 Task: Find connections with filter location San Felipe with filter topic #ONOwith filter profile language Potuguese with filter current company Reliance Industries Limited with filter school Smt.Kashibai Navale college of Engineering with filter industry Manufacturing with filter service category Grant Writing with filter keywords title Mechanic
Action: Mouse moved to (604, 76)
Screenshot: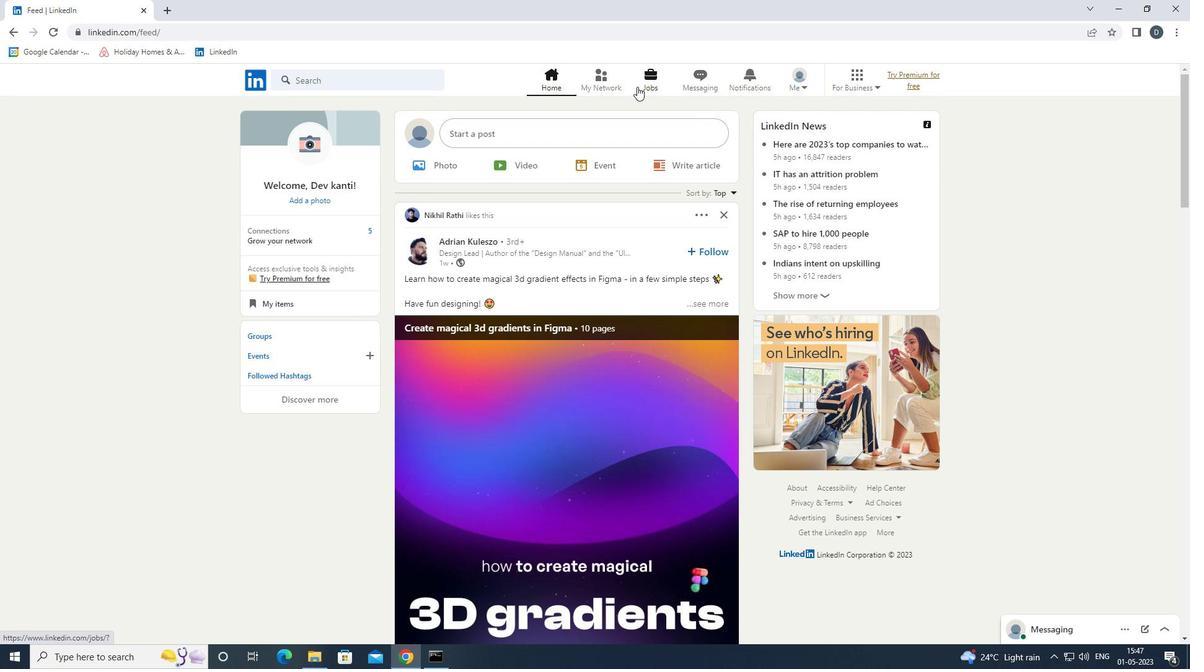 
Action: Mouse pressed left at (604, 76)
Screenshot: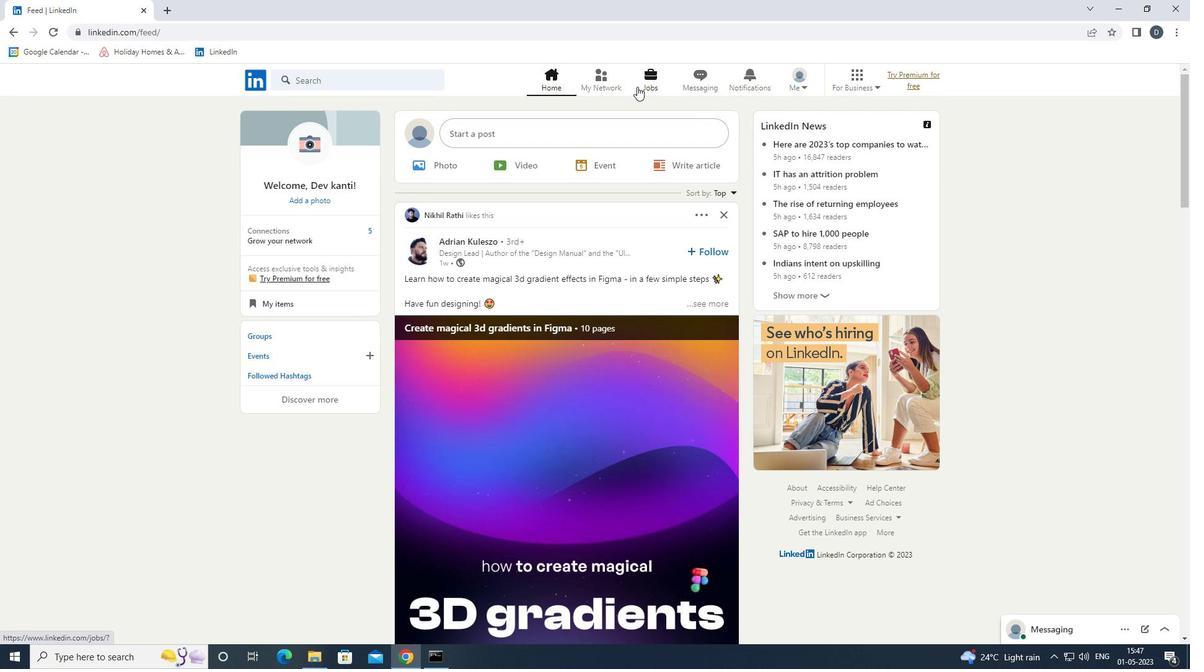 
Action: Mouse moved to (413, 147)
Screenshot: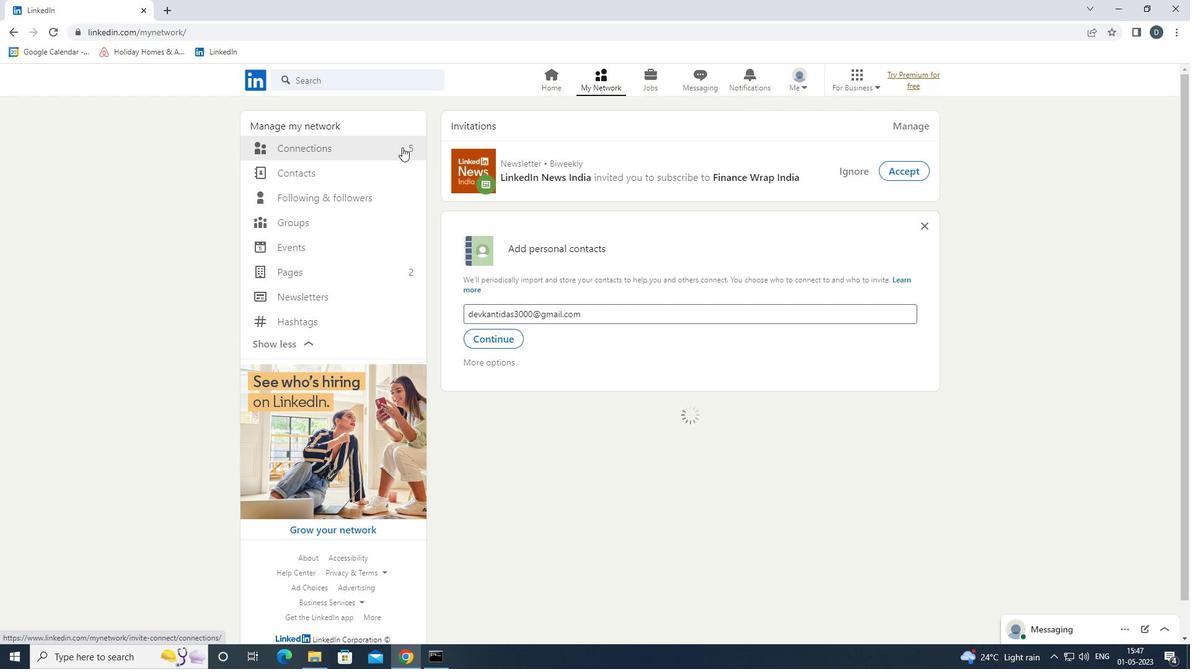 
Action: Mouse pressed left at (413, 147)
Screenshot: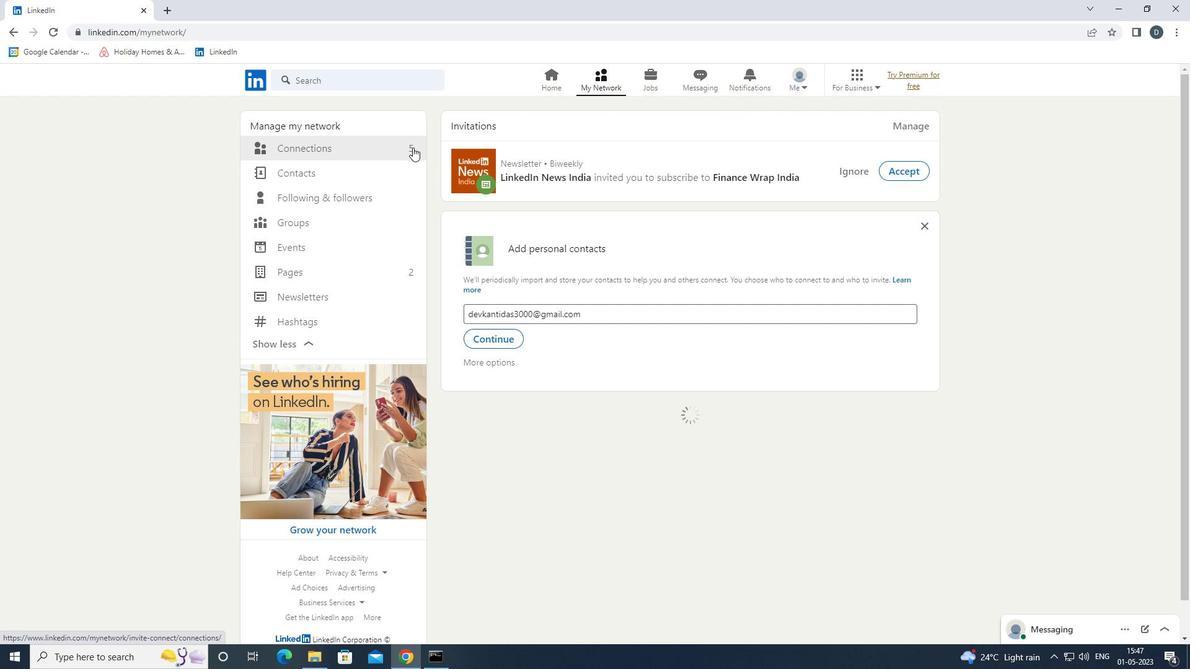 
Action: Mouse moved to (677, 148)
Screenshot: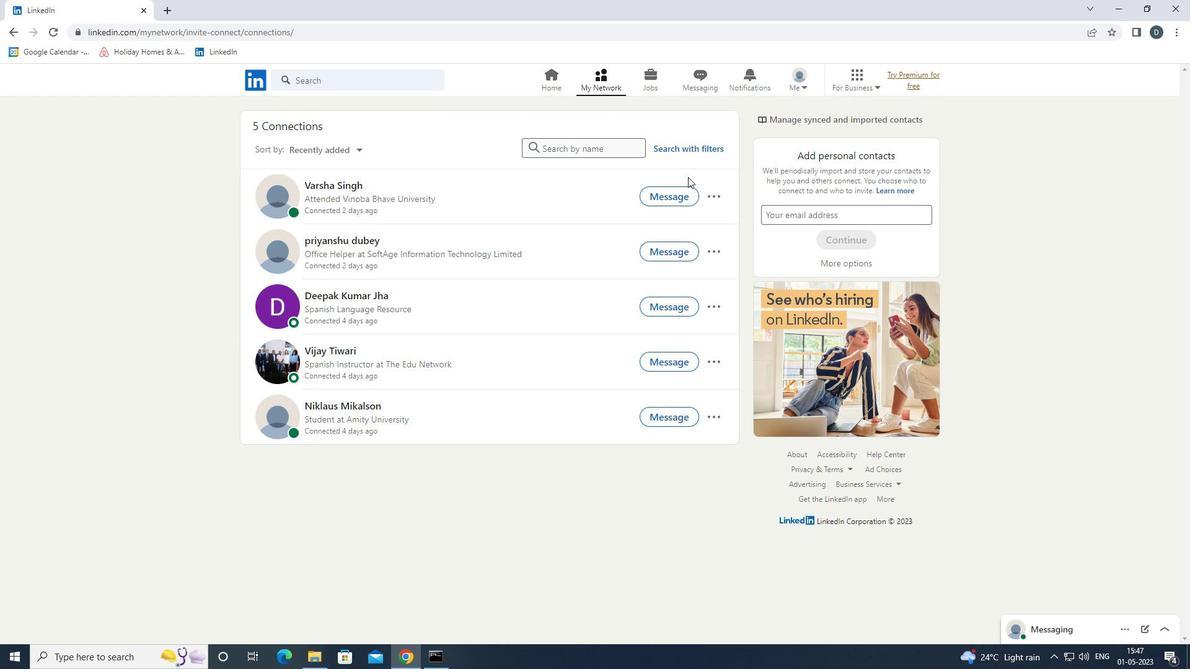 
Action: Mouse pressed left at (677, 148)
Screenshot: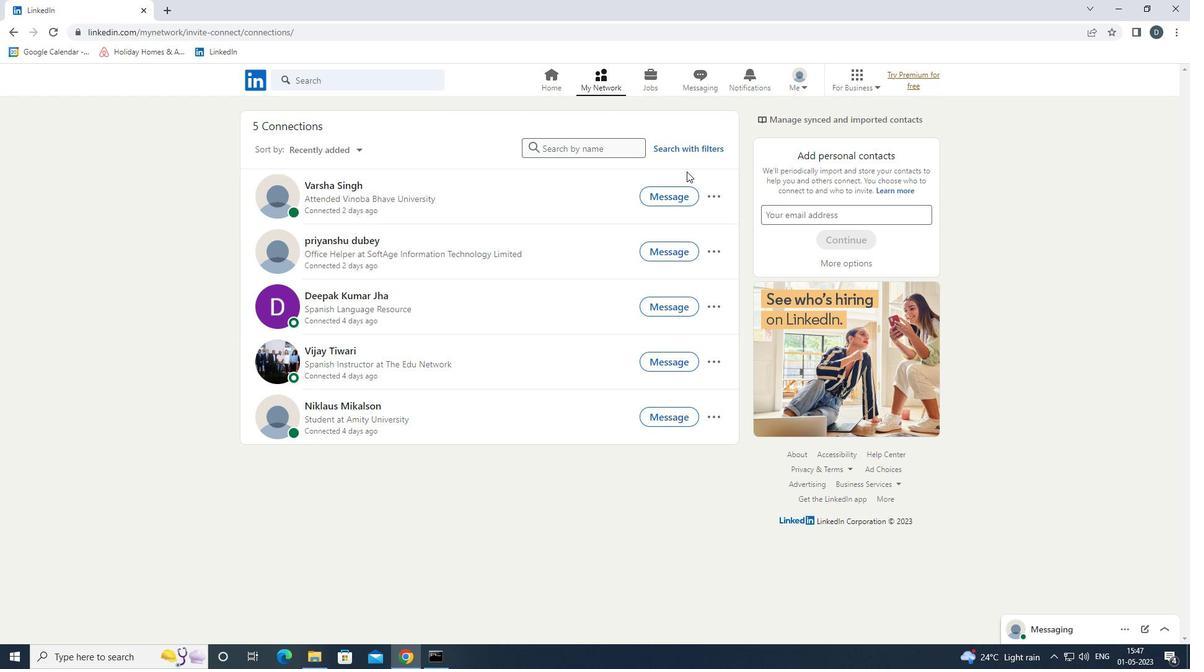 
Action: Mouse moved to (643, 113)
Screenshot: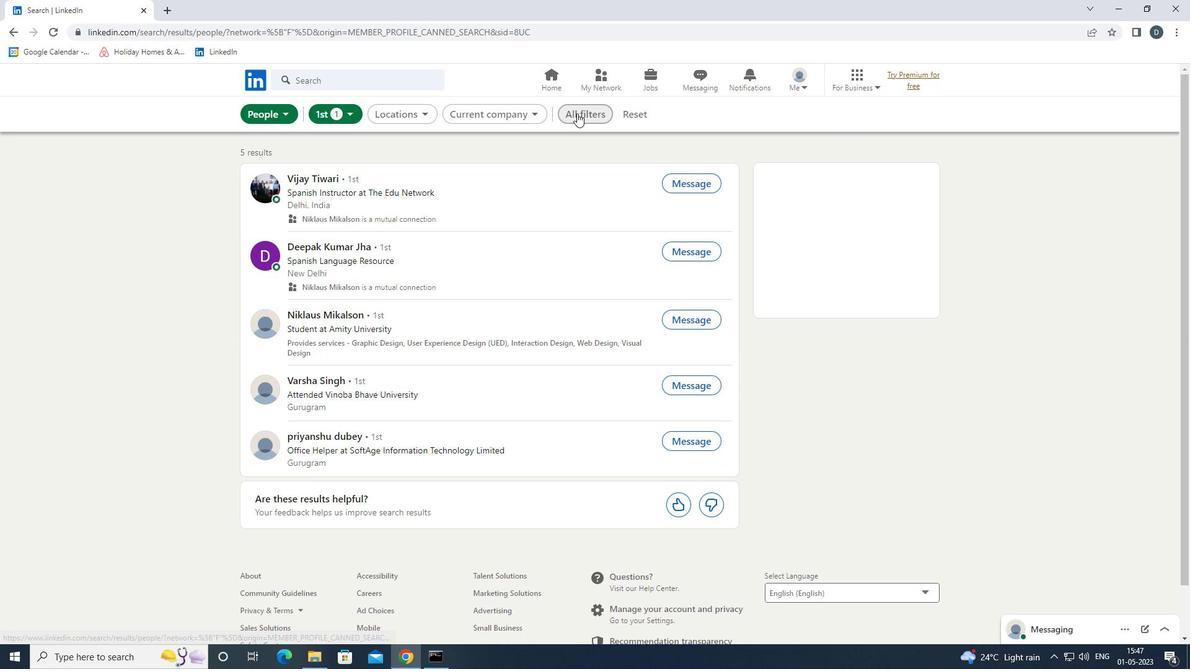 
Action: Mouse pressed left at (643, 113)
Screenshot: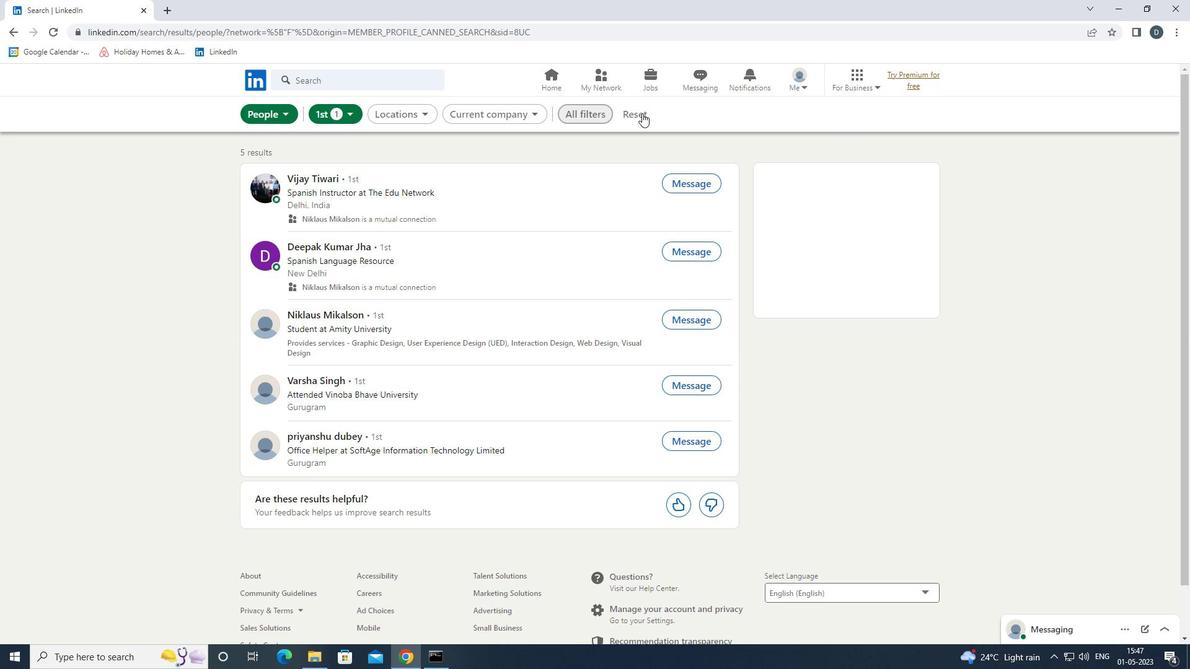
Action: Mouse moved to (626, 107)
Screenshot: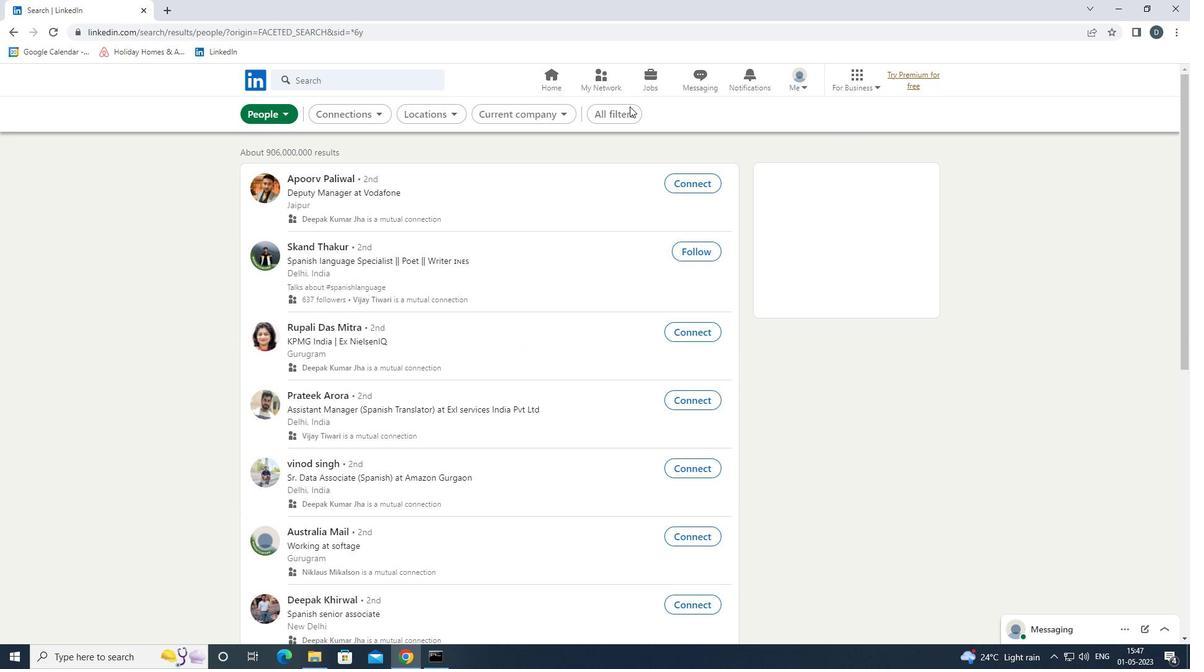 
Action: Mouse pressed left at (626, 107)
Screenshot: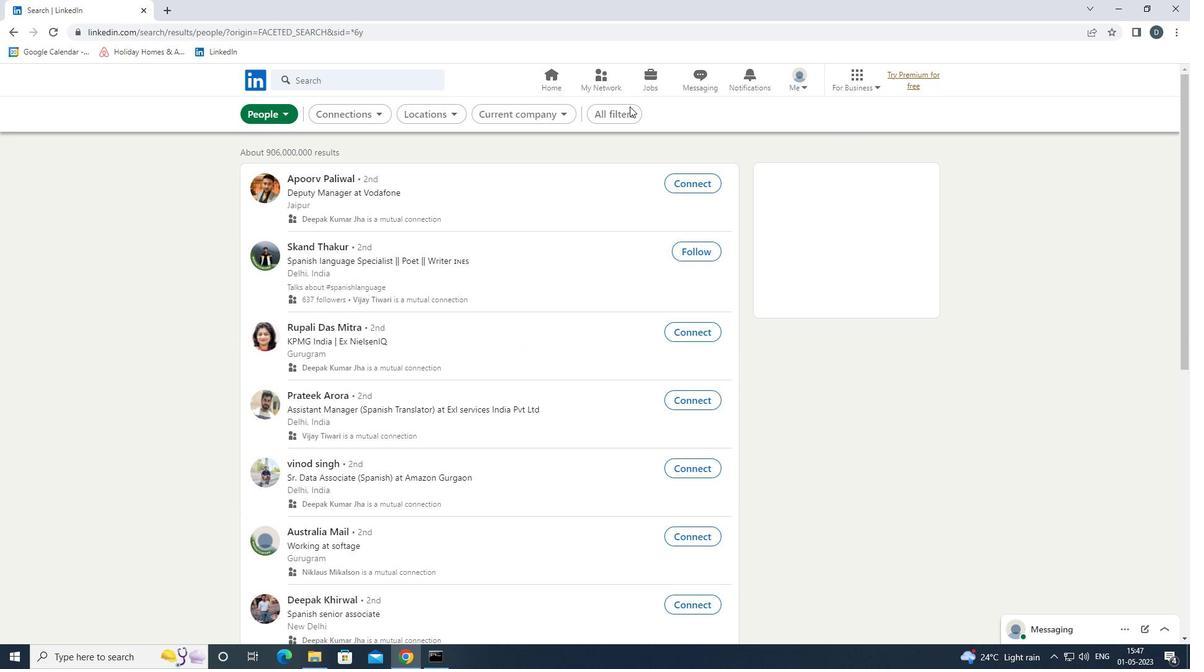 
Action: Mouse moved to (992, 407)
Screenshot: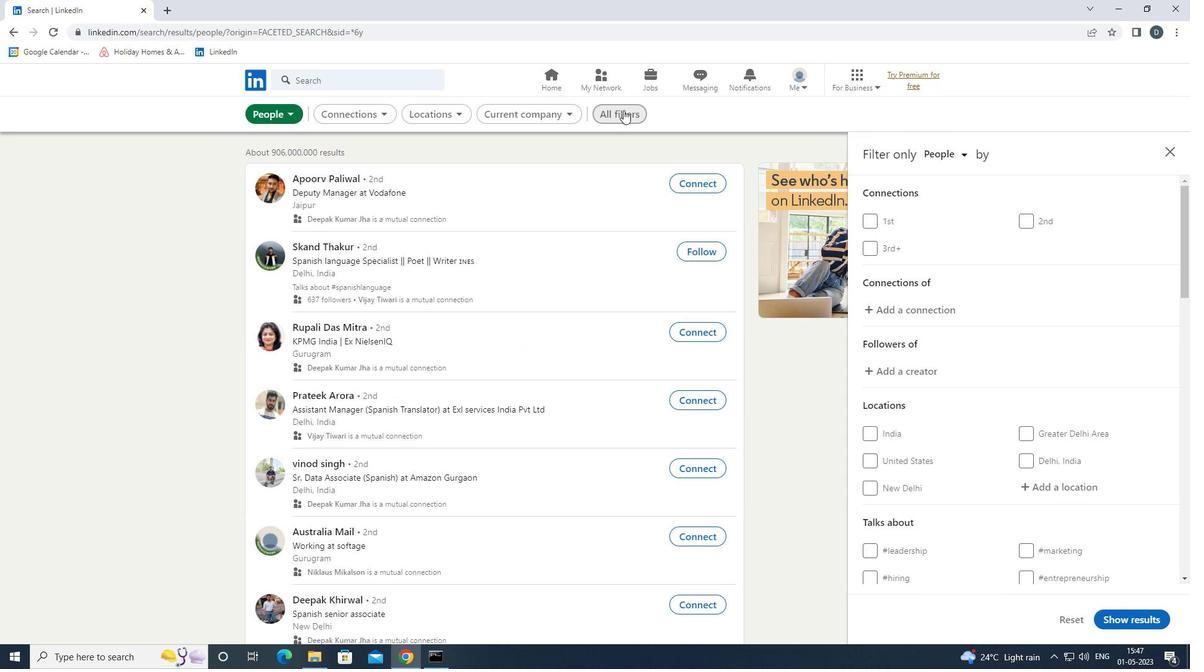 
Action: Mouse scrolled (992, 406) with delta (0, 0)
Screenshot: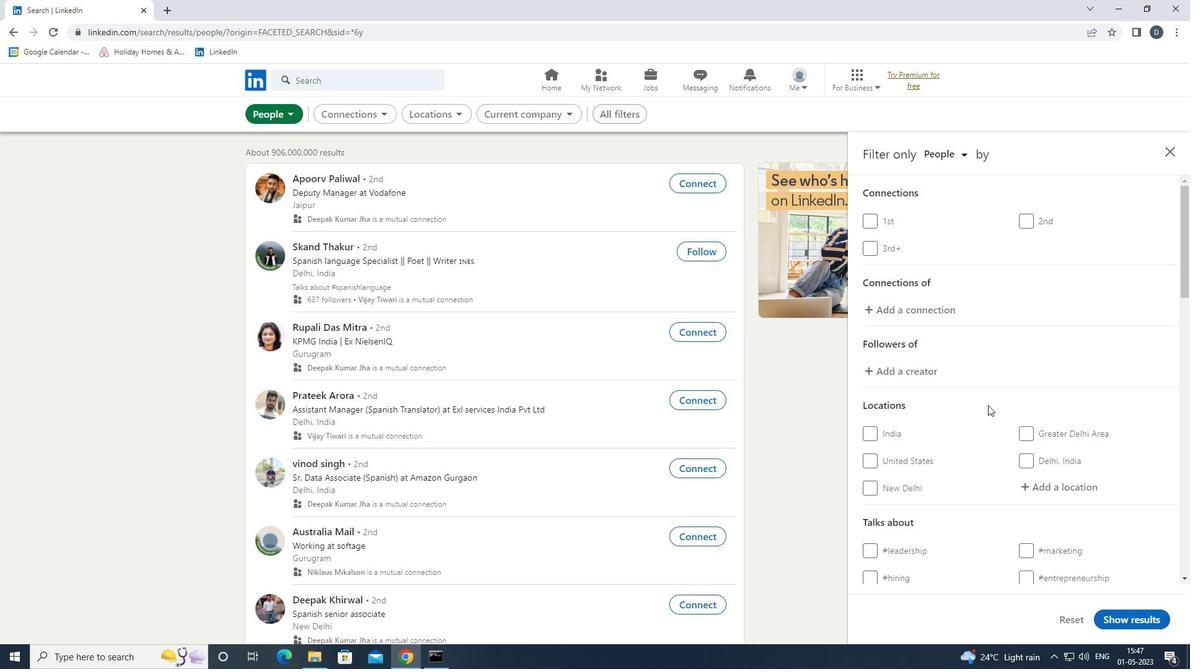 
Action: Mouse scrolled (992, 406) with delta (0, 0)
Screenshot: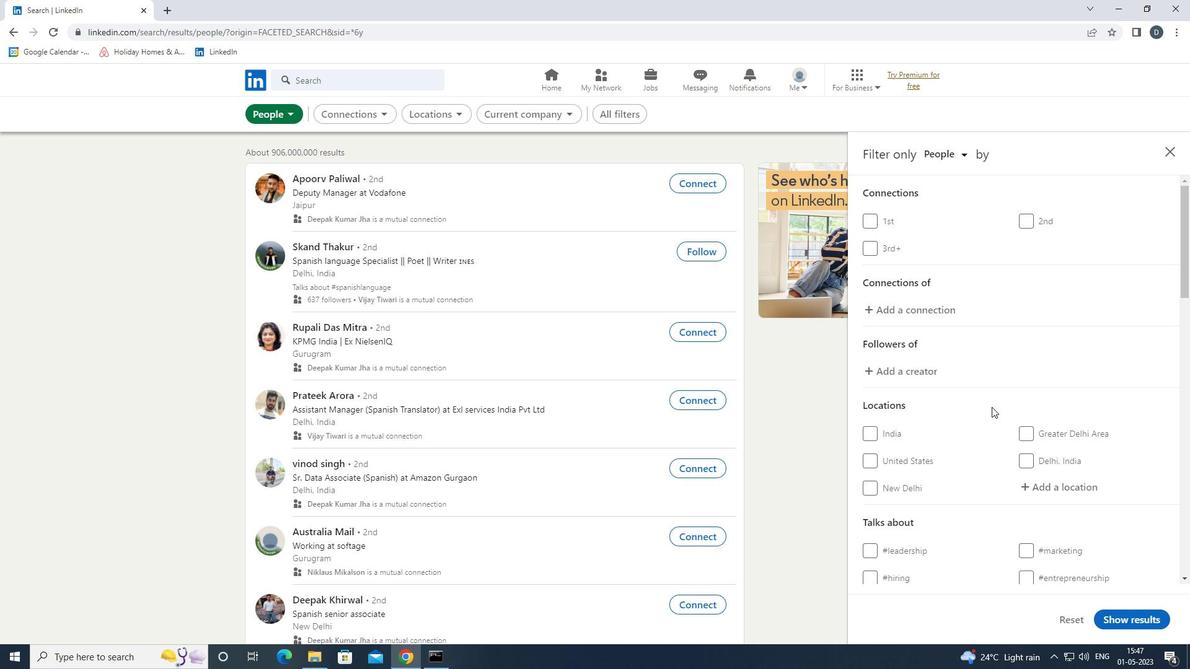 
Action: Mouse moved to (1057, 365)
Screenshot: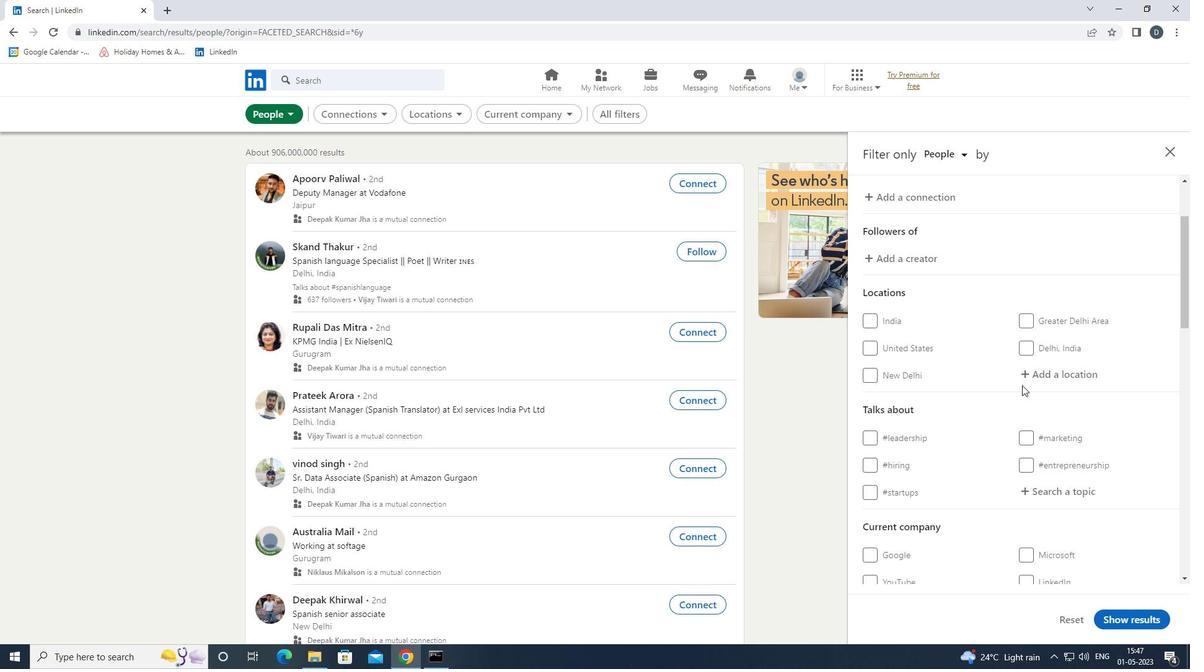 
Action: Mouse pressed left at (1057, 365)
Screenshot: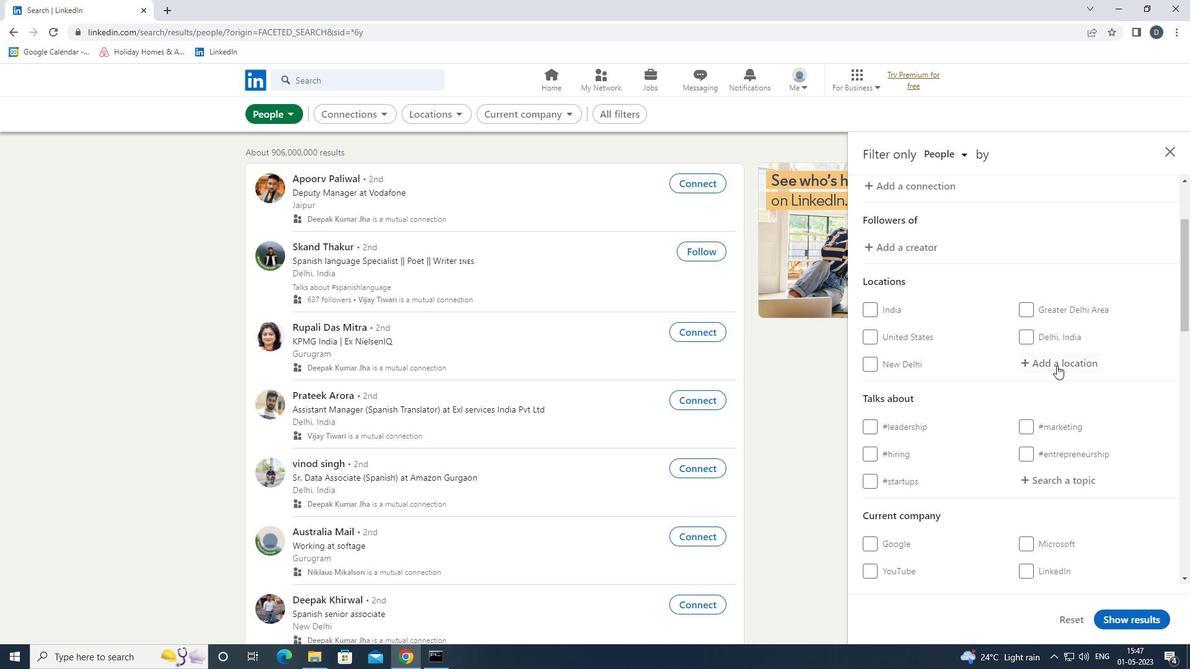 
Action: Key pressed <Key.shift>SAN<Key.space><Key.shift>FELIPE<Key.down><Key.enter>
Screenshot: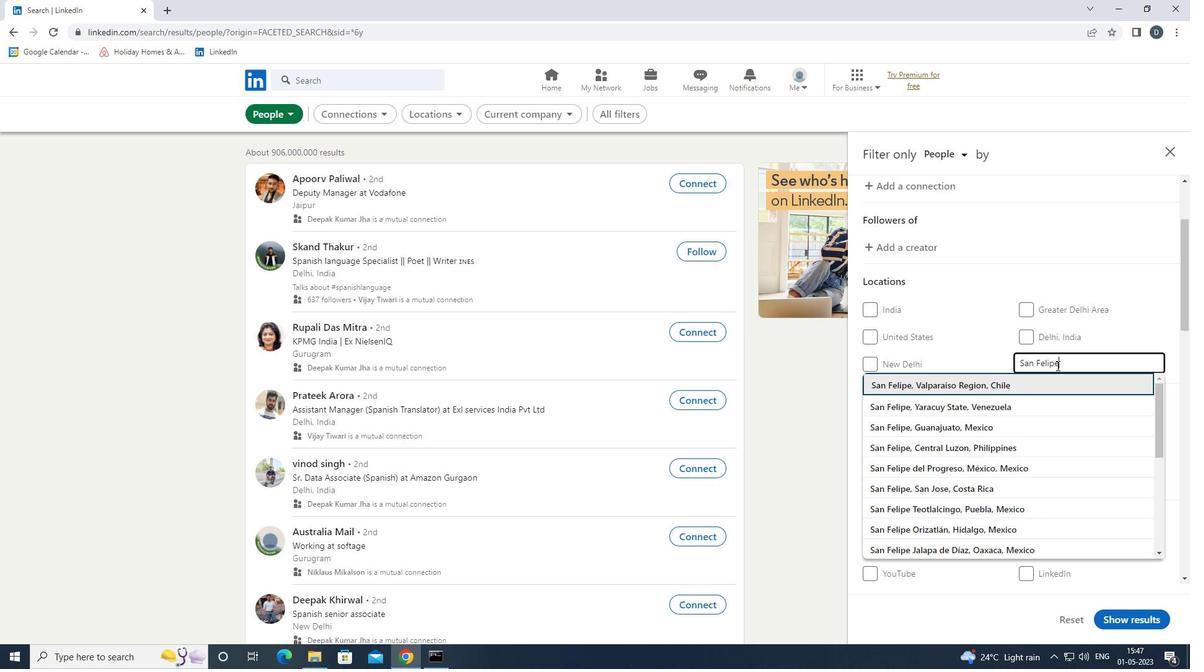 
Action: Mouse scrolled (1057, 365) with delta (0, 0)
Screenshot: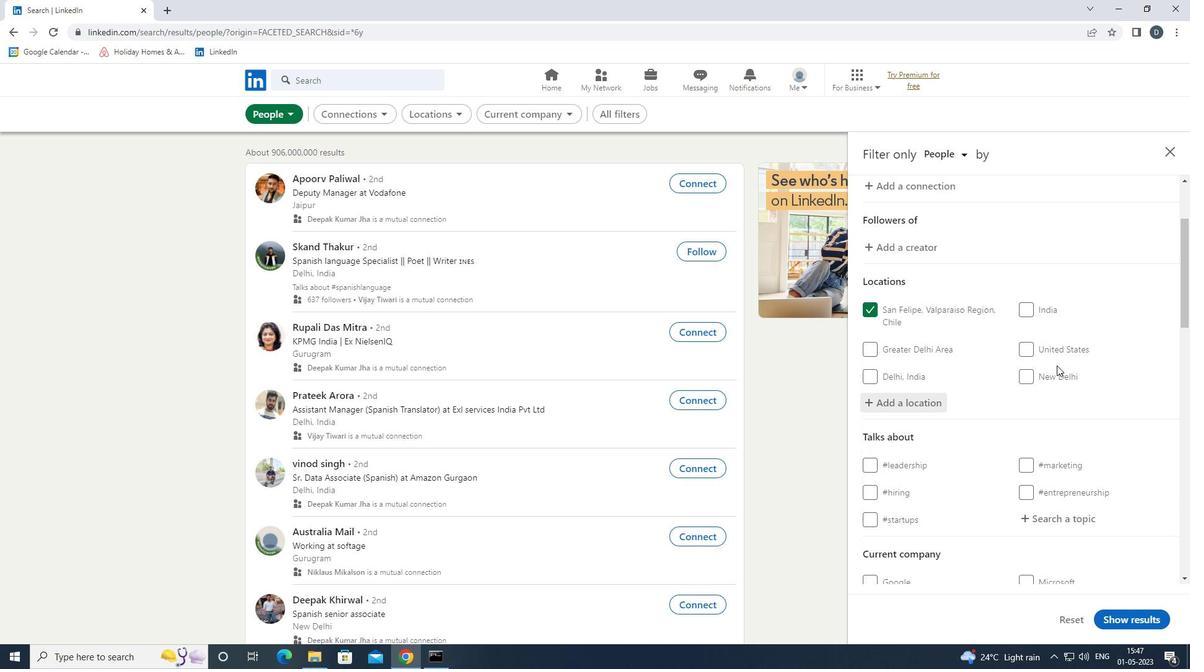 
Action: Mouse scrolled (1057, 365) with delta (0, 0)
Screenshot: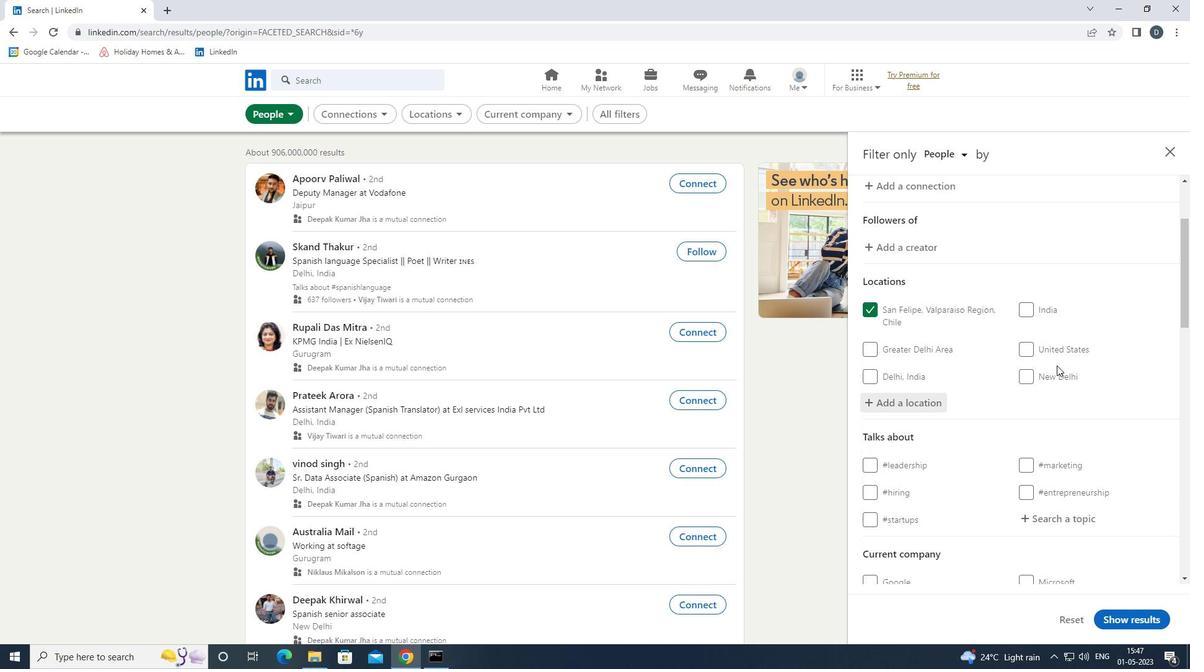 
Action: Mouse moved to (1059, 393)
Screenshot: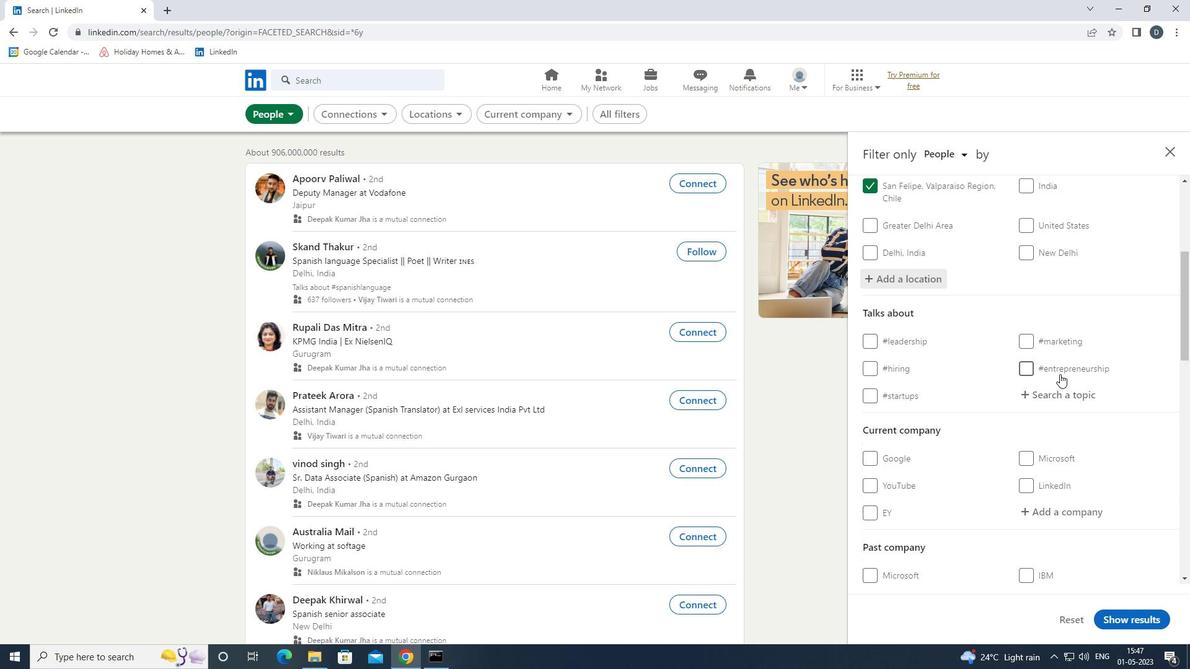 
Action: Mouse pressed left at (1059, 393)
Screenshot: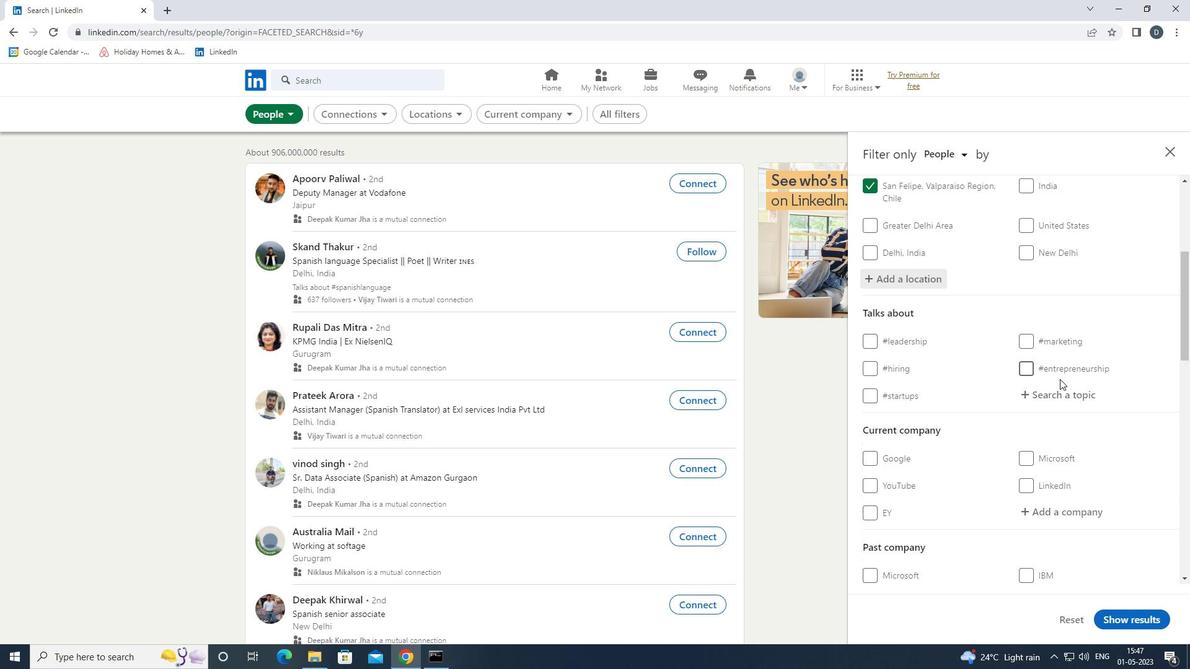 
Action: Key pressed <Key.shift>ONO<Key.down><Key.enter>
Screenshot: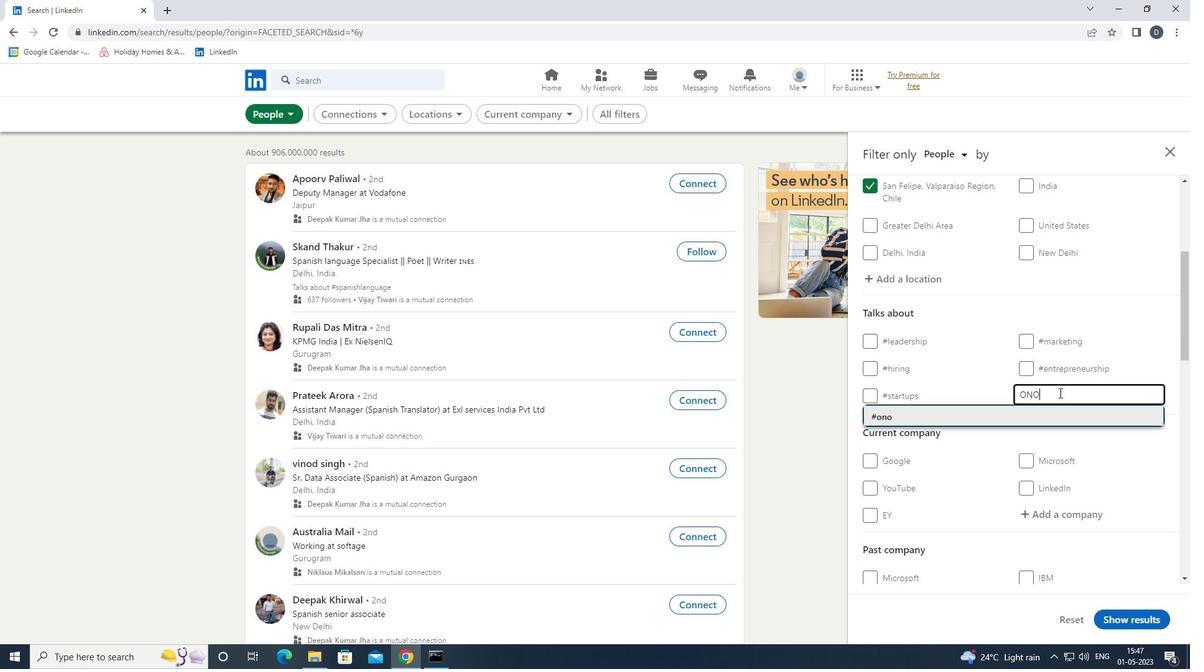 
Action: Mouse moved to (1063, 395)
Screenshot: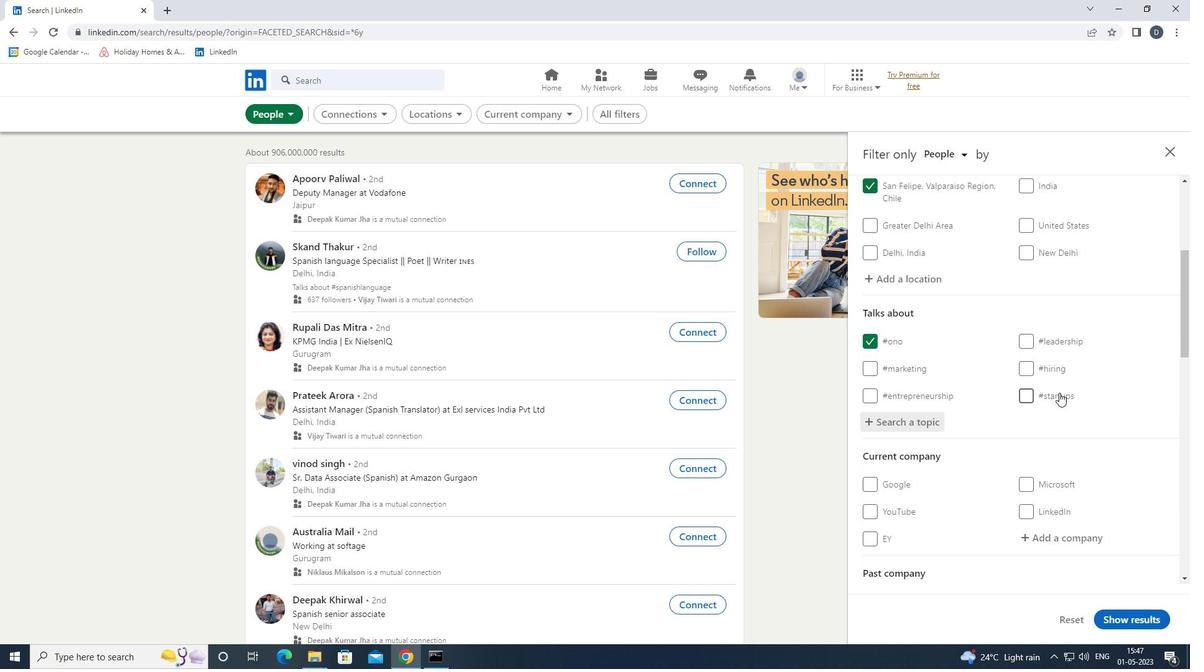 
Action: Mouse scrolled (1063, 395) with delta (0, 0)
Screenshot: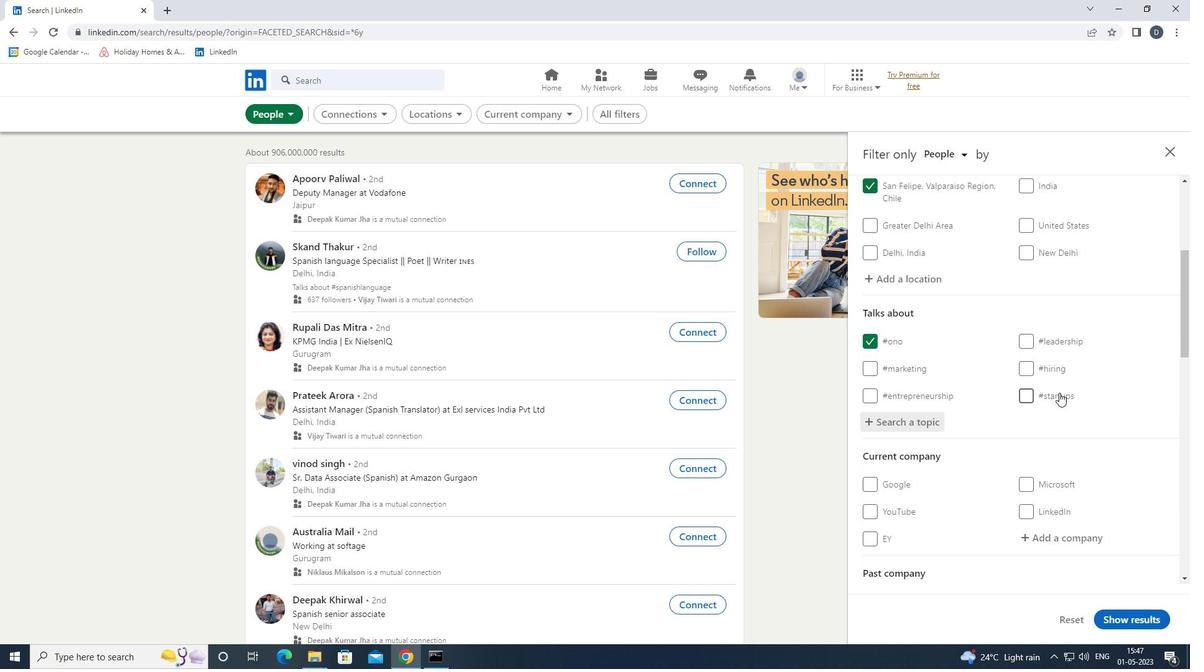 
Action: Mouse moved to (1064, 398)
Screenshot: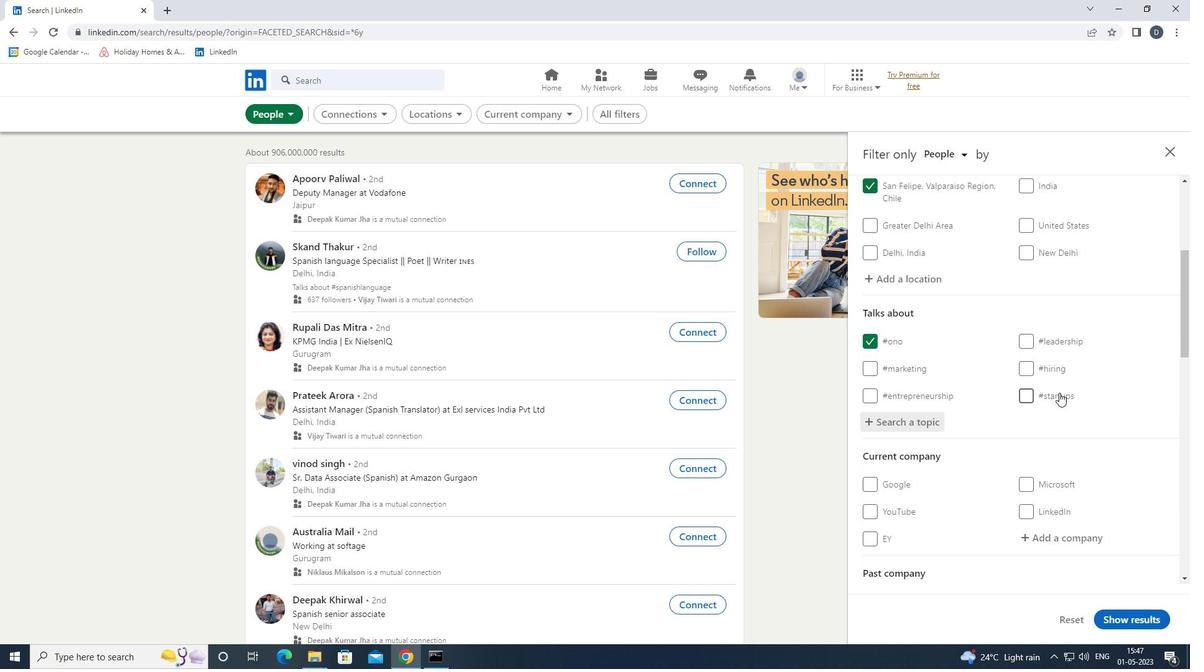 
Action: Mouse scrolled (1064, 397) with delta (0, 0)
Screenshot: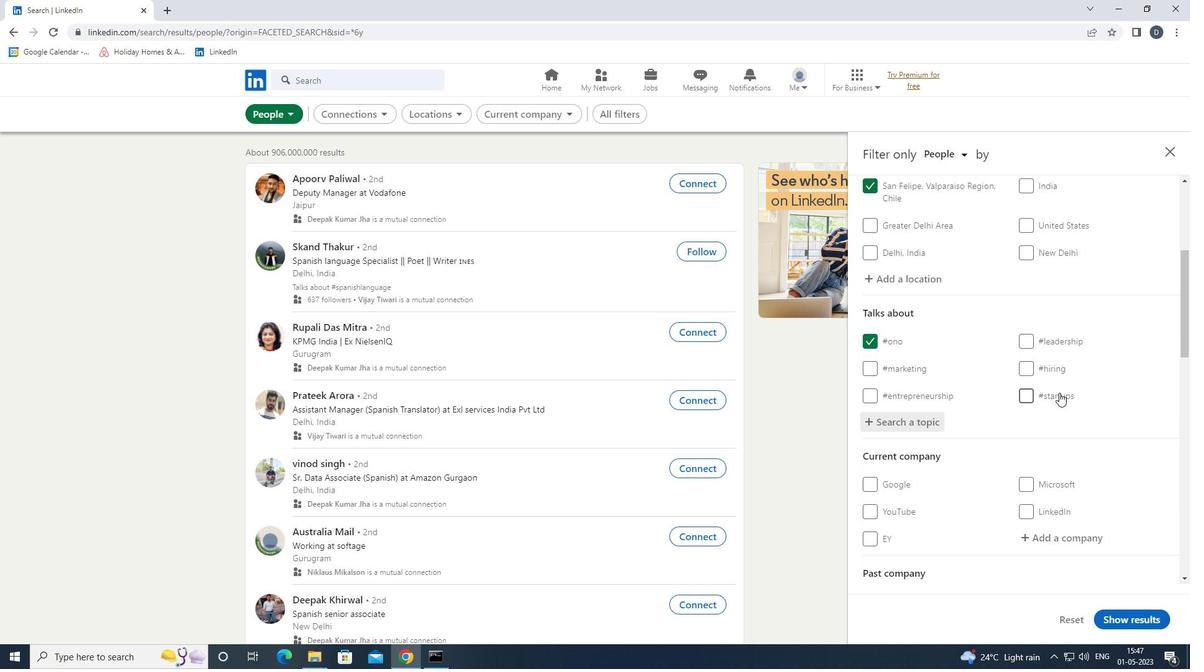 
Action: Mouse scrolled (1064, 397) with delta (0, 0)
Screenshot: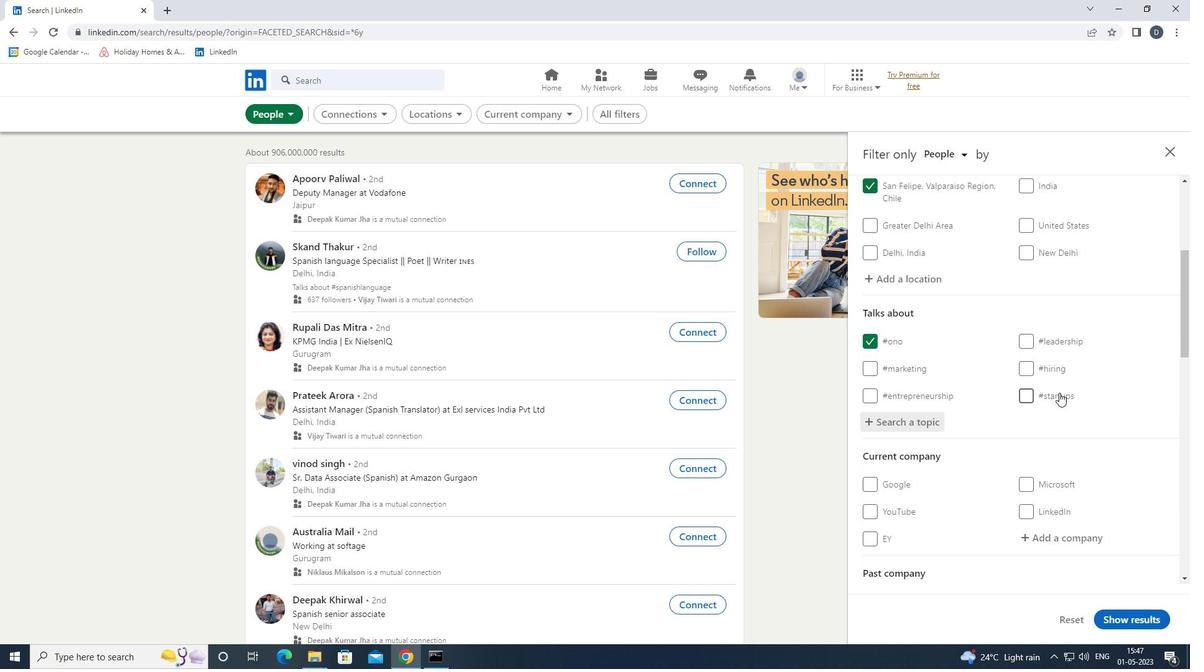 
Action: Mouse moved to (1064, 398)
Screenshot: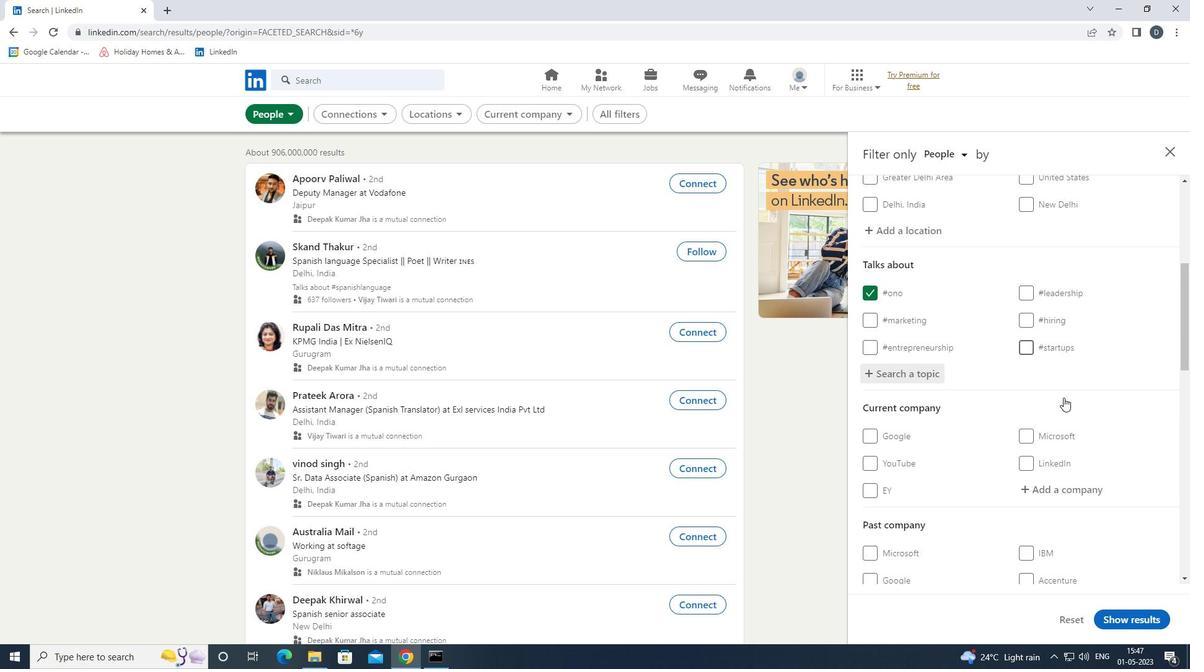 
Action: Mouse scrolled (1064, 398) with delta (0, 0)
Screenshot: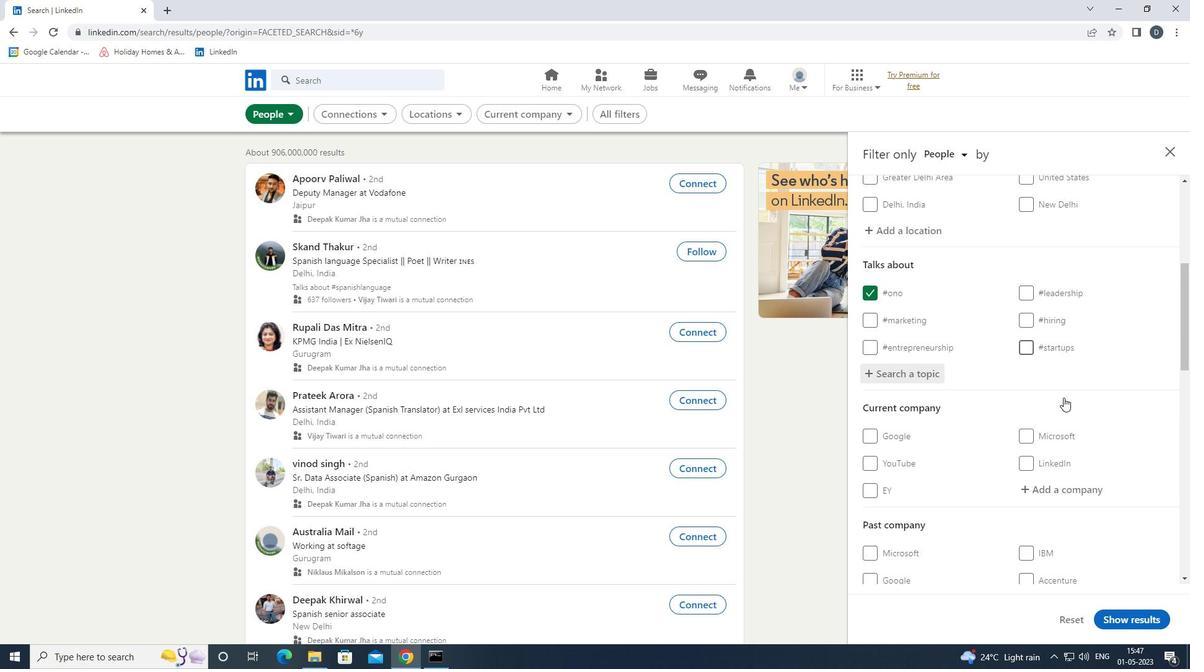 
Action: Mouse moved to (1064, 400)
Screenshot: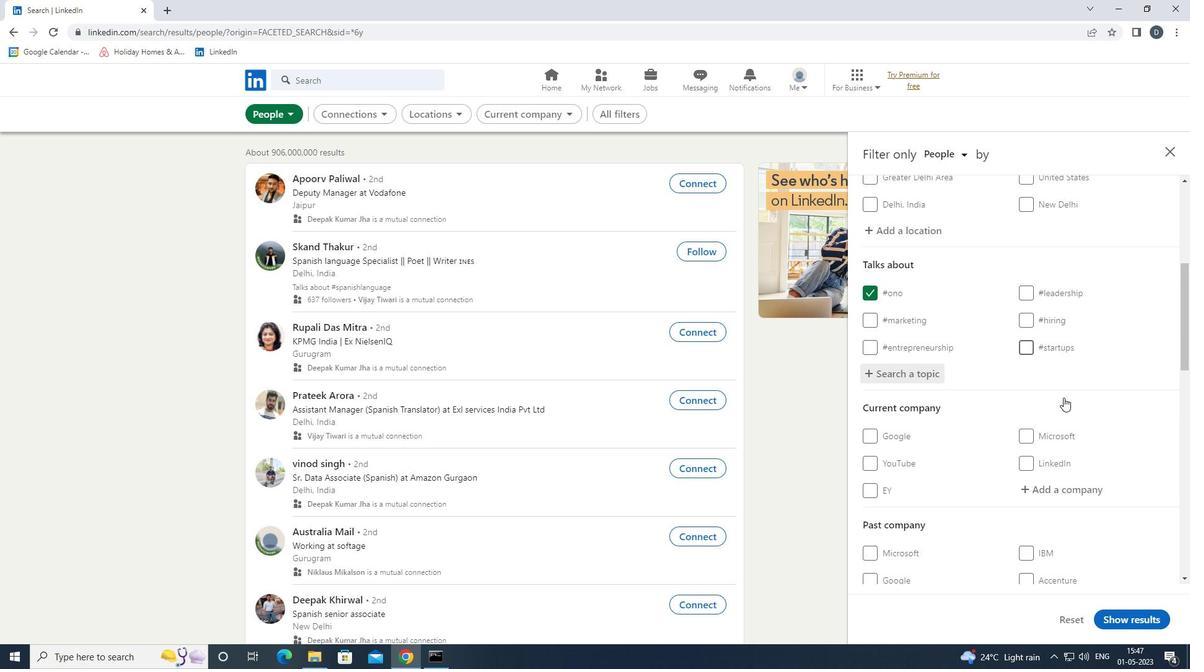 
Action: Mouse scrolled (1064, 399) with delta (0, 0)
Screenshot: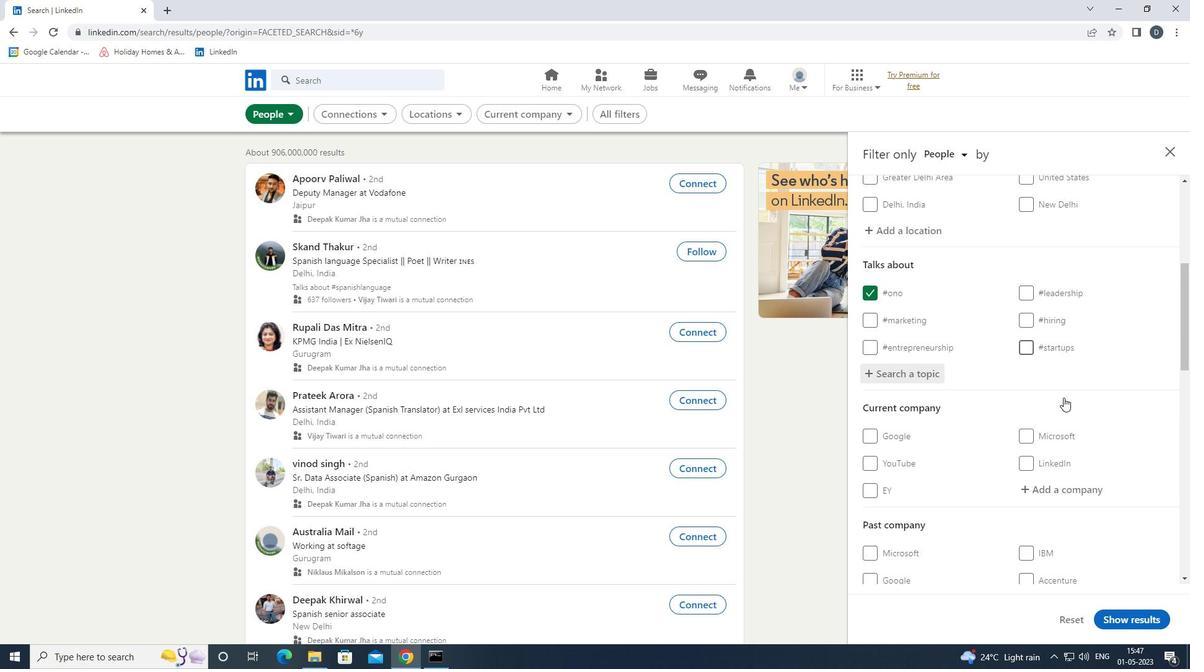 
Action: Mouse moved to (1064, 401)
Screenshot: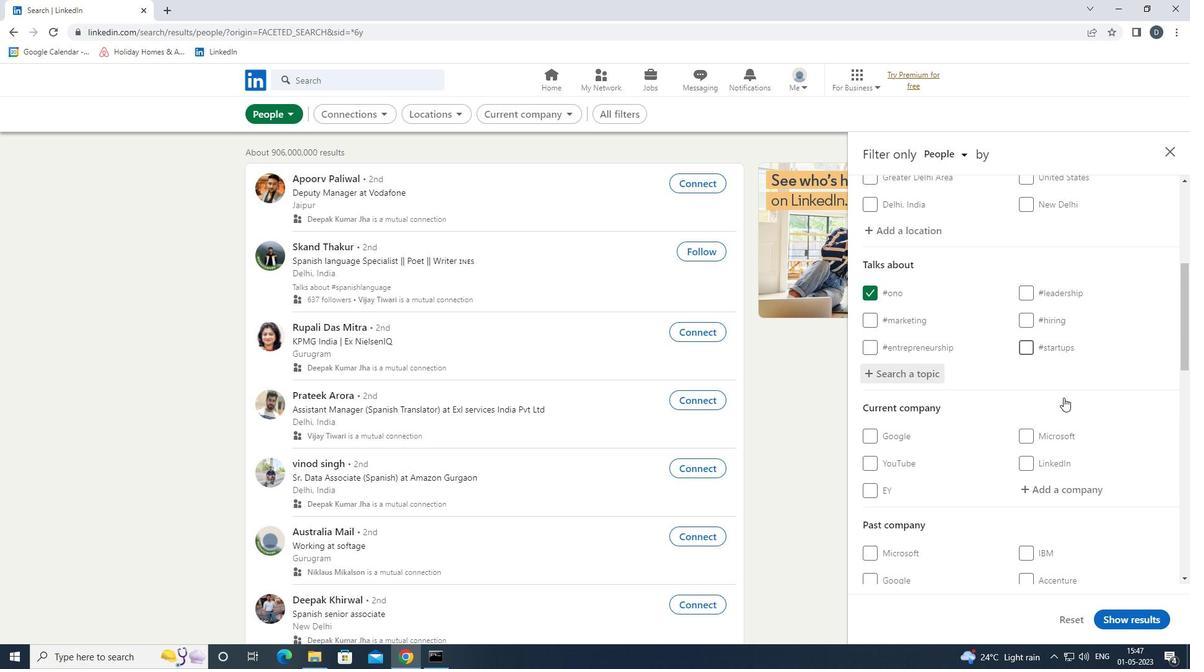 
Action: Mouse scrolled (1064, 400) with delta (0, 0)
Screenshot: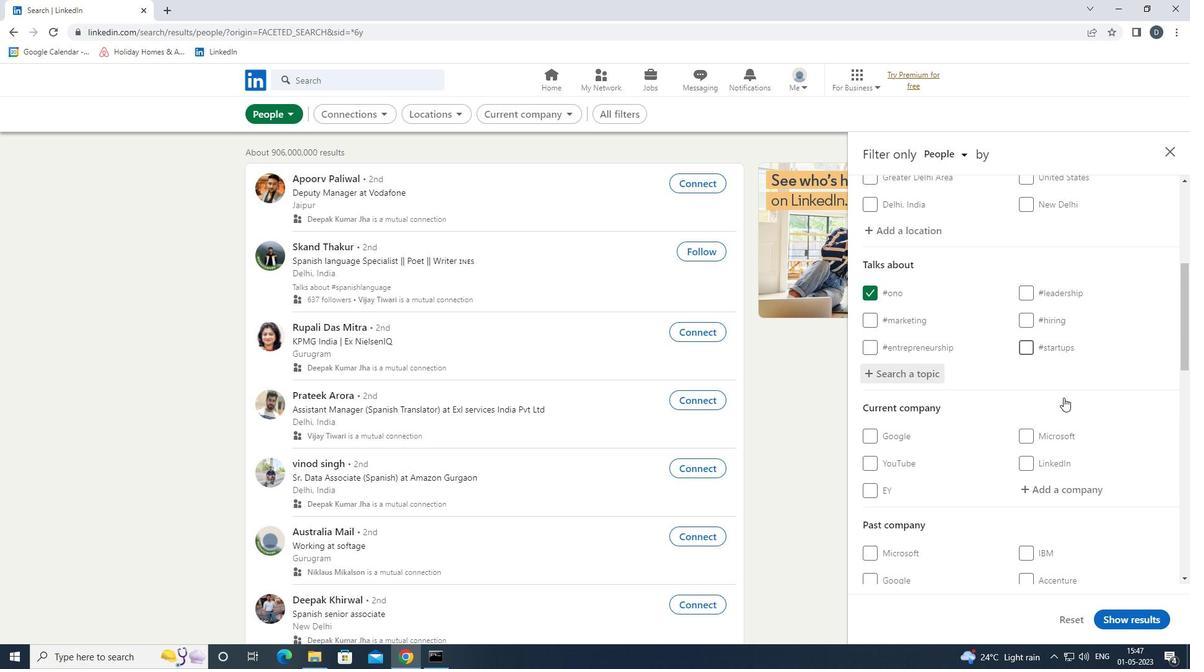 
Action: Mouse scrolled (1064, 400) with delta (0, 0)
Screenshot: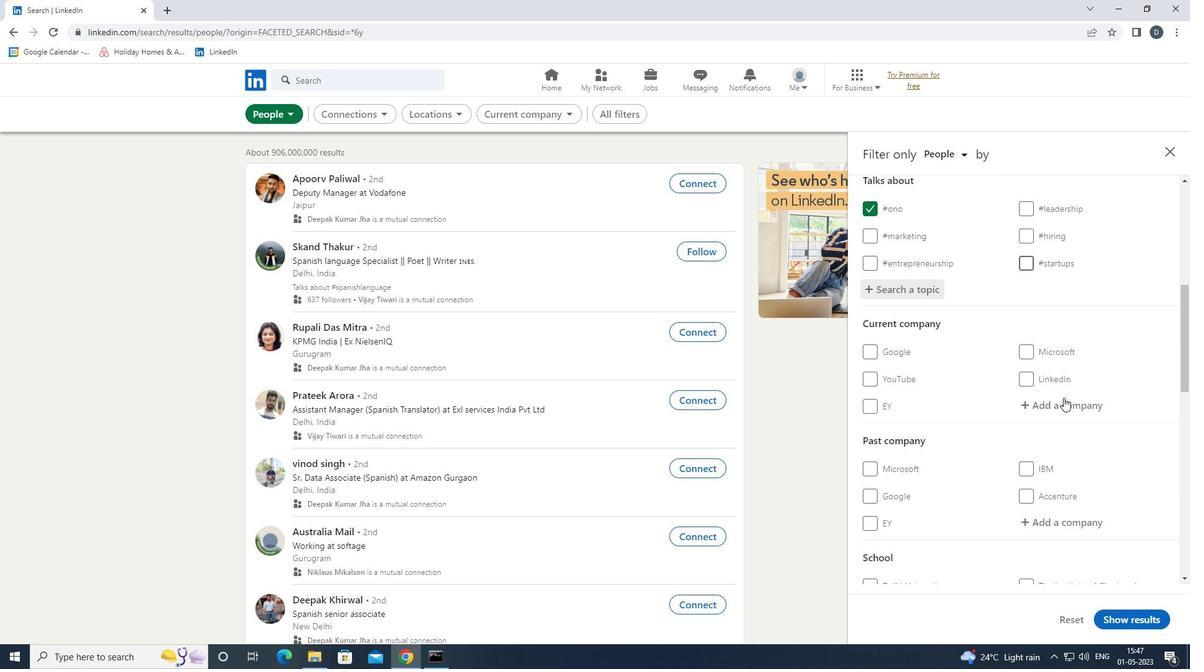 
Action: Mouse scrolled (1064, 400) with delta (0, 0)
Screenshot: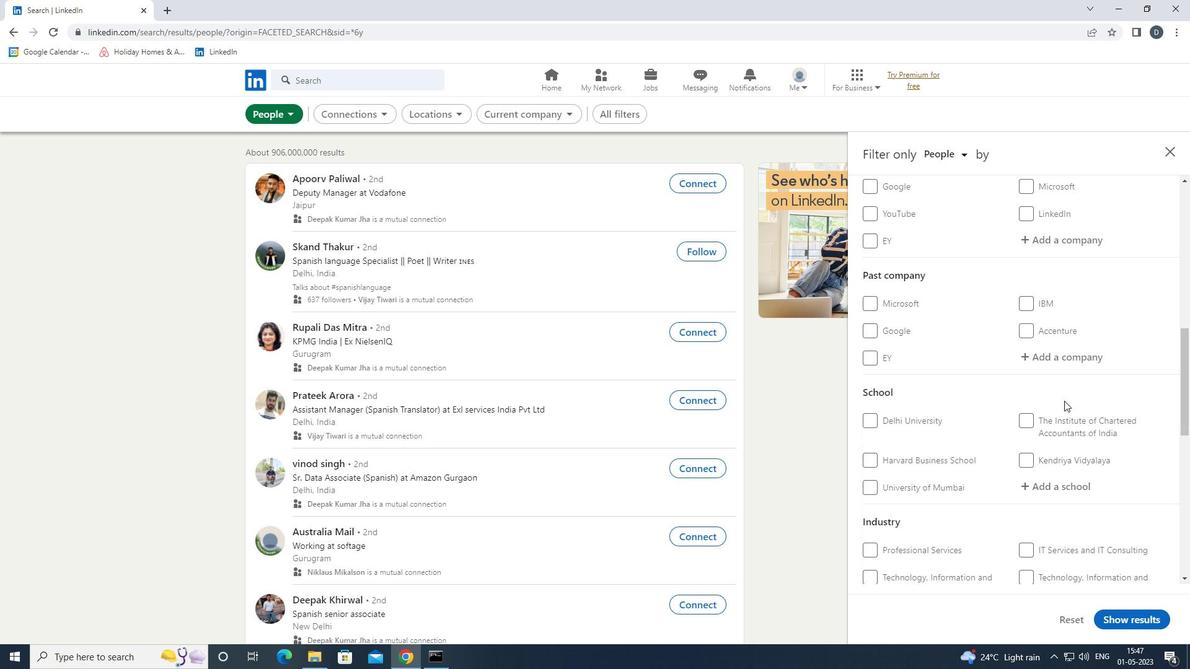 
Action: Mouse scrolled (1064, 400) with delta (0, 0)
Screenshot: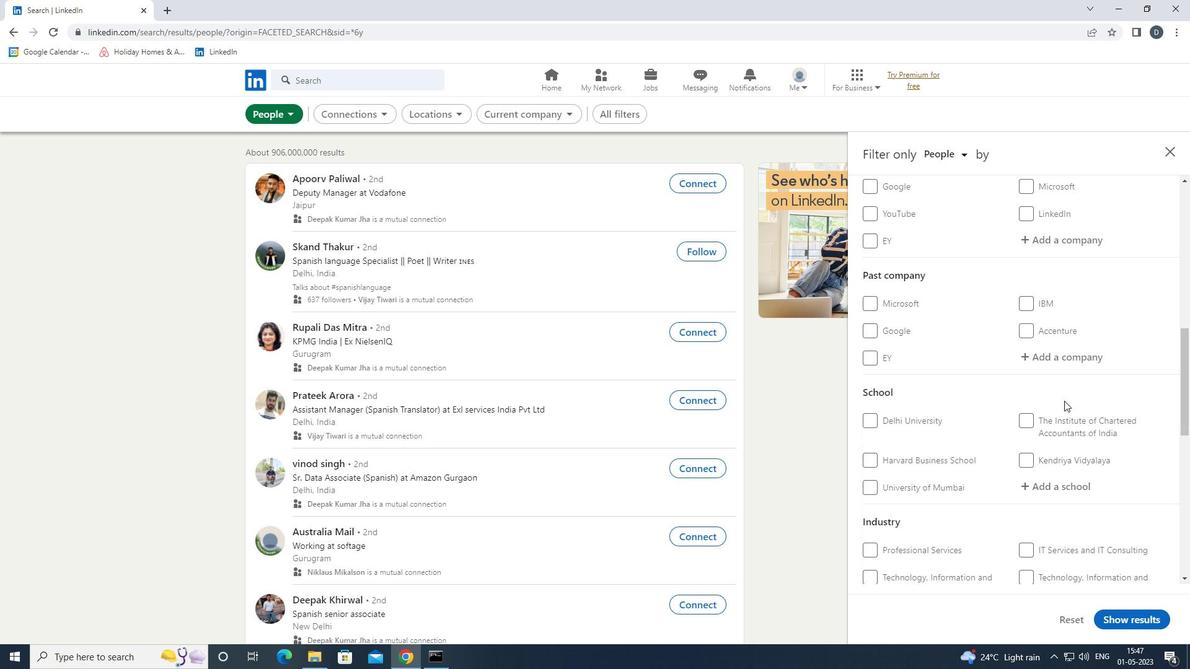 
Action: Mouse scrolled (1064, 400) with delta (0, 0)
Screenshot: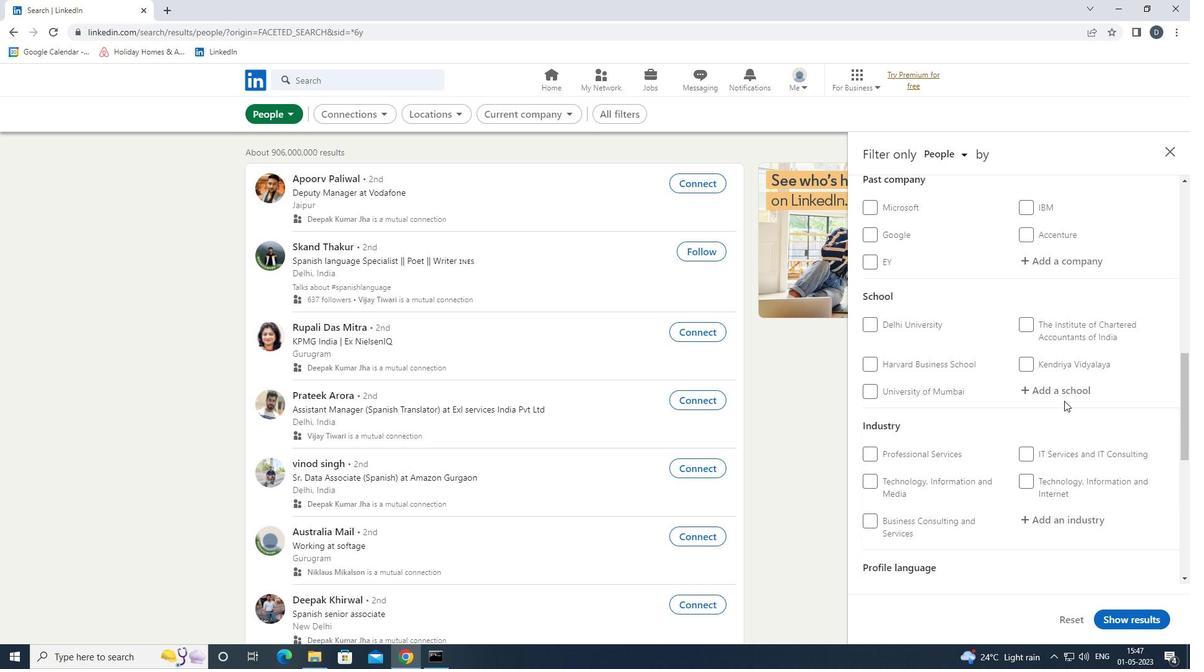 
Action: Mouse moved to (1061, 396)
Screenshot: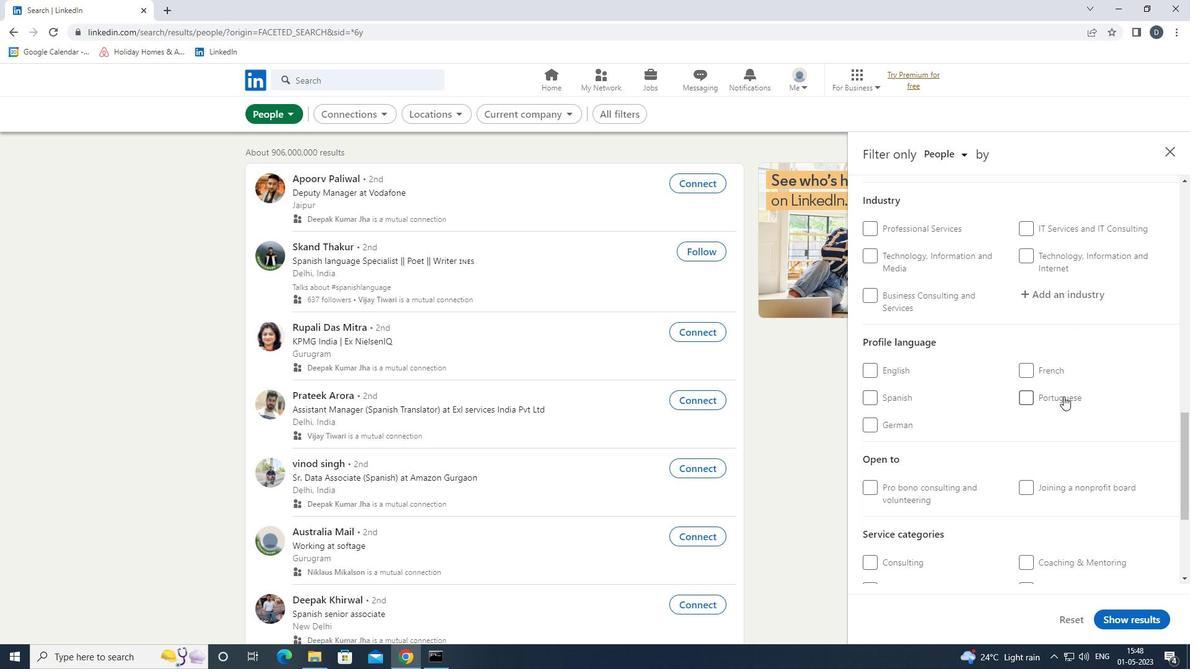 
Action: Mouse pressed left at (1061, 396)
Screenshot: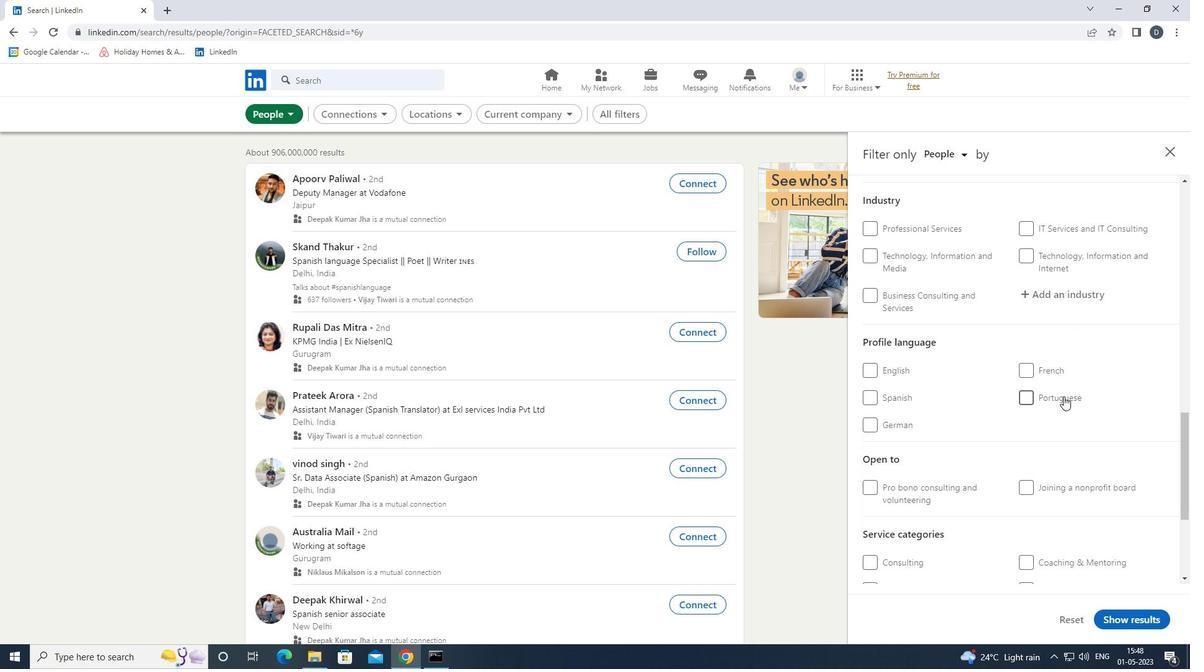 
Action: Mouse scrolled (1061, 397) with delta (0, 0)
Screenshot: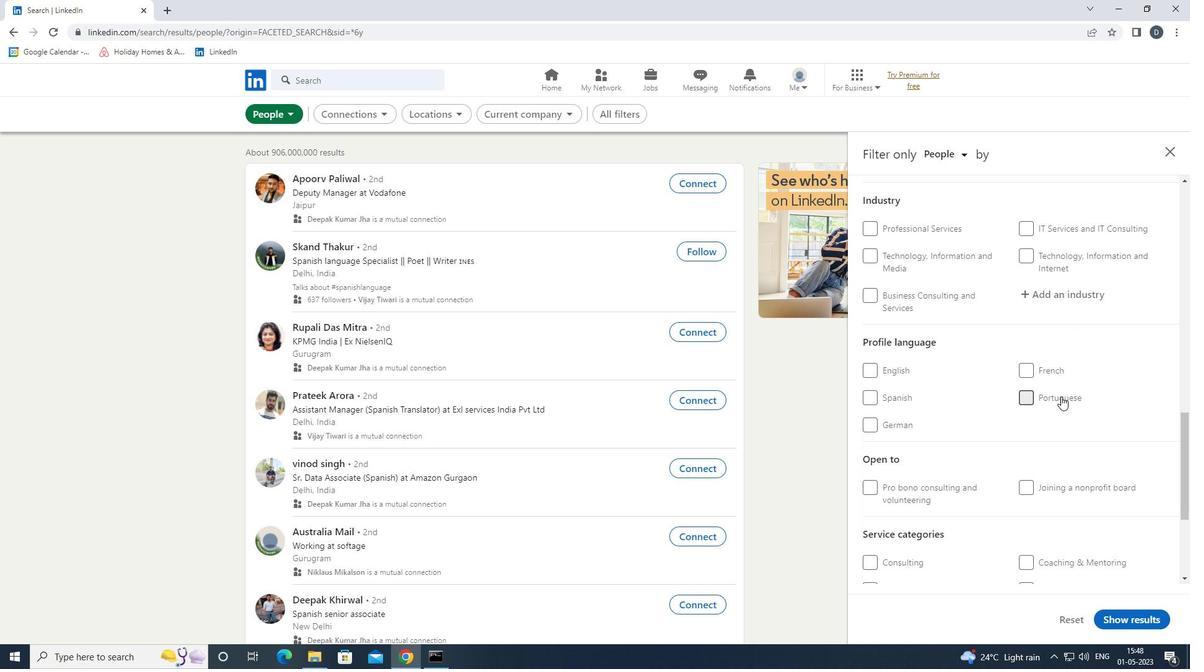 
Action: Mouse scrolled (1061, 397) with delta (0, 0)
Screenshot: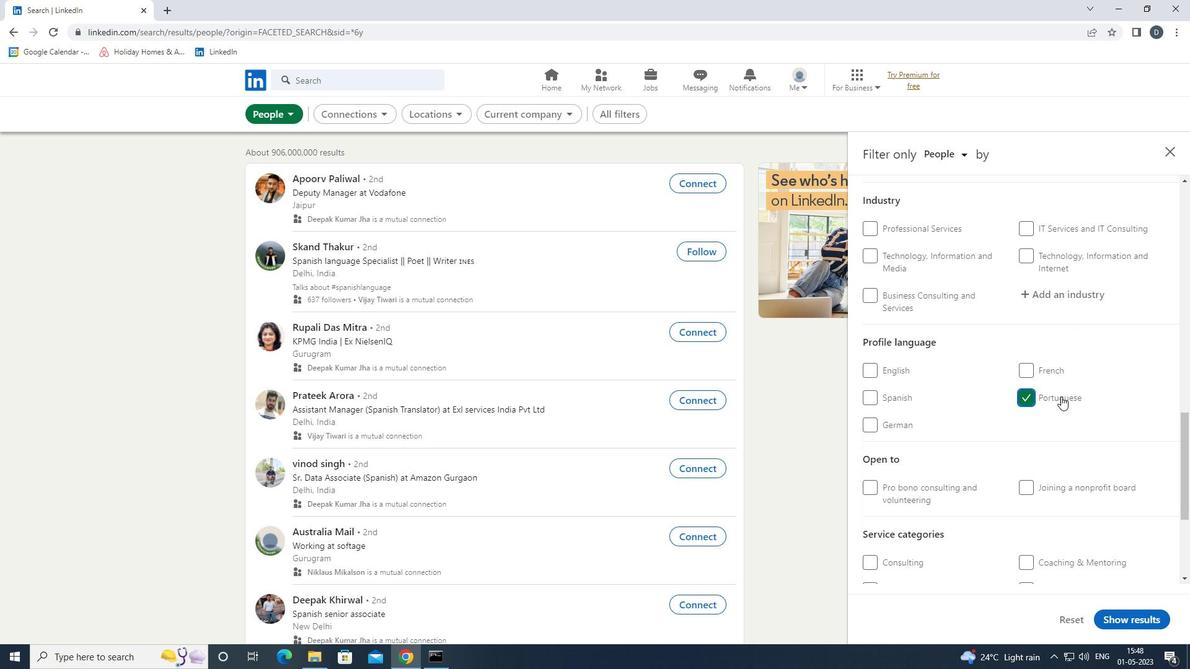 
Action: Mouse scrolled (1061, 397) with delta (0, 0)
Screenshot: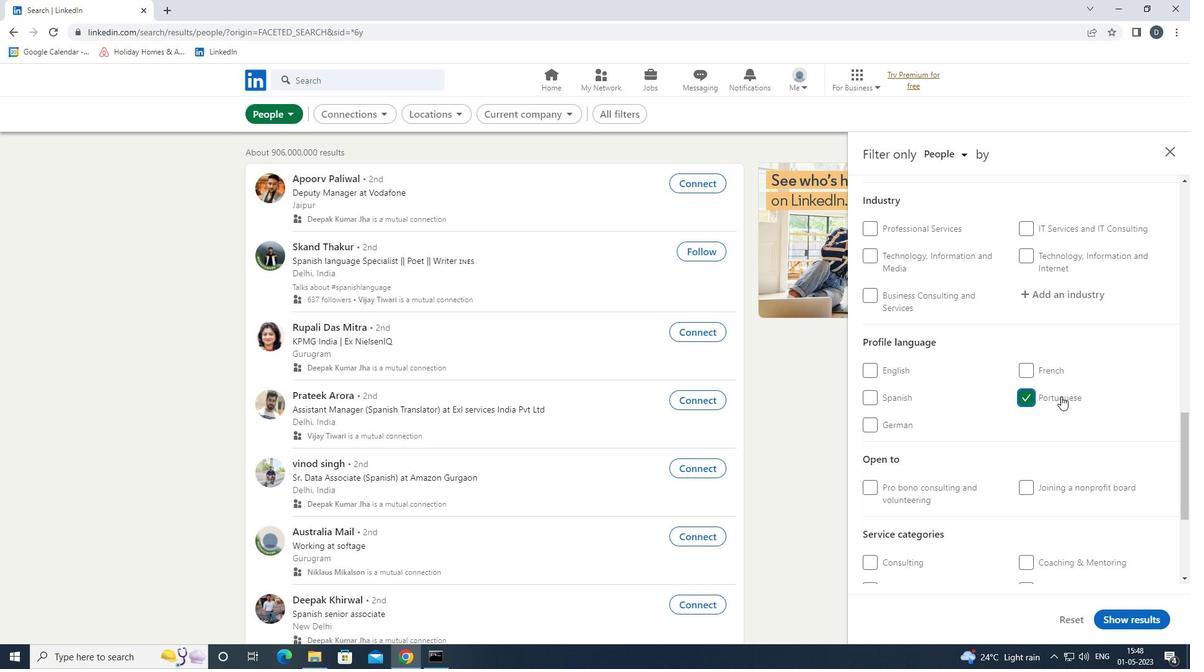 
Action: Mouse scrolled (1061, 397) with delta (0, 0)
Screenshot: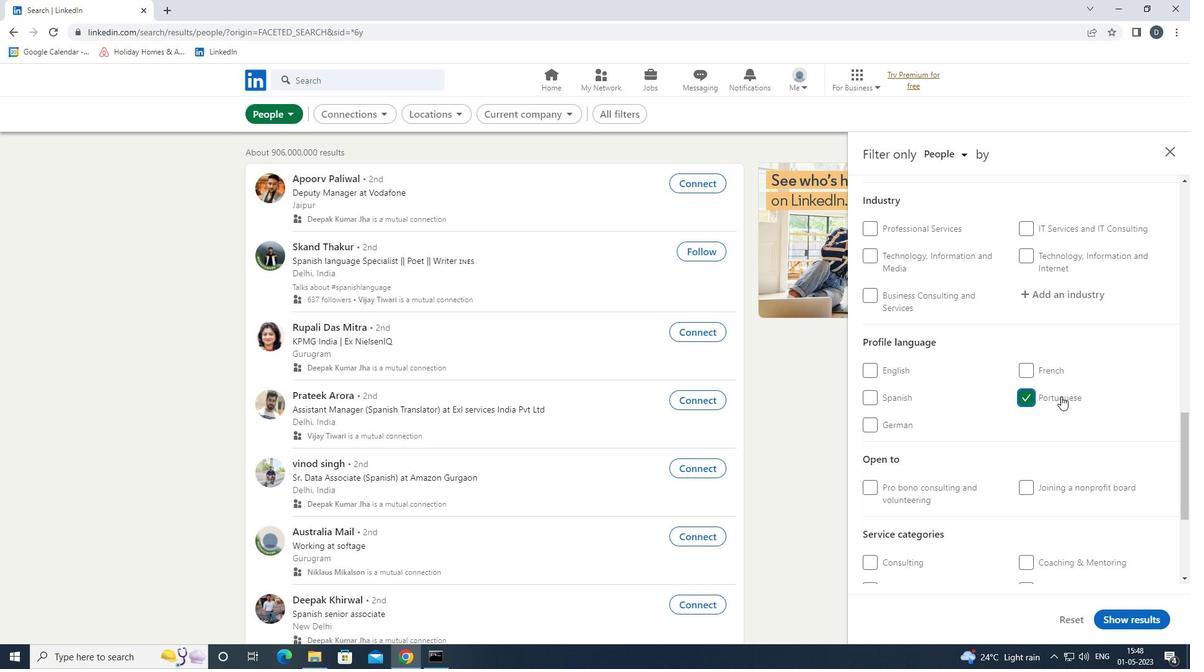 
Action: Mouse scrolled (1061, 397) with delta (0, 0)
Screenshot: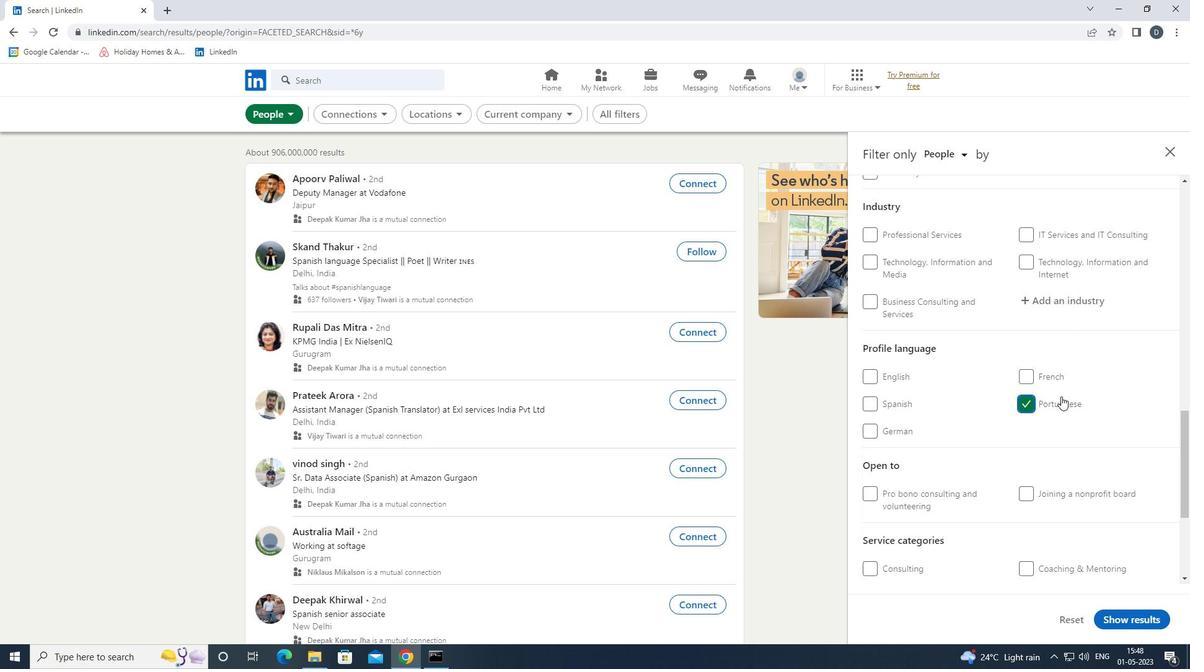 
Action: Mouse scrolled (1061, 397) with delta (0, 0)
Screenshot: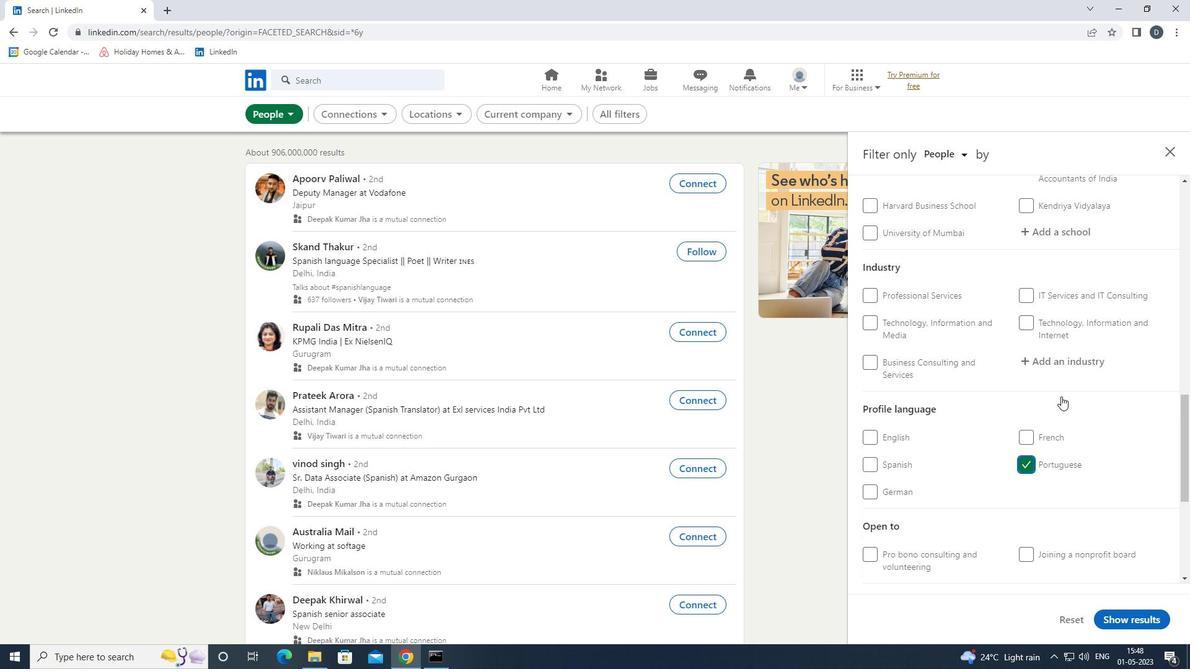 
Action: Mouse scrolled (1061, 397) with delta (0, 0)
Screenshot: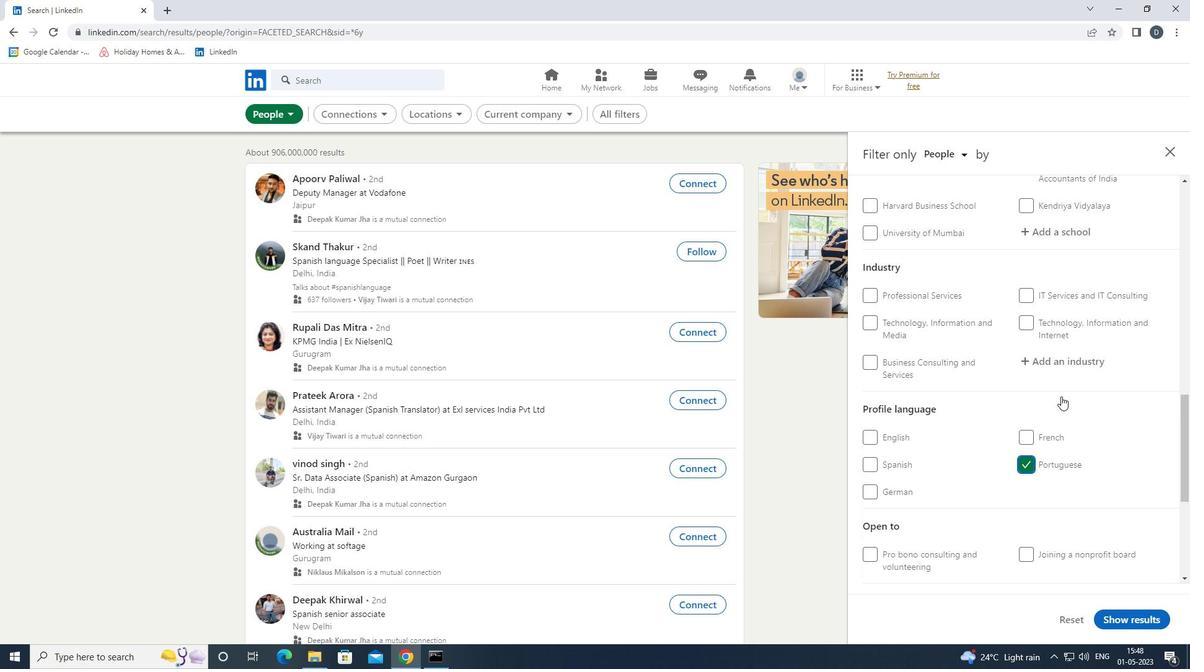 
Action: Mouse moved to (1059, 358)
Screenshot: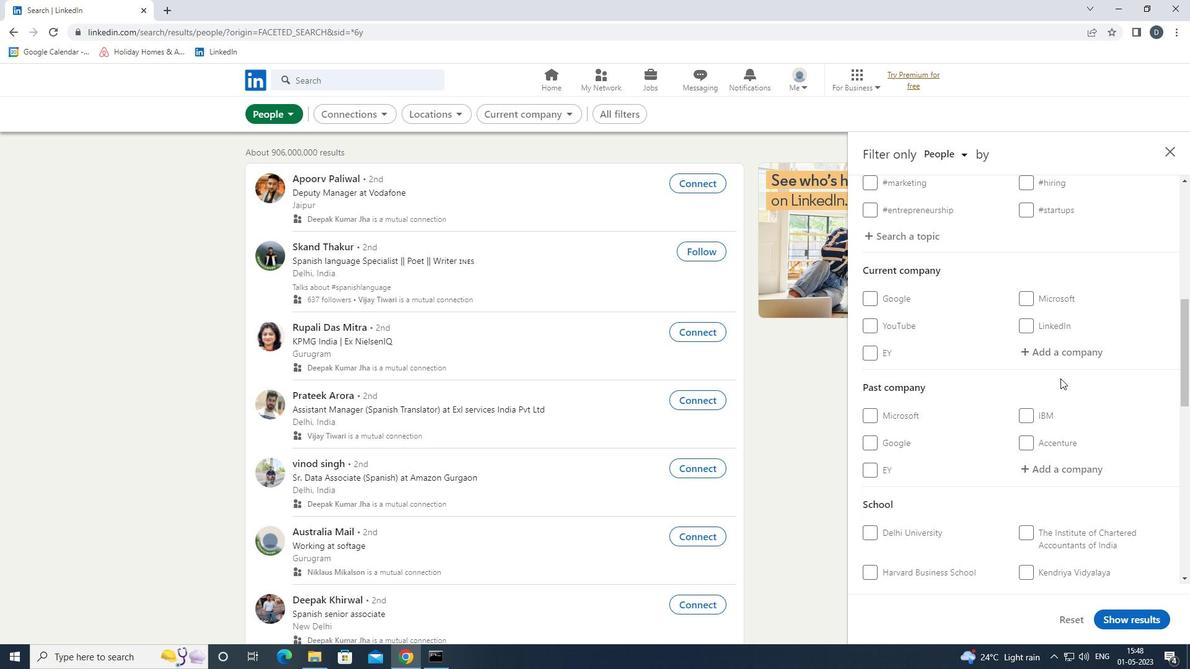 
Action: Mouse pressed left at (1059, 358)
Screenshot: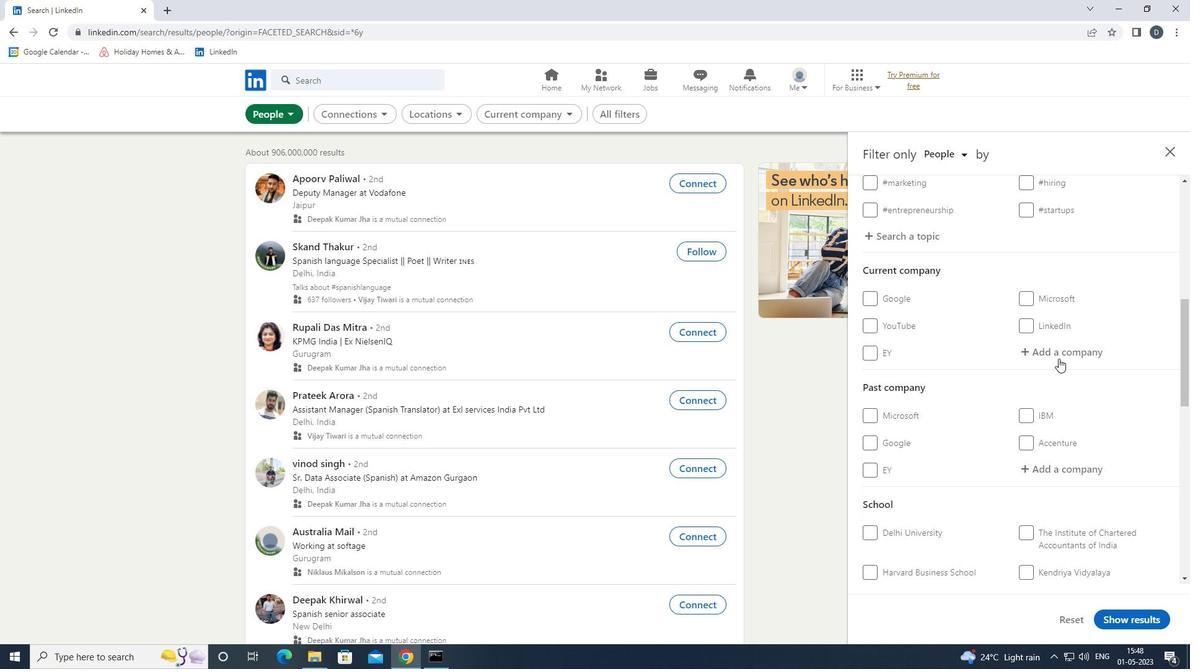 
Action: Key pressed <Key.shift><Key.shift>RELIANCE<Key.down><Key.enter>
Screenshot: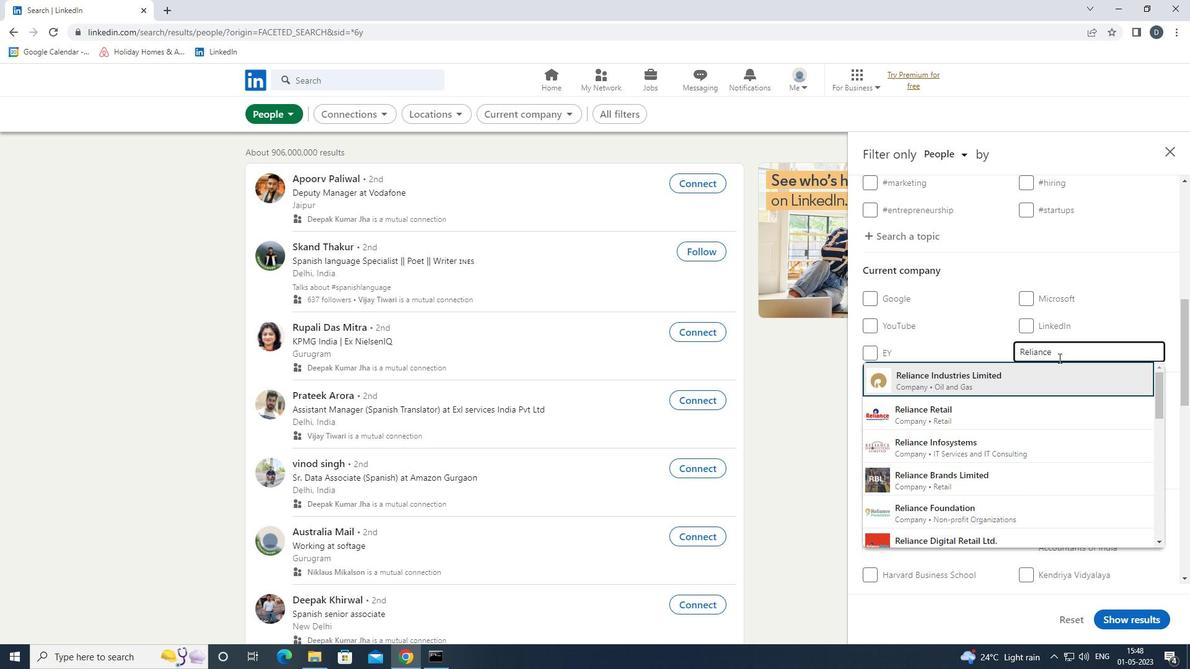 
Action: Mouse scrolled (1059, 357) with delta (0, 0)
Screenshot: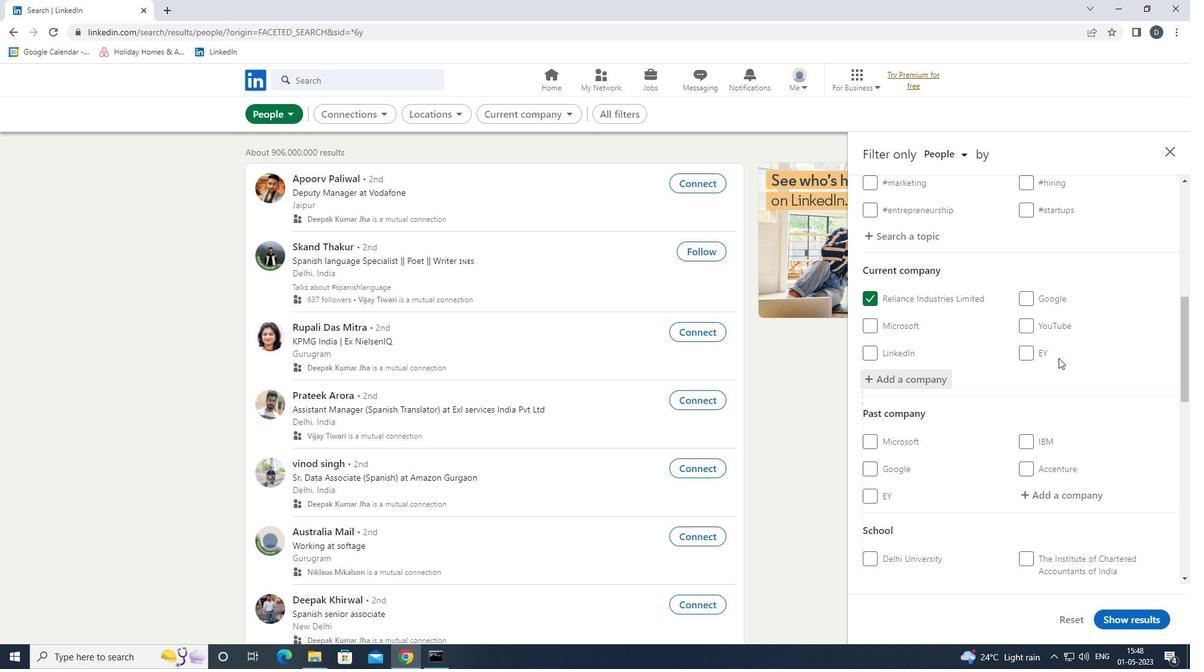 
Action: Mouse scrolled (1059, 357) with delta (0, 0)
Screenshot: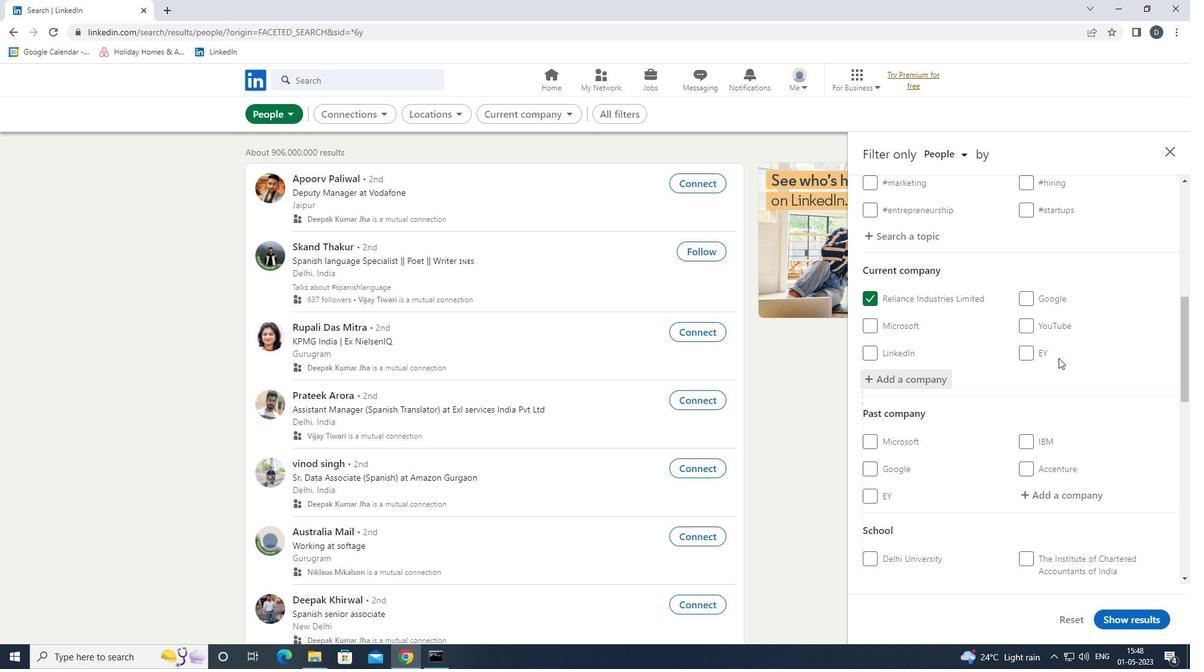 
Action: Mouse scrolled (1059, 357) with delta (0, 0)
Screenshot: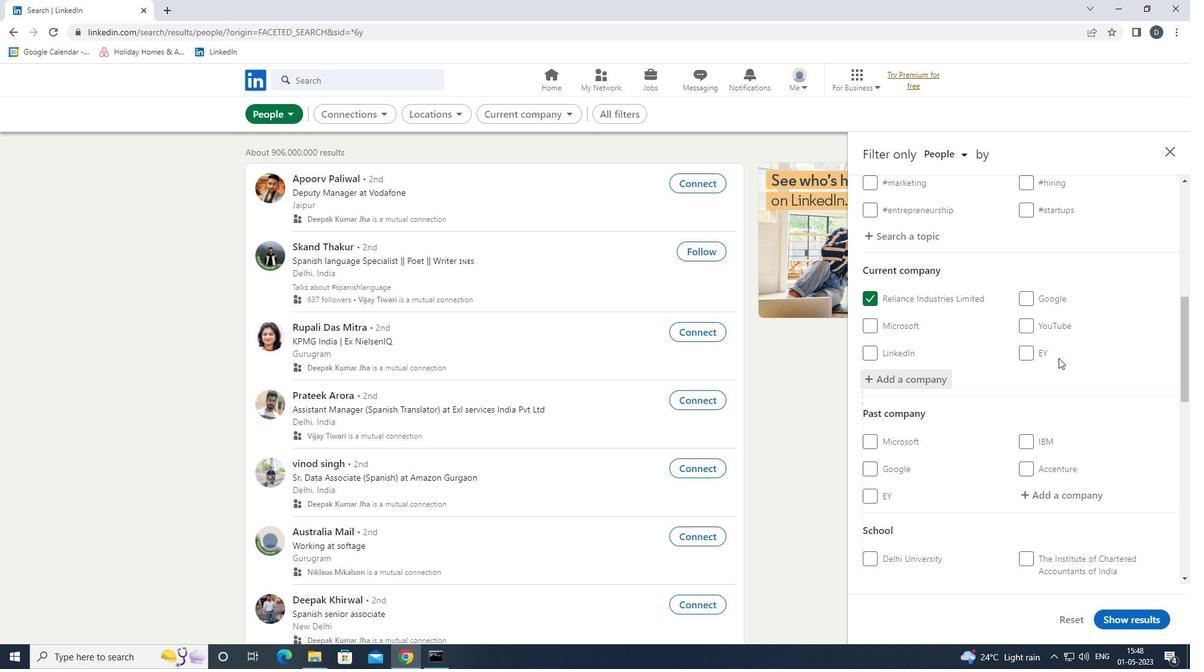 
Action: Mouse moved to (1053, 434)
Screenshot: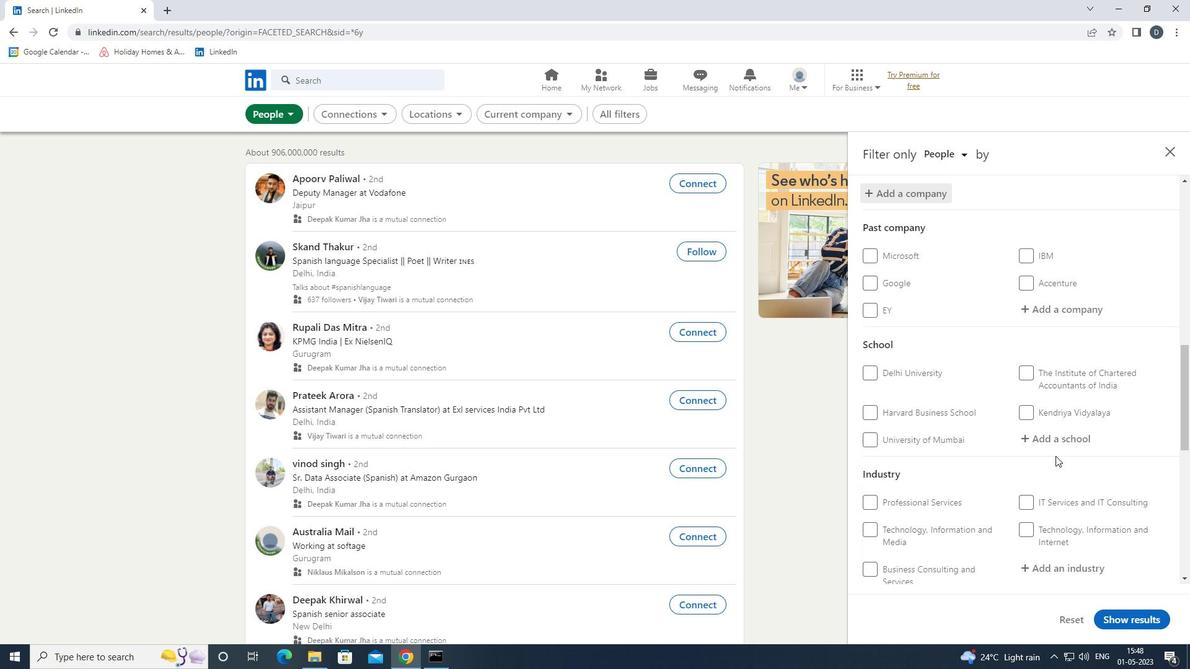 
Action: Mouse pressed left at (1053, 434)
Screenshot: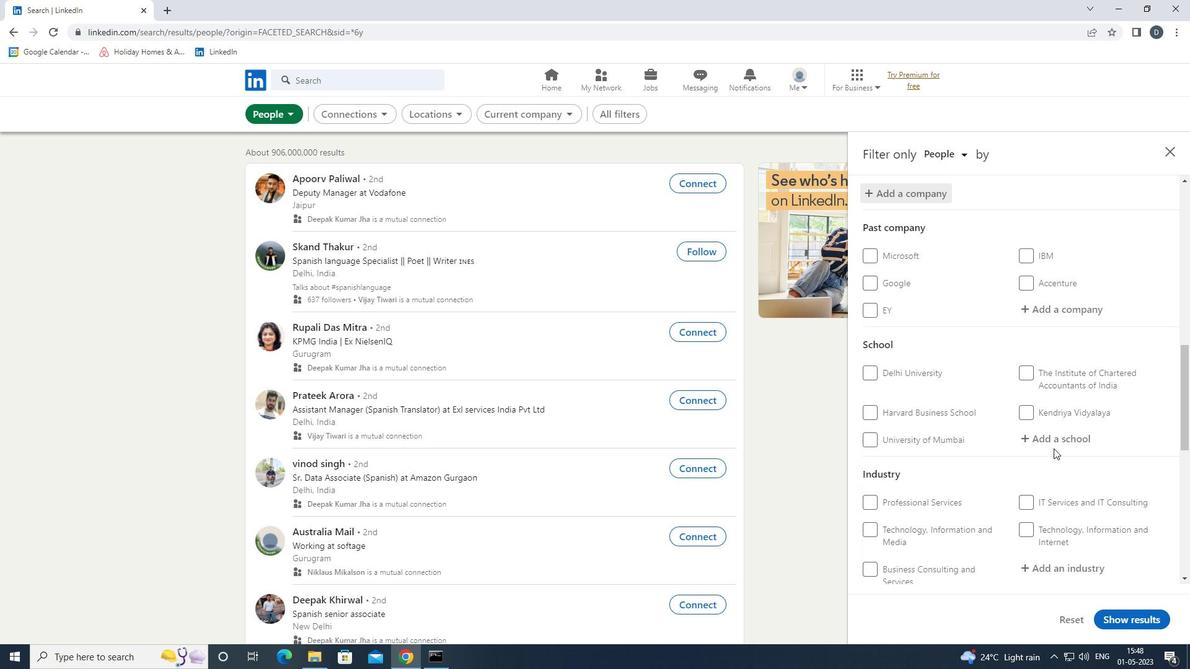 
Action: Key pressed <Key.shift>SMT.<Key.shift><Key.shift><Key.shift><Key.shift><Key.shift><Key.shift><Key.shift><Key.shift><Key.shift><Key.shift><Key.shift><Key.shift><Key.shift><Key.down><Key.down><Key.enter>
Screenshot: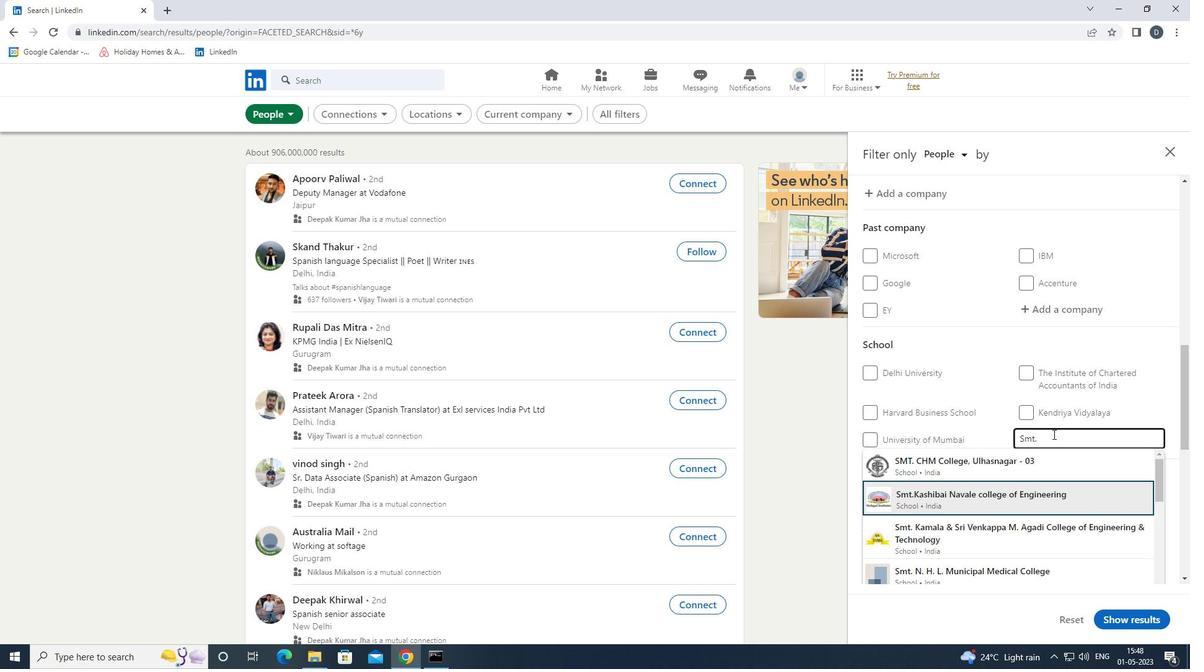 
Action: Mouse scrolled (1053, 434) with delta (0, 0)
Screenshot: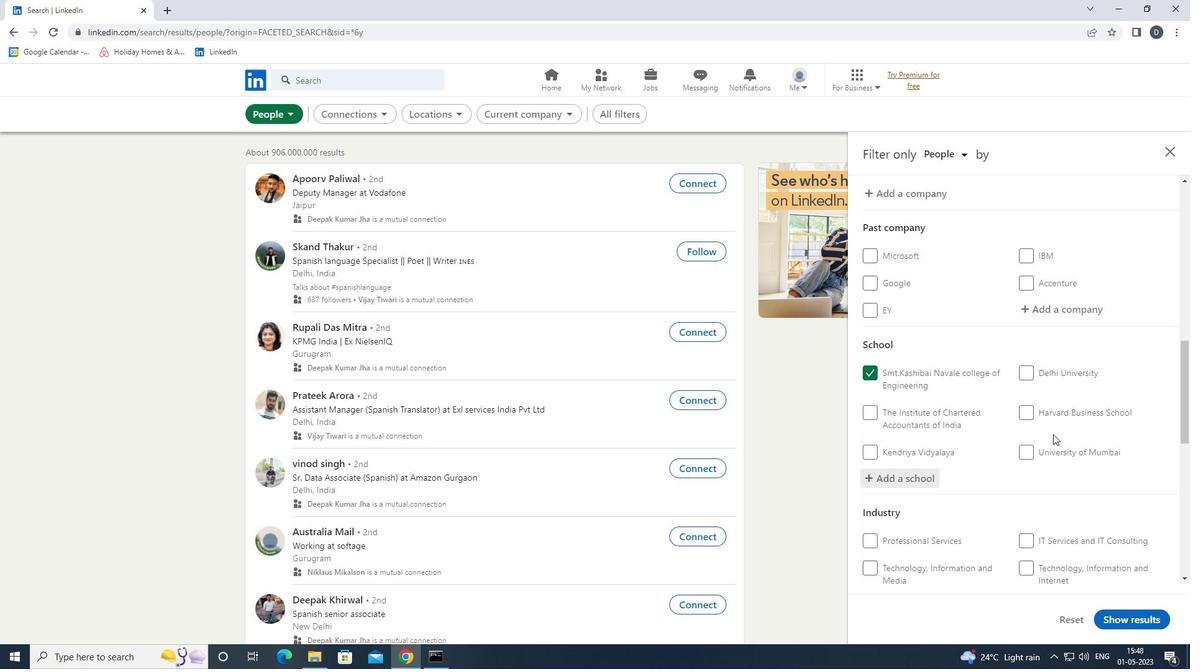 
Action: Mouse scrolled (1053, 434) with delta (0, 0)
Screenshot: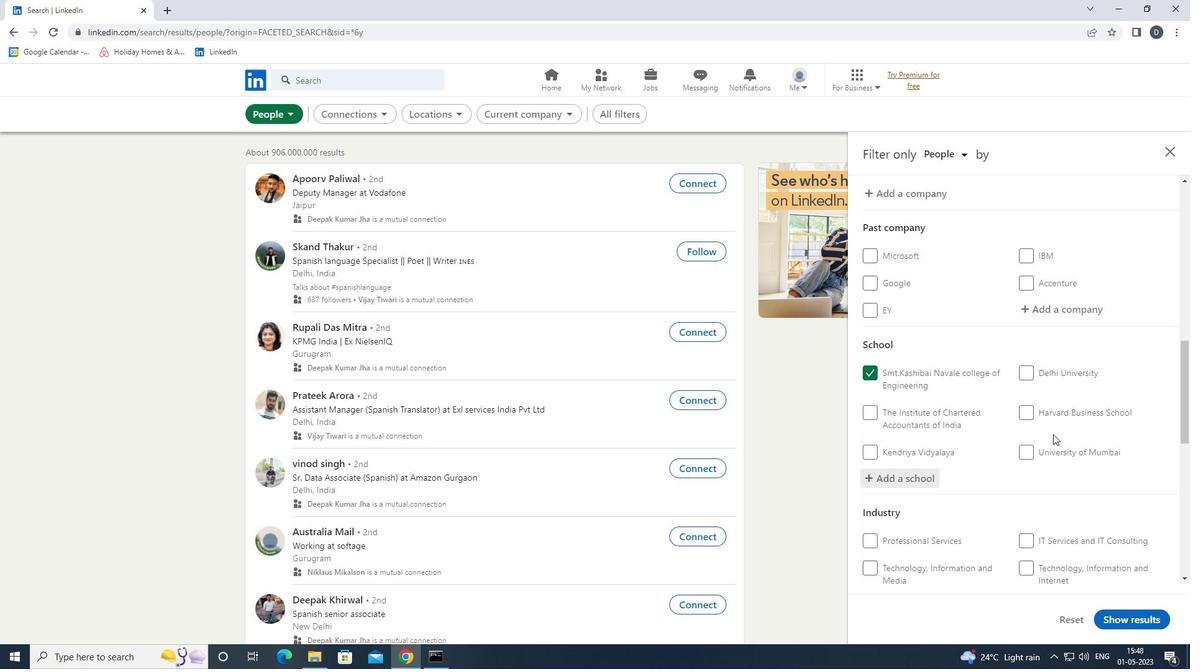 
Action: Mouse scrolled (1053, 434) with delta (0, 0)
Screenshot: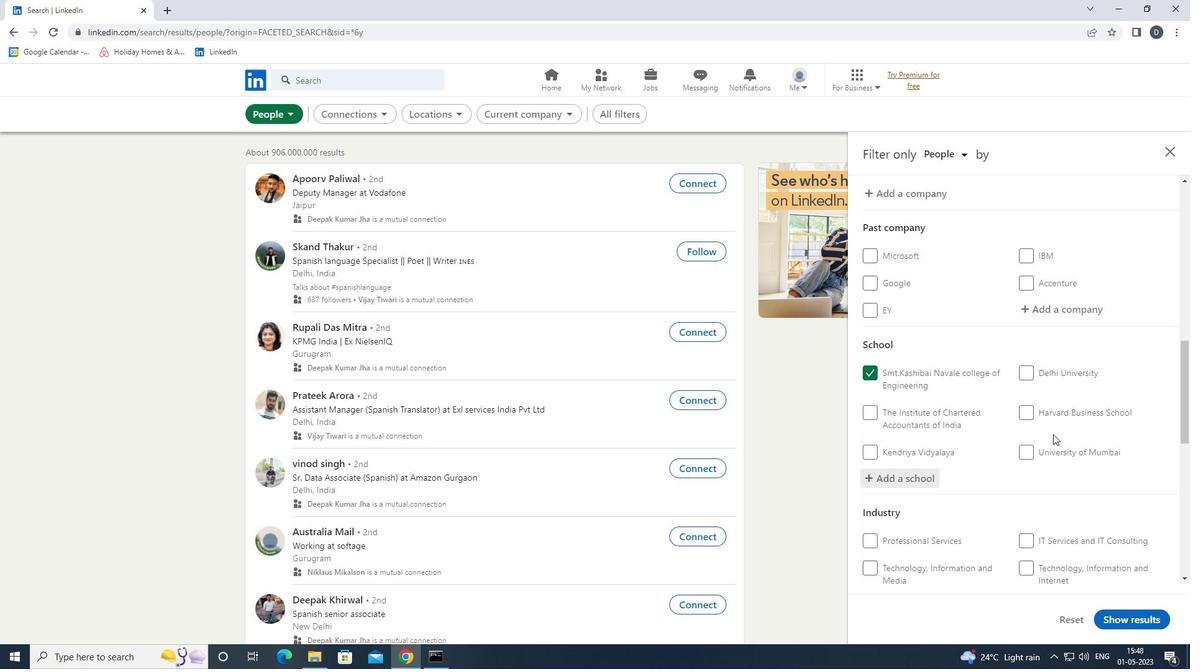 
Action: Mouse moved to (1054, 425)
Screenshot: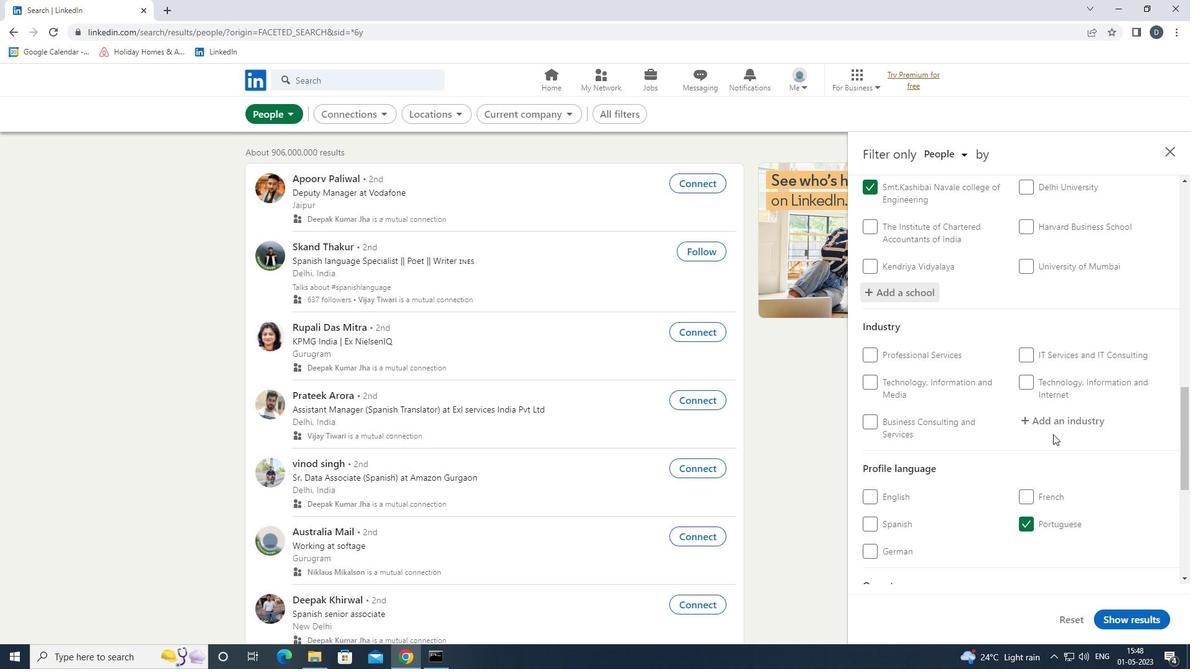 
Action: Mouse pressed left at (1054, 425)
Screenshot: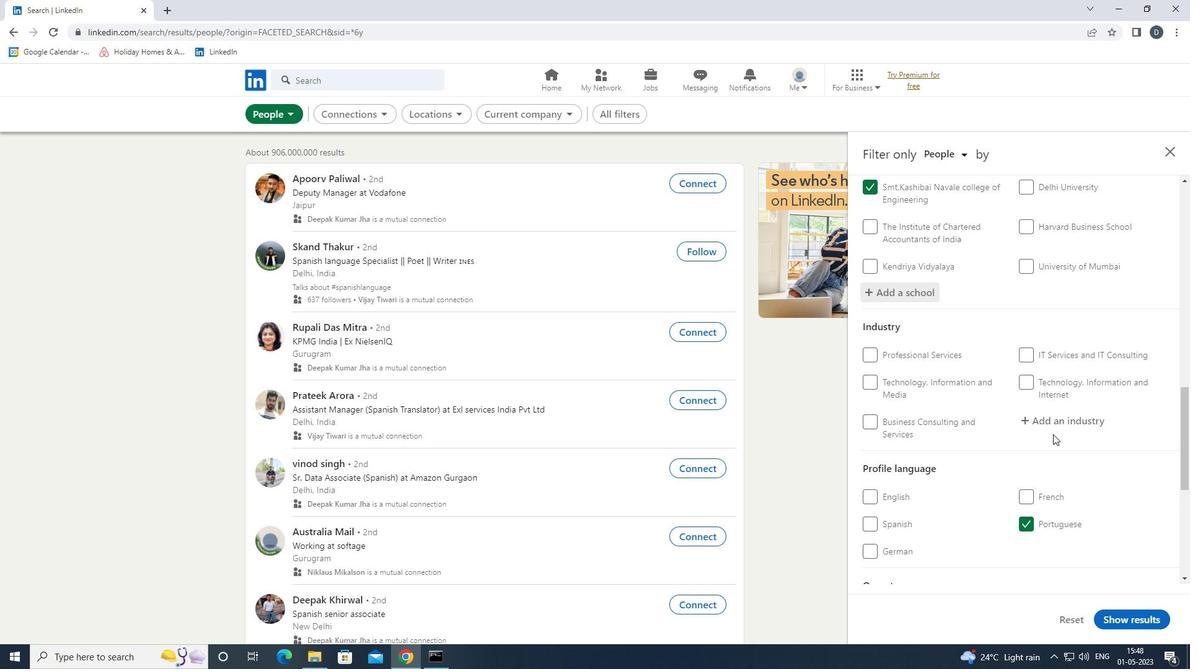 
Action: Mouse moved to (1054, 424)
Screenshot: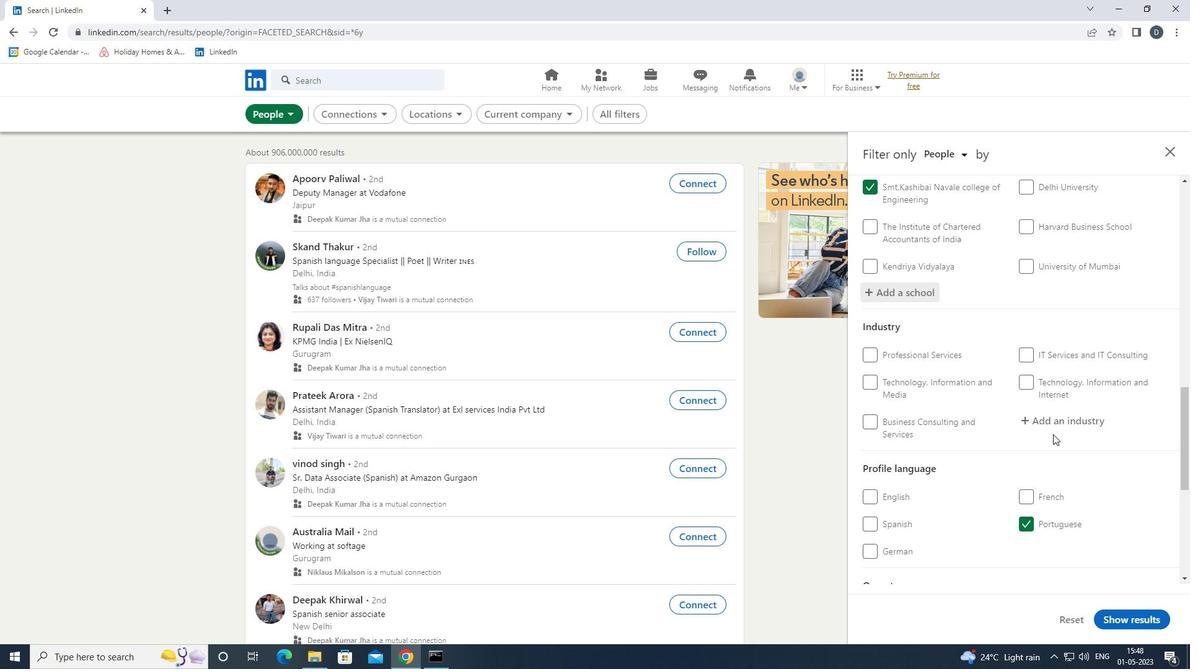 
Action: Key pressed <Key.shift>MANUC<Key.backspace>FACTURING<Key.space>
Screenshot: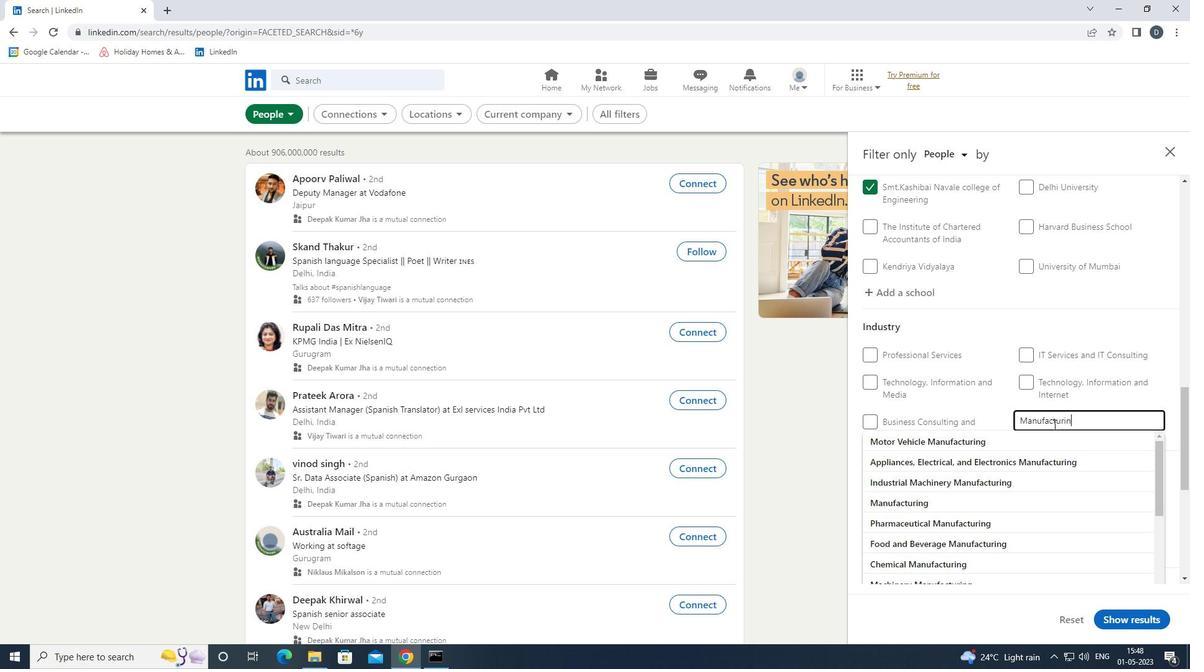 
Action: Mouse moved to (998, 439)
Screenshot: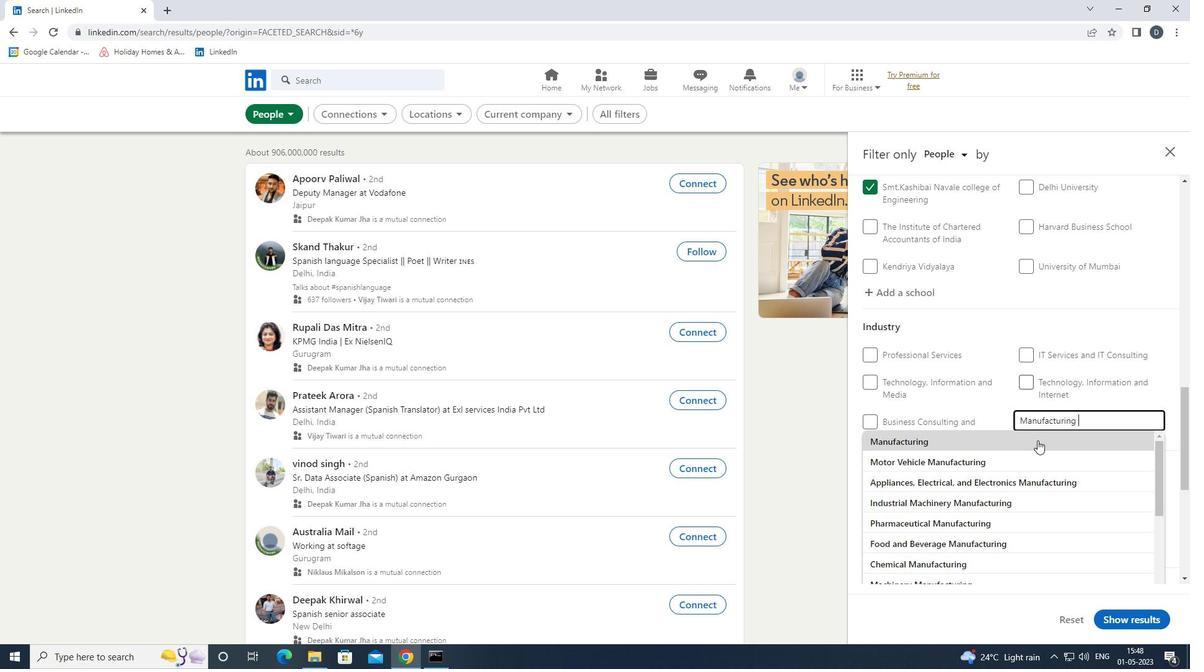 
Action: Mouse pressed left at (998, 439)
Screenshot: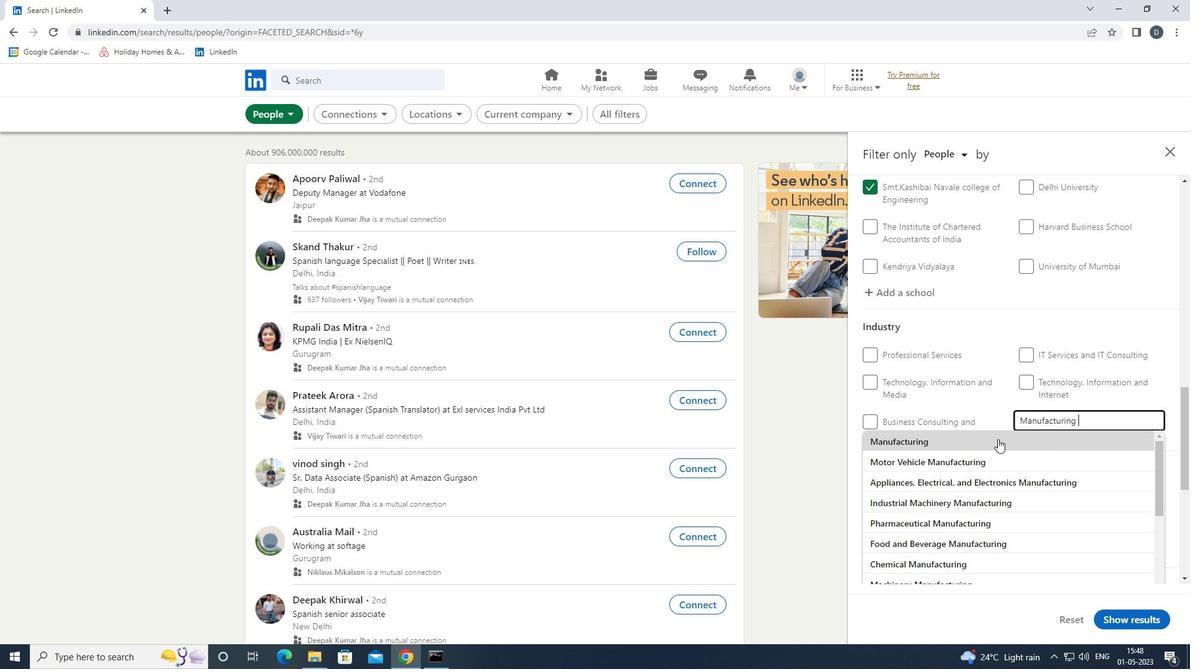 
Action: Mouse moved to (999, 444)
Screenshot: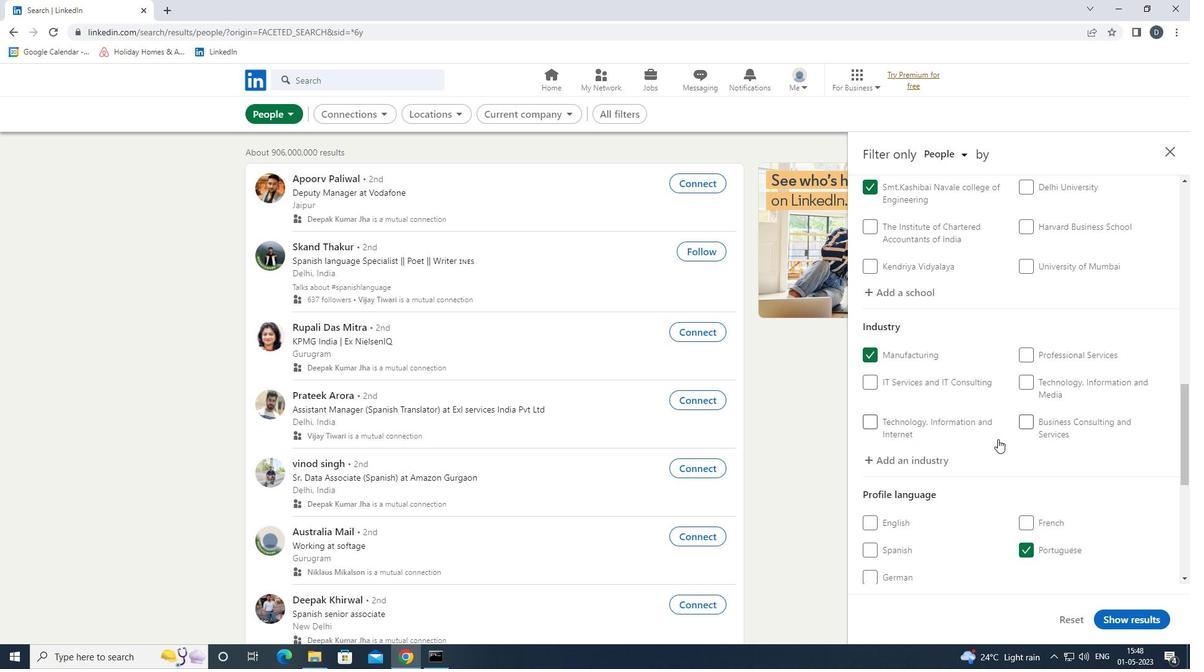 
Action: Mouse scrolled (999, 444) with delta (0, 0)
Screenshot: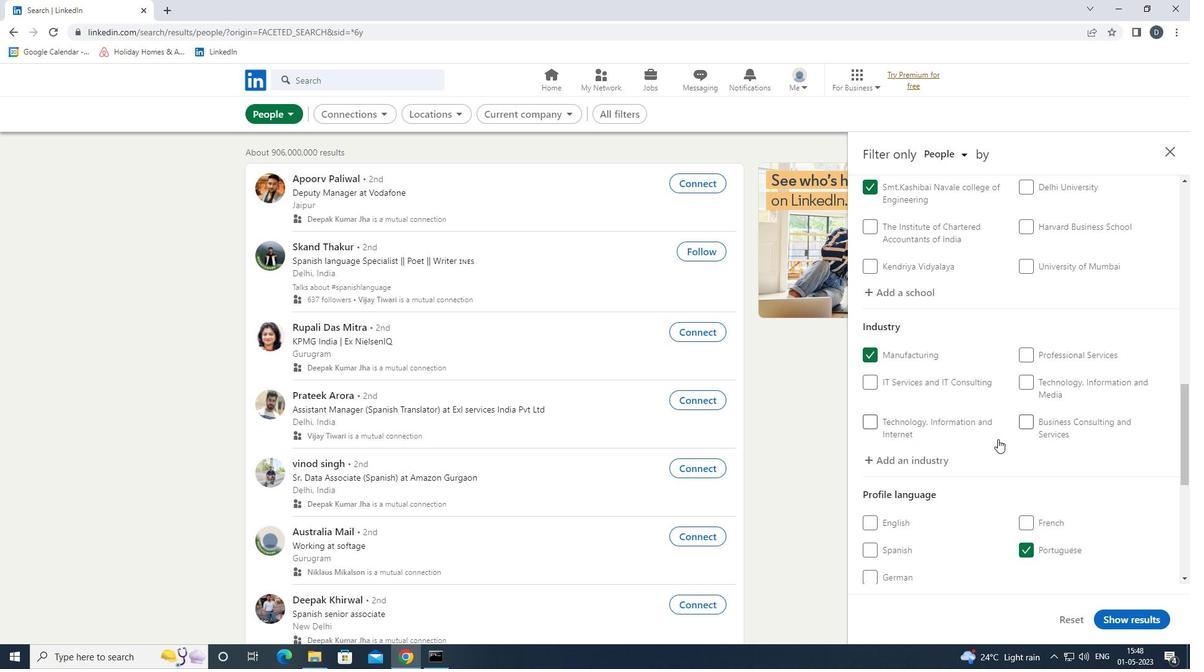 
Action: Mouse moved to (1003, 446)
Screenshot: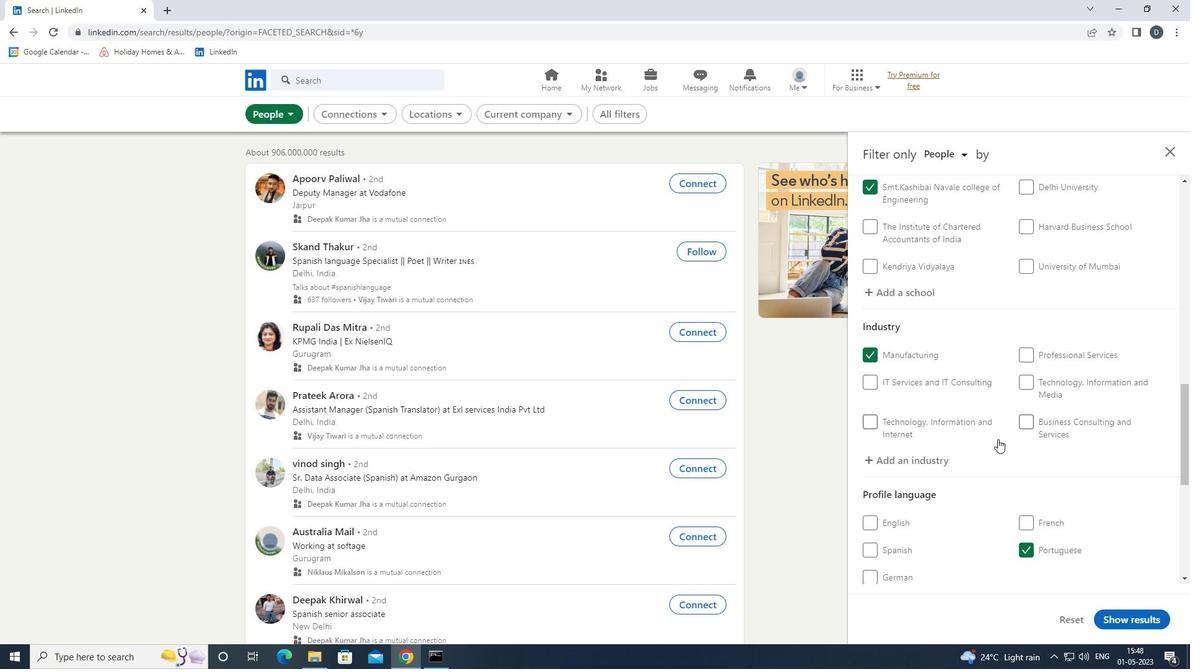 
Action: Mouse scrolled (1003, 445) with delta (0, 0)
Screenshot: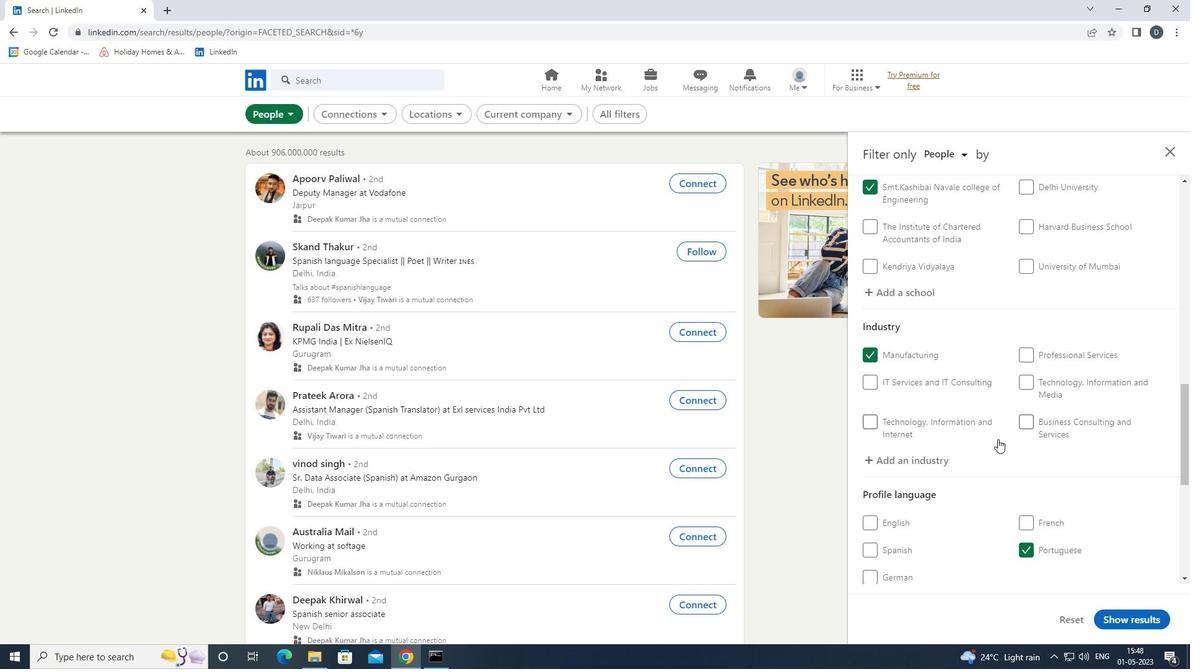 
Action: Mouse moved to (1007, 447)
Screenshot: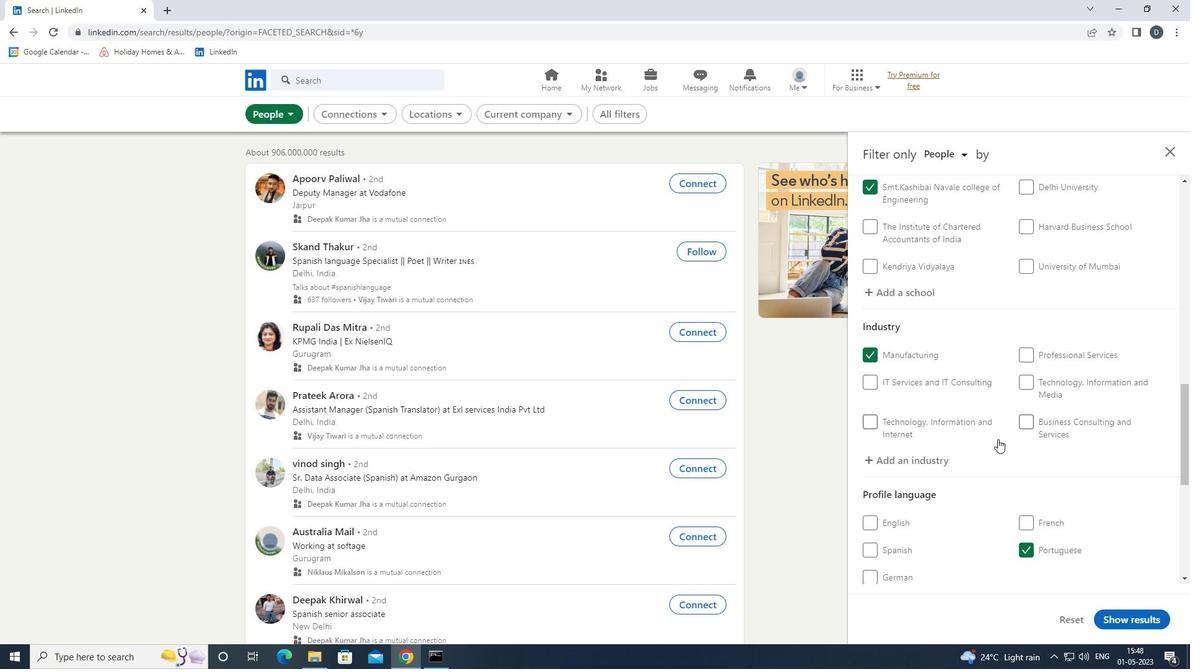 
Action: Mouse scrolled (1007, 447) with delta (0, 0)
Screenshot: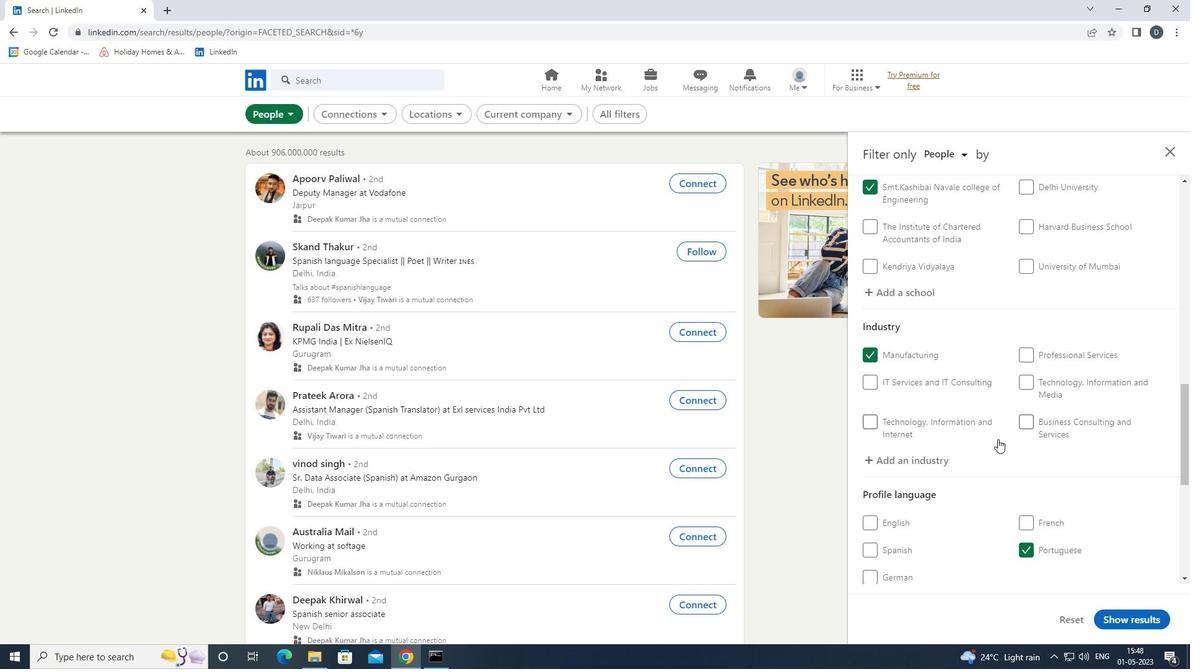 
Action: Mouse moved to (1032, 446)
Screenshot: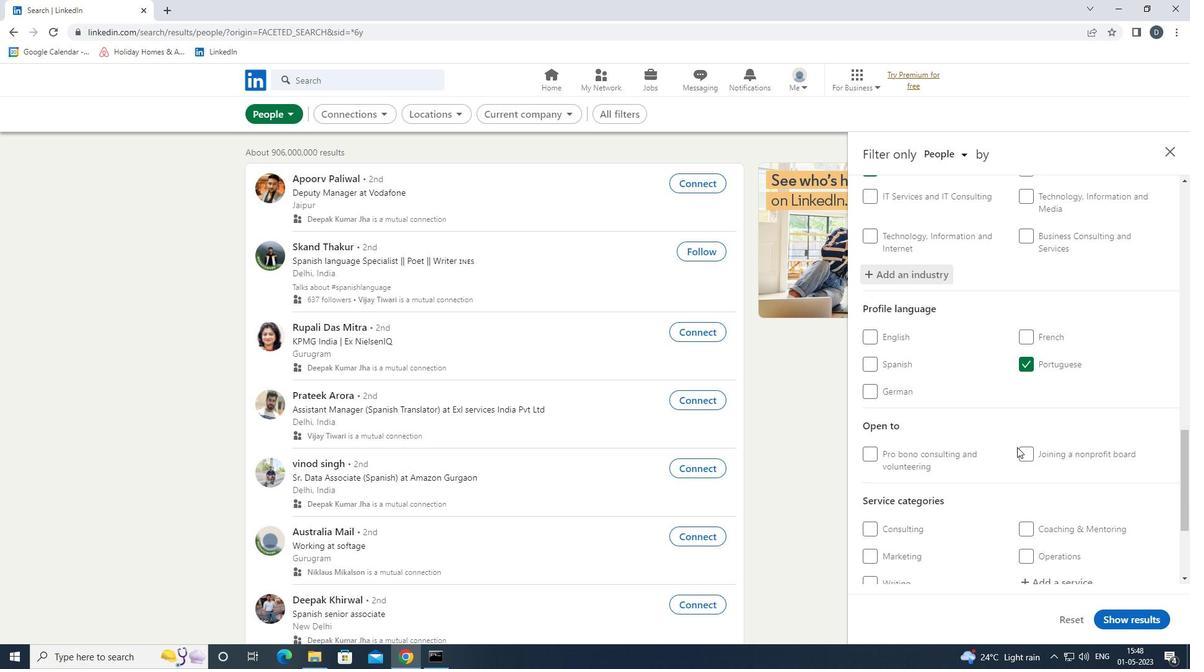 
Action: Mouse scrolled (1032, 445) with delta (0, 0)
Screenshot: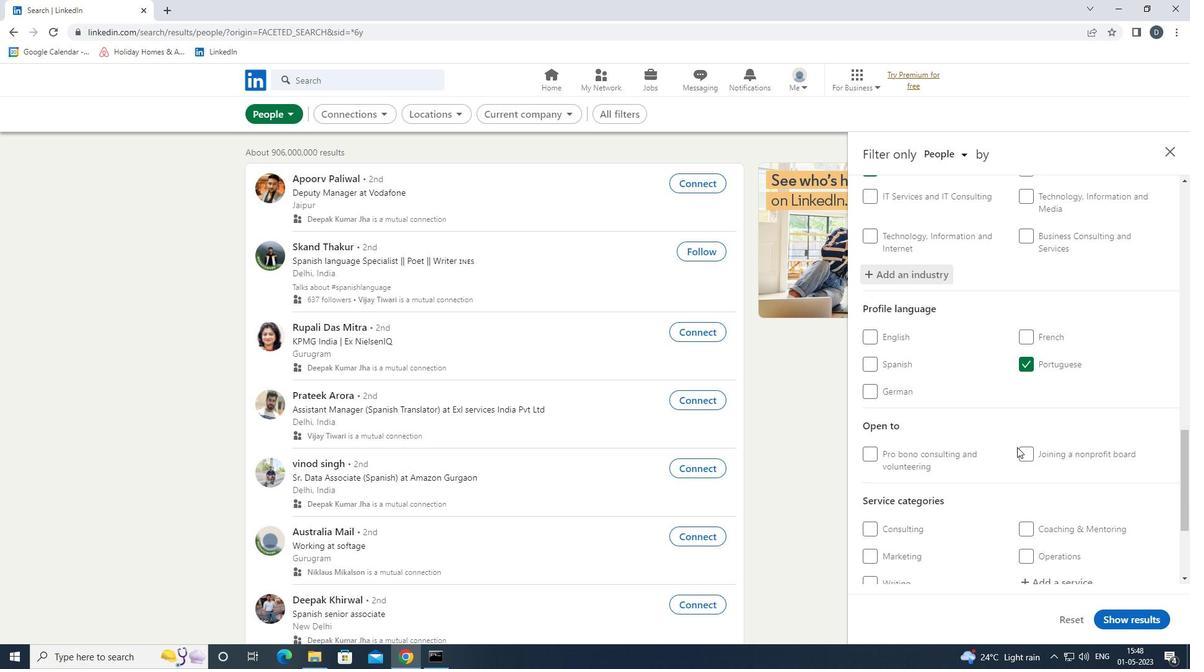 
Action: Mouse scrolled (1032, 445) with delta (0, 0)
Screenshot: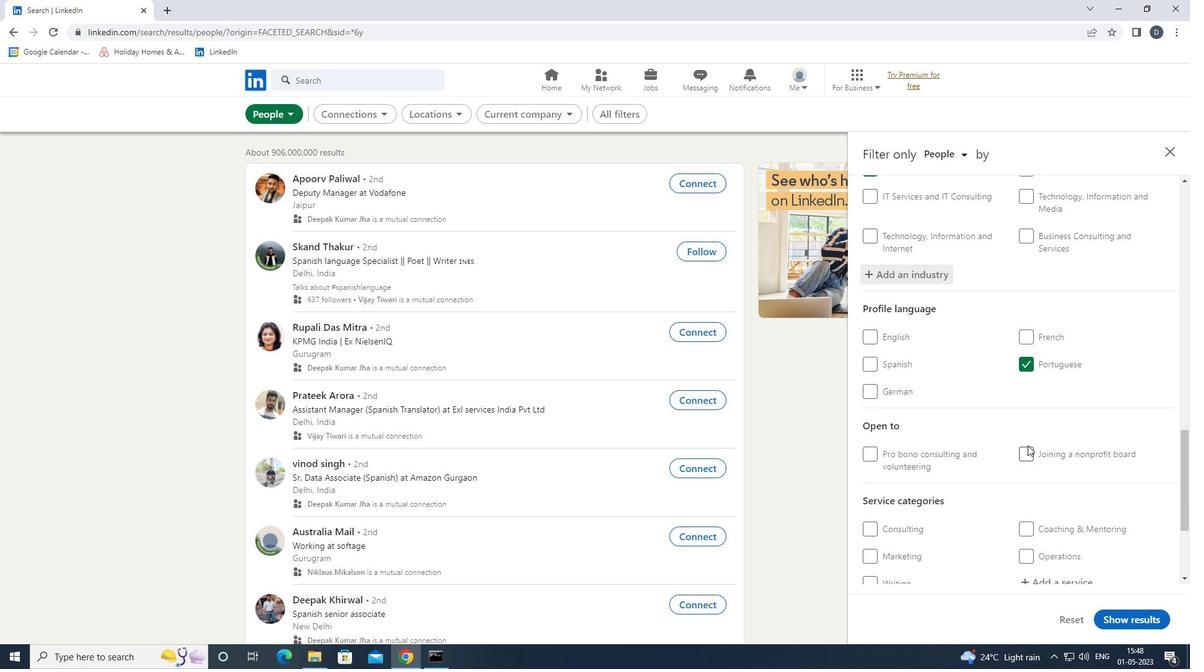 
Action: Mouse moved to (1059, 457)
Screenshot: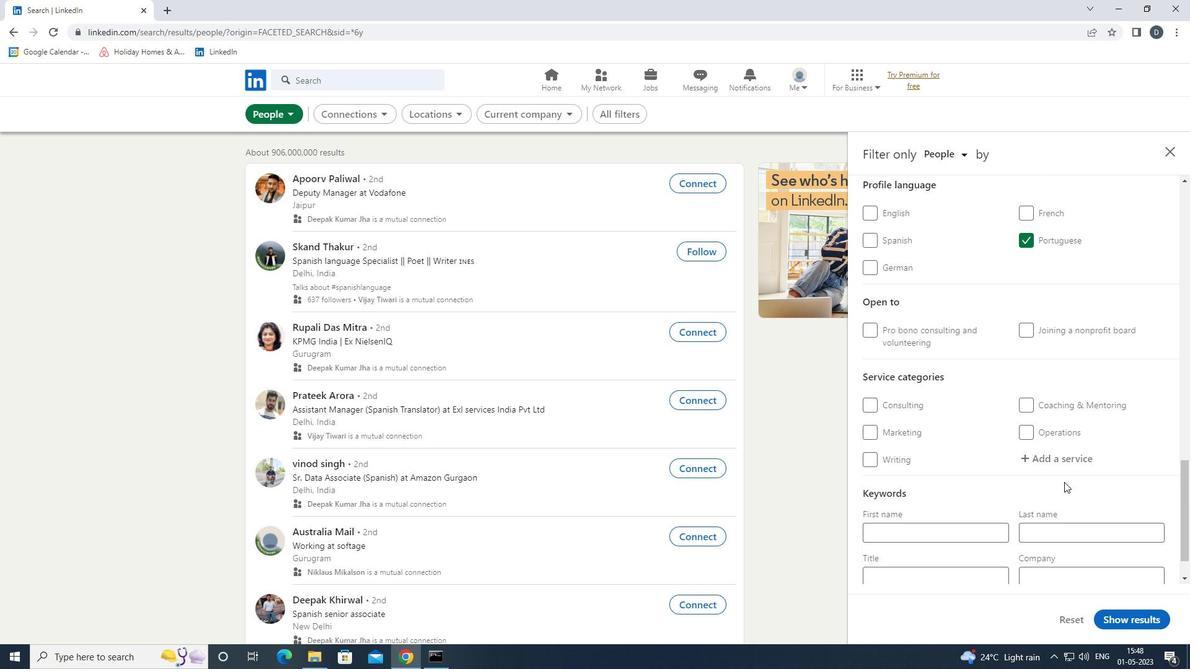
Action: Mouse scrolled (1059, 457) with delta (0, 0)
Screenshot: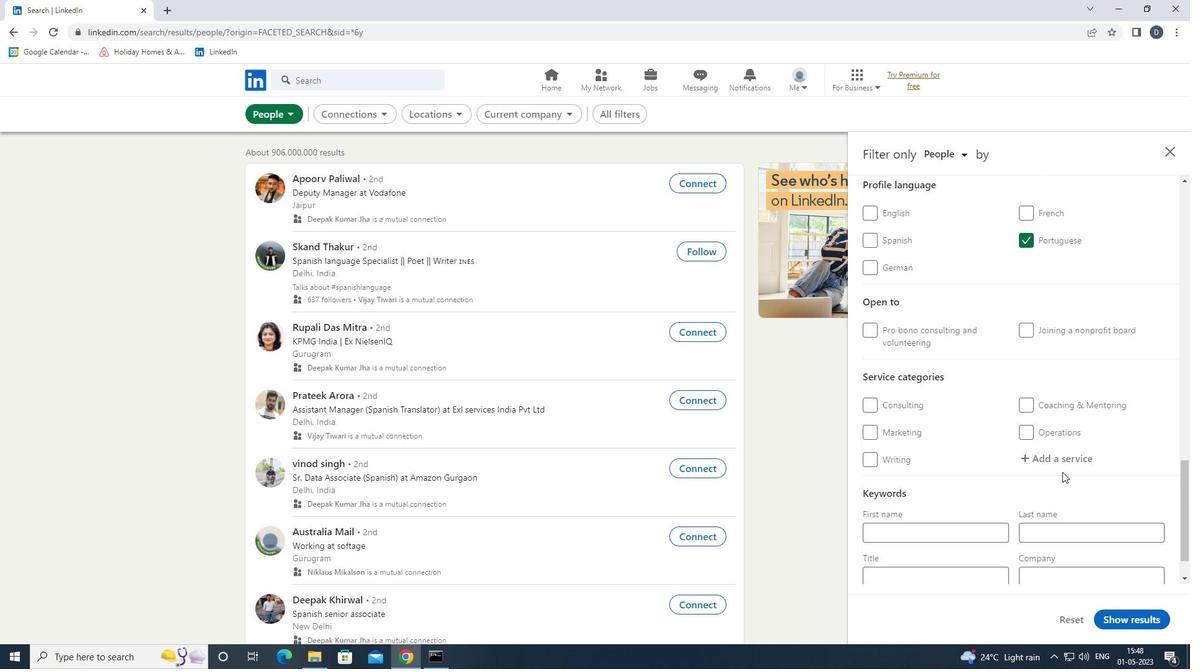 
Action: Mouse scrolled (1059, 457) with delta (0, 0)
Screenshot: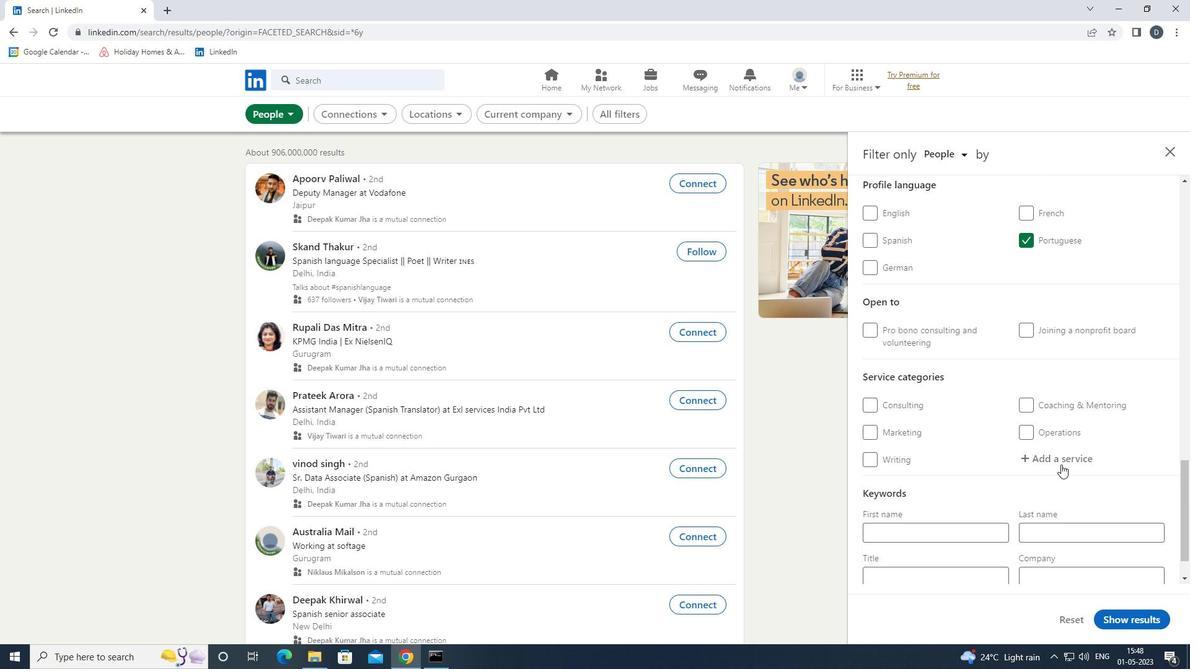 
Action: Mouse scrolled (1059, 457) with delta (0, 0)
Screenshot: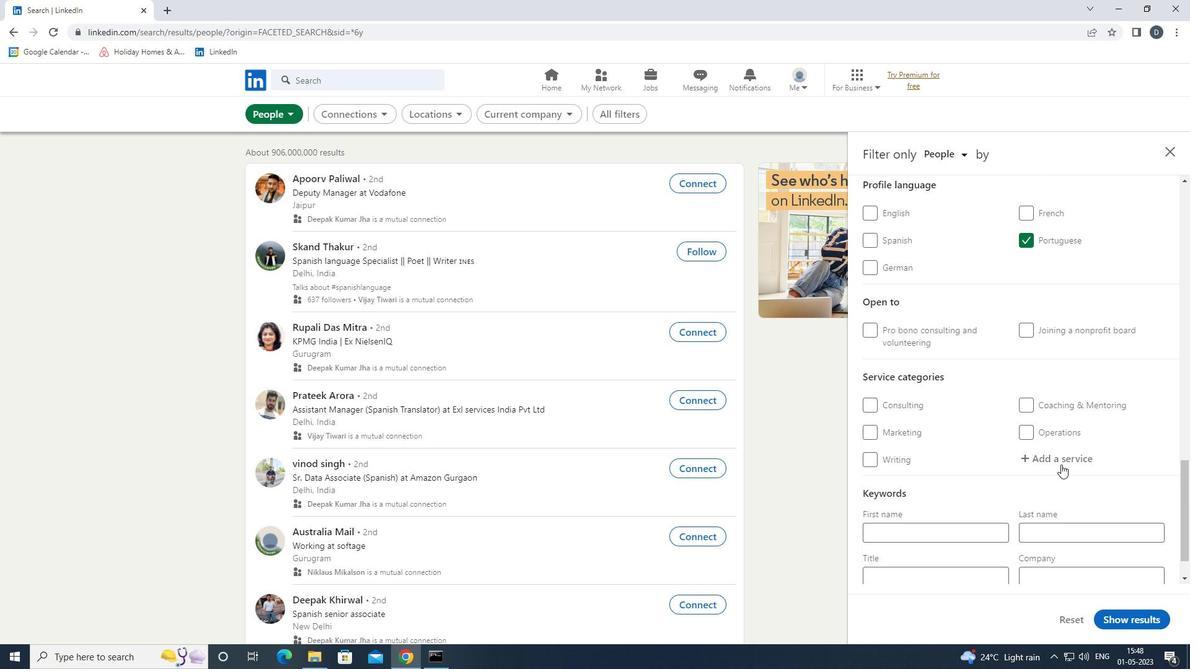 
Action: Mouse scrolled (1059, 457) with delta (0, 0)
Screenshot: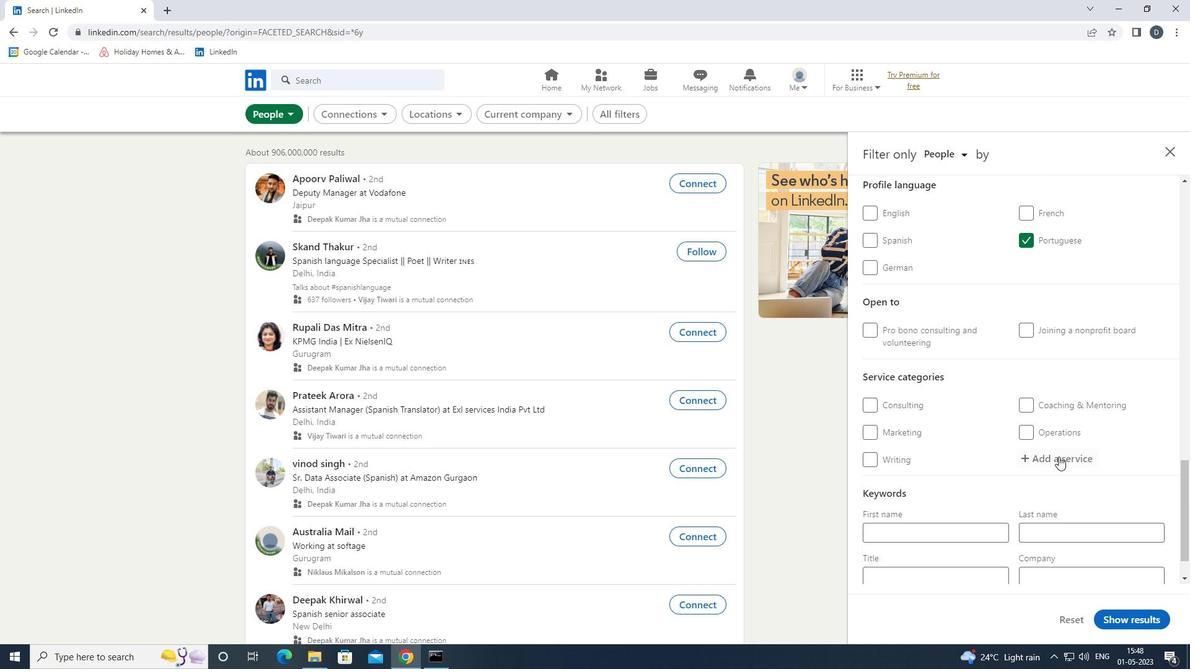
Action: Mouse scrolled (1059, 456) with delta (0, 0)
Screenshot: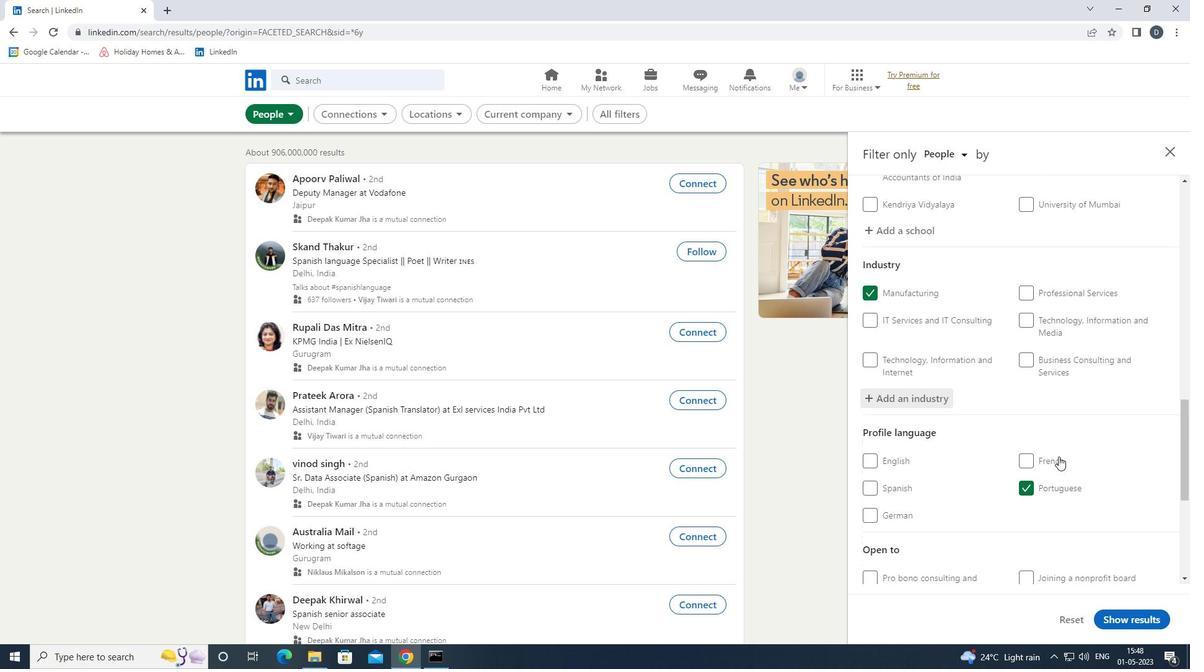 
Action: Mouse scrolled (1059, 456) with delta (0, 0)
Screenshot: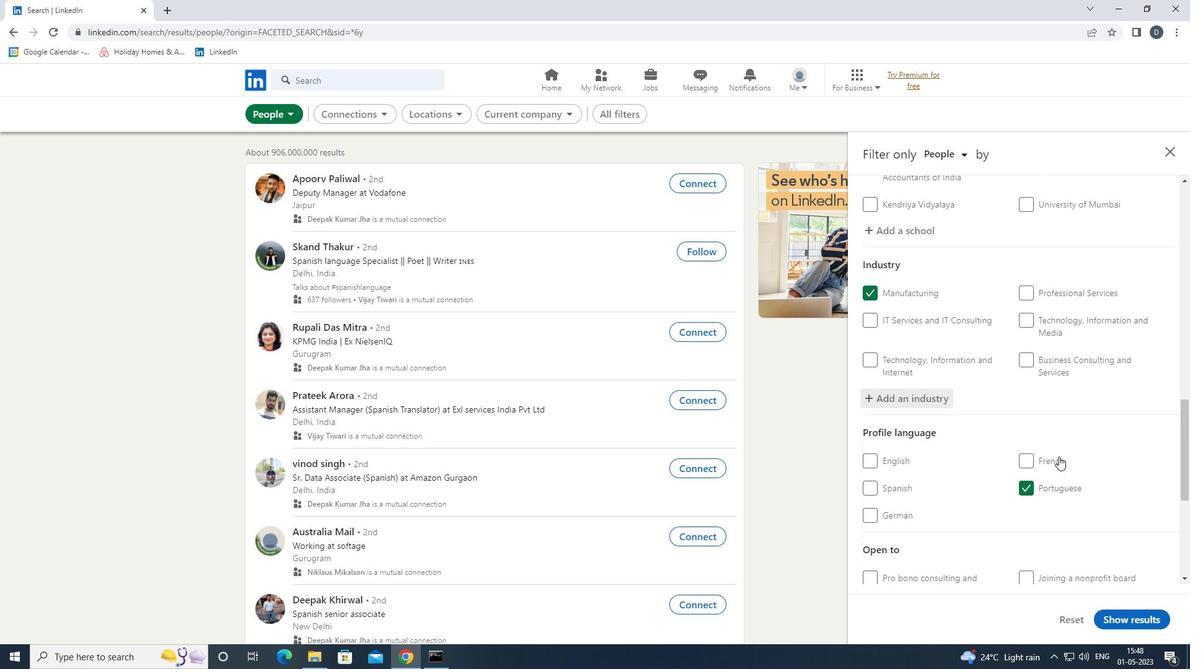 
Action: Mouse scrolled (1059, 456) with delta (0, 0)
Screenshot: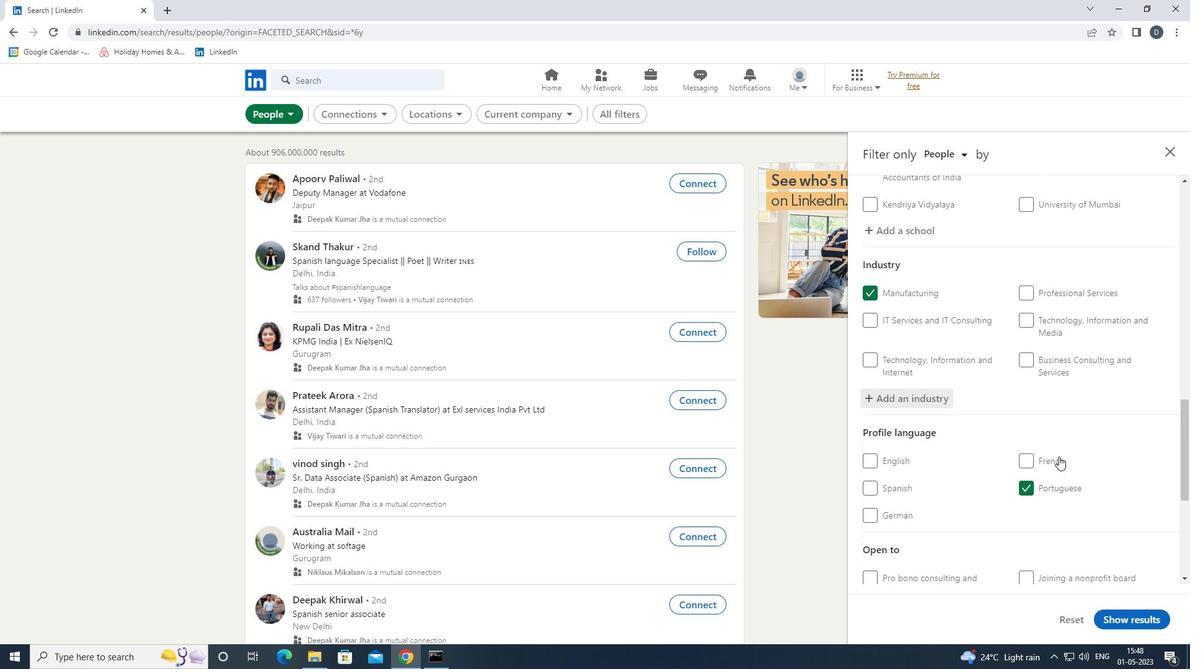 
Action: Mouse scrolled (1059, 456) with delta (0, 0)
Screenshot: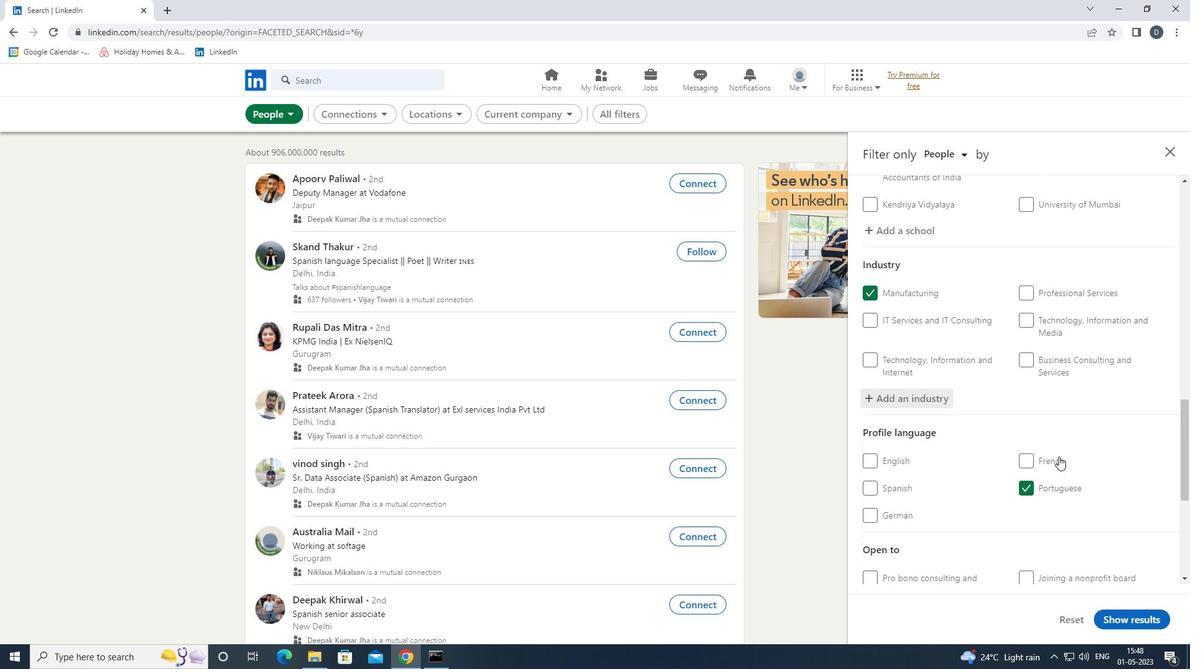 
Action: Mouse moved to (1068, 450)
Screenshot: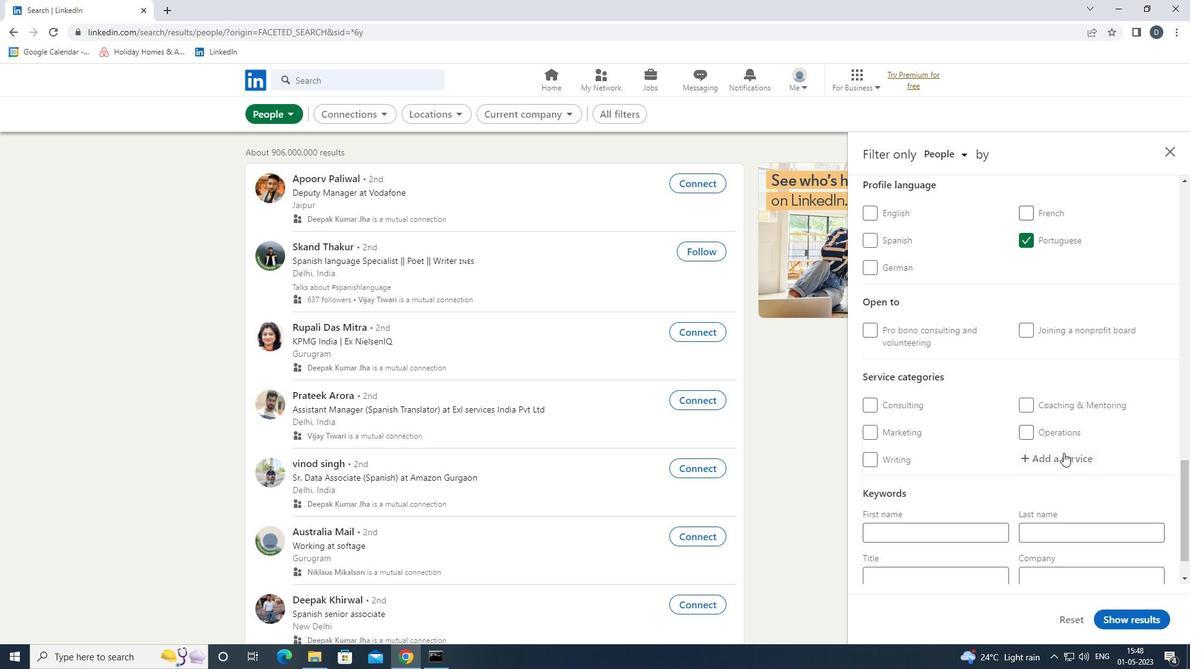 
Action: Mouse pressed left at (1068, 450)
Screenshot: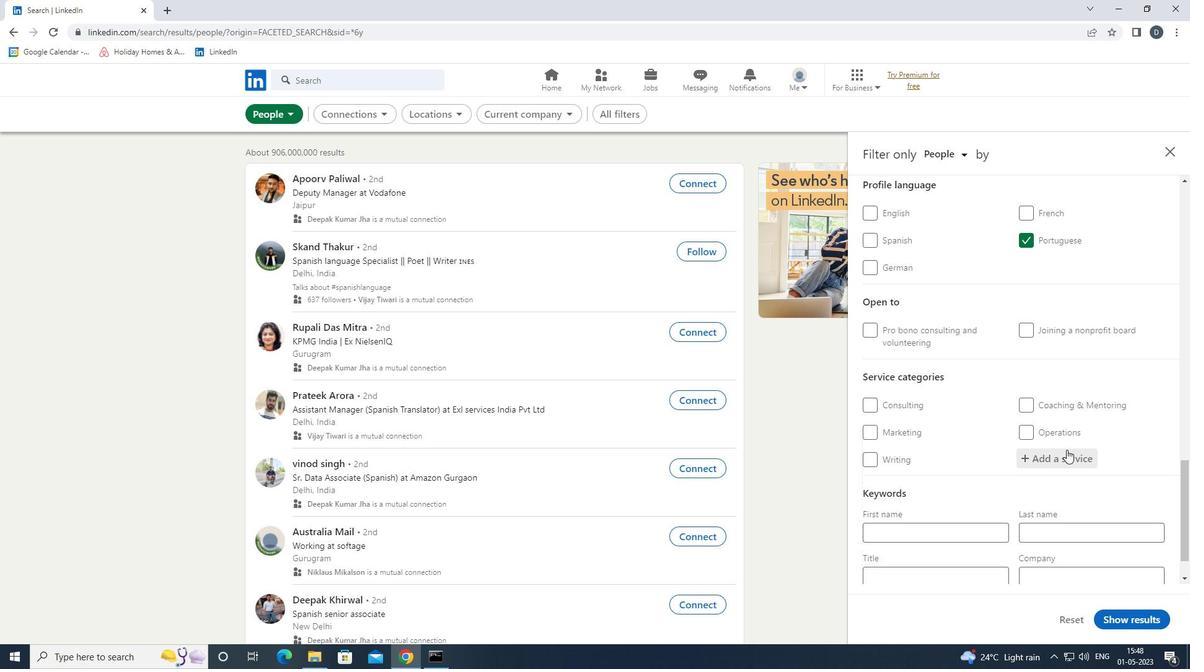 
Action: Key pressed <Key.shift>GRANT<Key.space><Key.shift>W<Key.down><Key.enter>
Screenshot: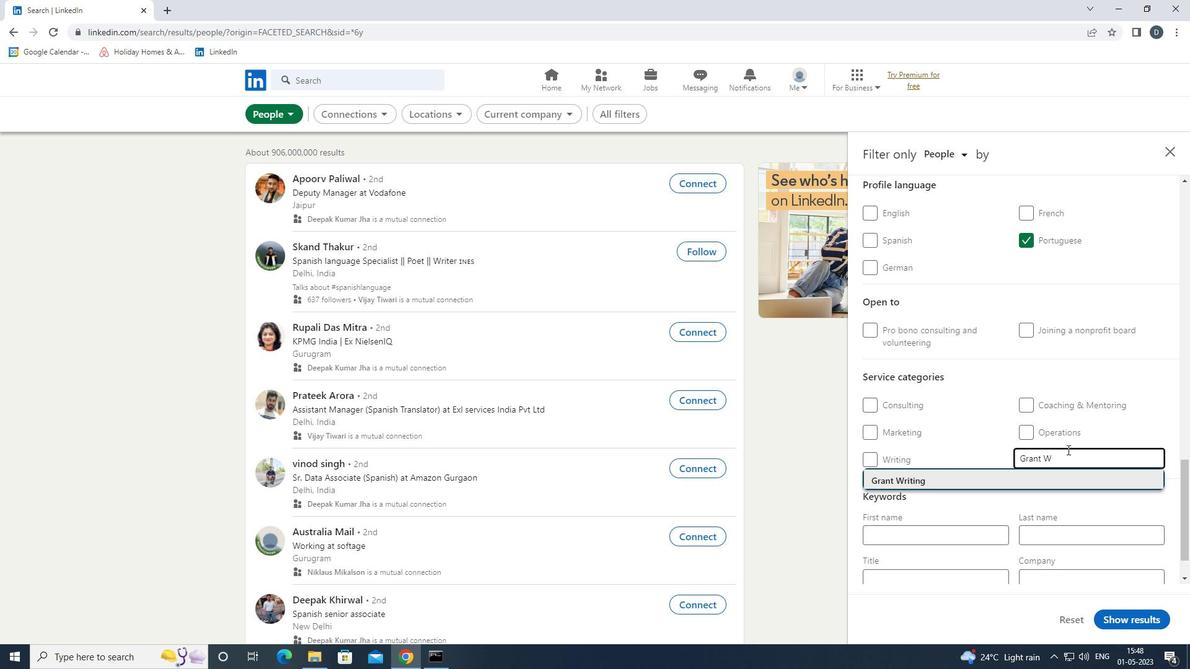 
Action: Mouse scrolled (1068, 449) with delta (0, 0)
Screenshot: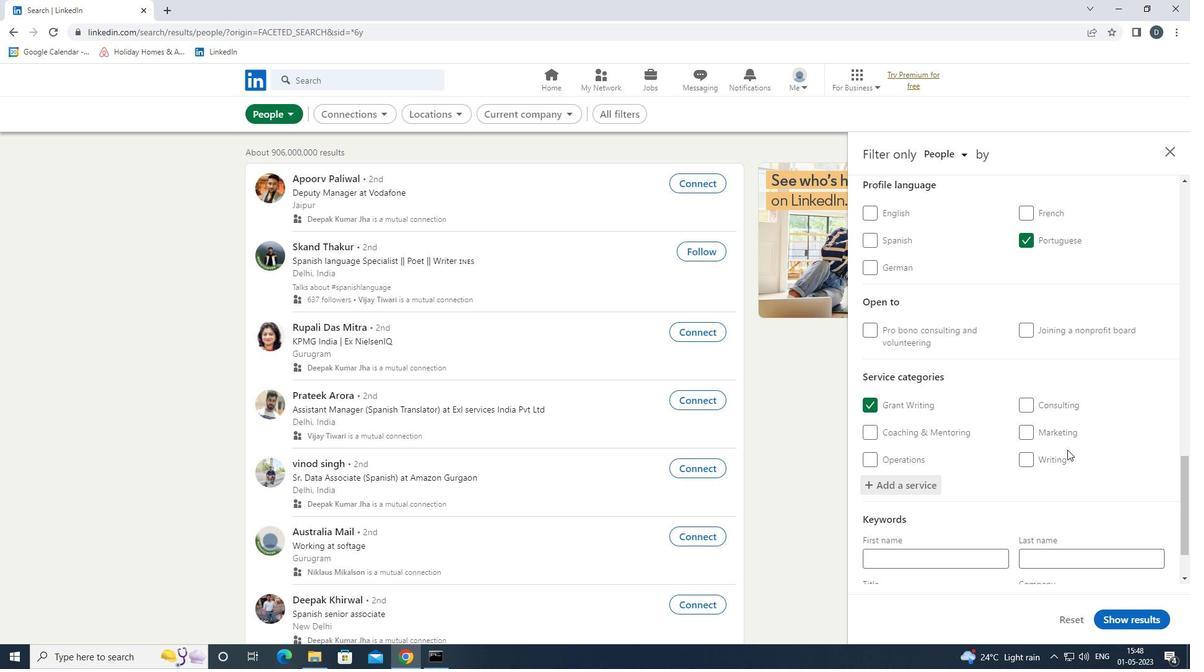 
Action: Mouse moved to (1068, 449)
Screenshot: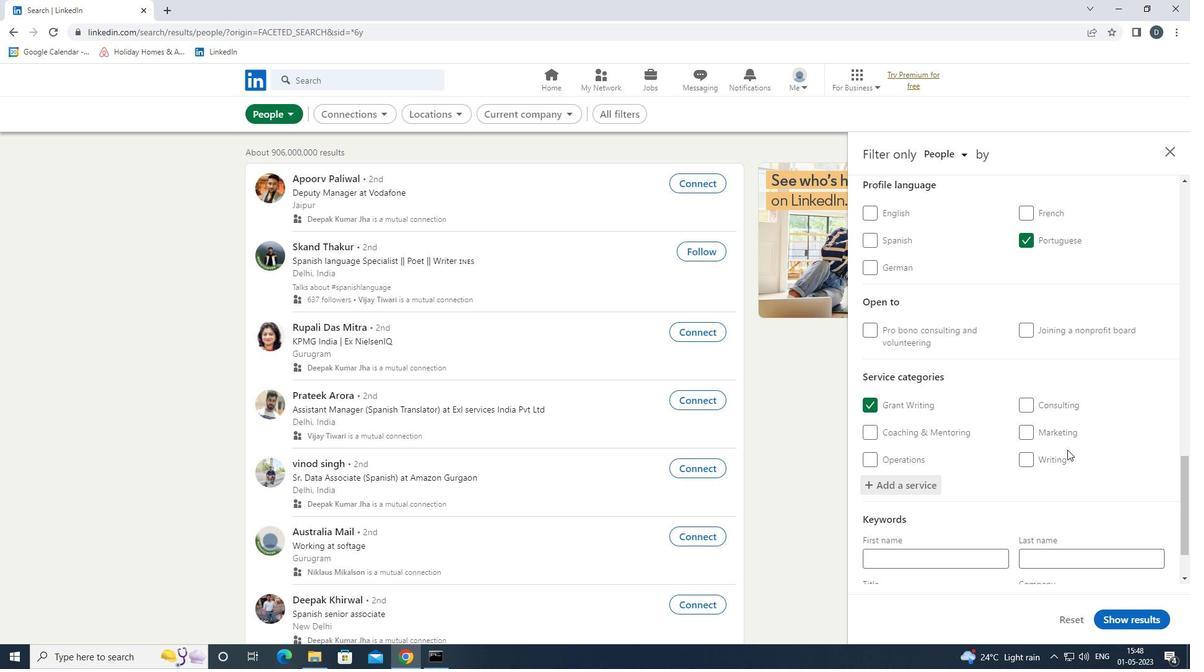 
Action: Mouse scrolled (1068, 449) with delta (0, 0)
Screenshot: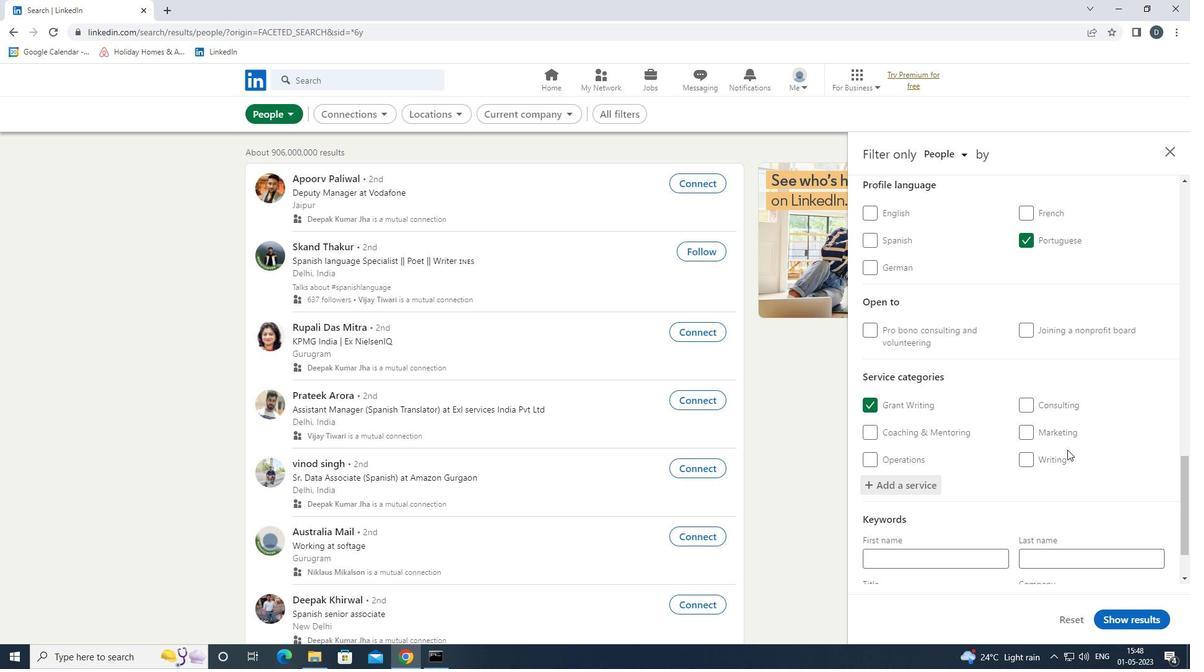
Action: Mouse scrolled (1068, 449) with delta (0, 0)
Screenshot: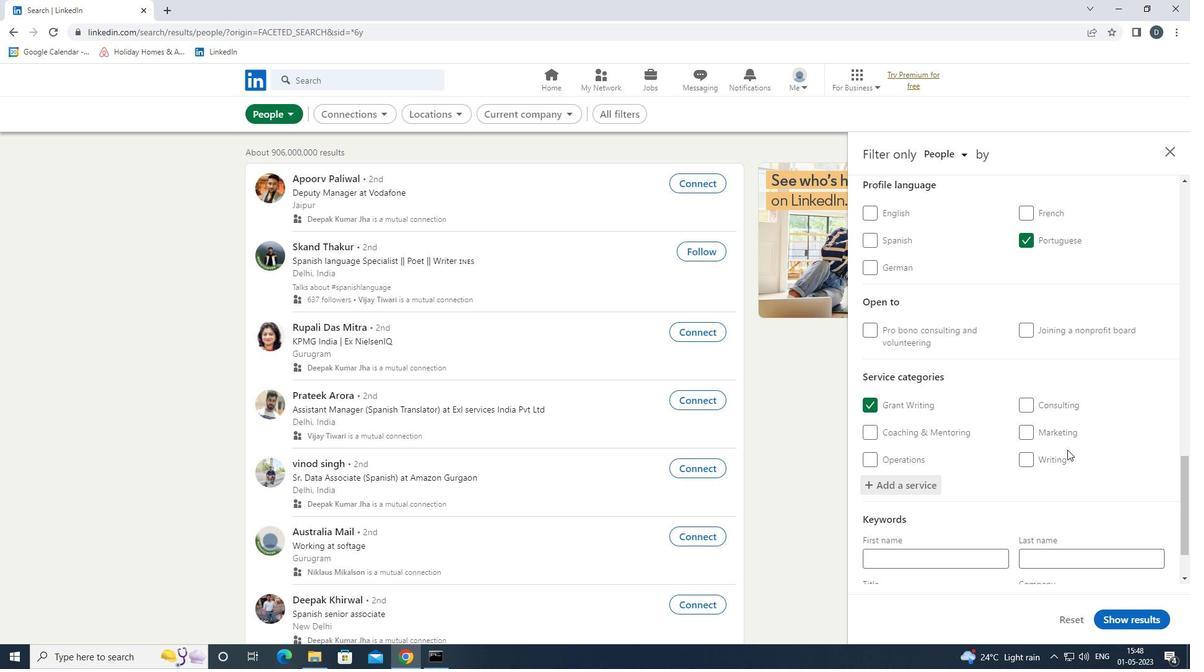 
Action: Mouse moved to (1066, 451)
Screenshot: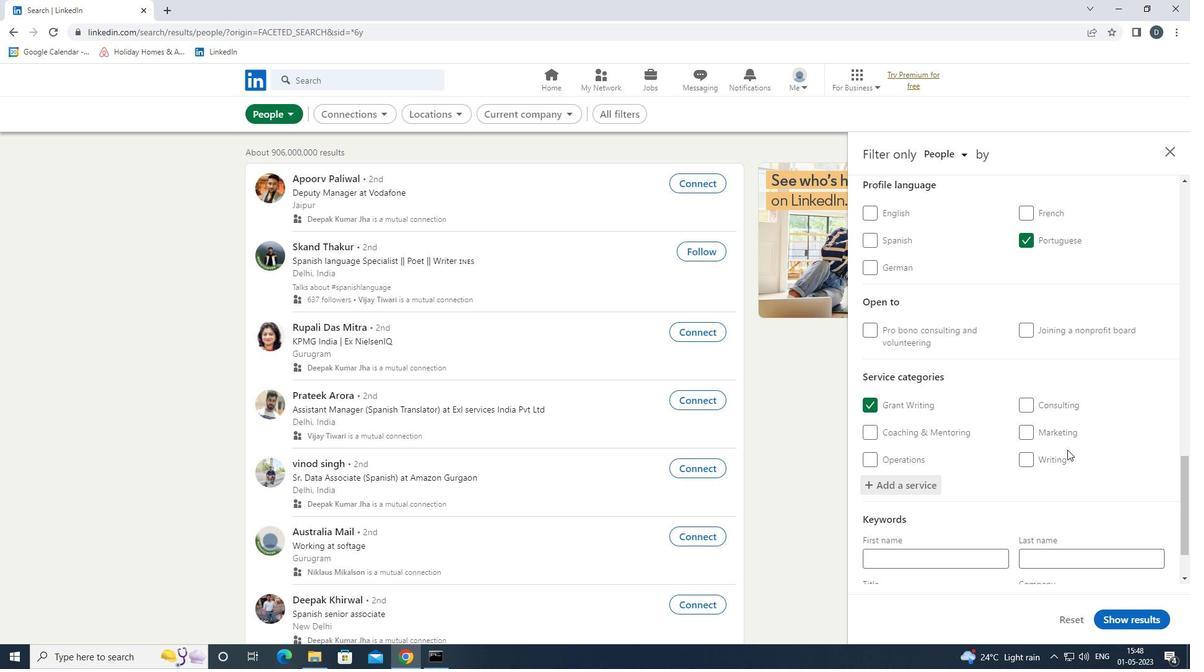 
Action: Mouse scrolled (1066, 450) with delta (0, 0)
Screenshot: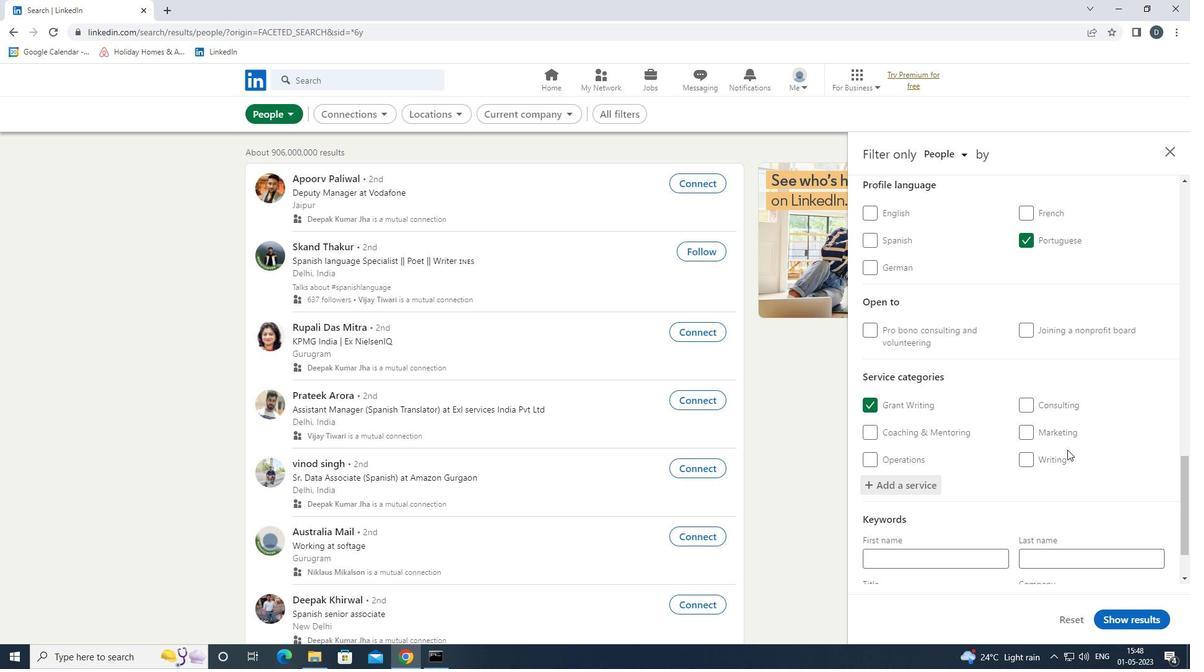 
Action: Mouse moved to (1039, 476)
Screenshot: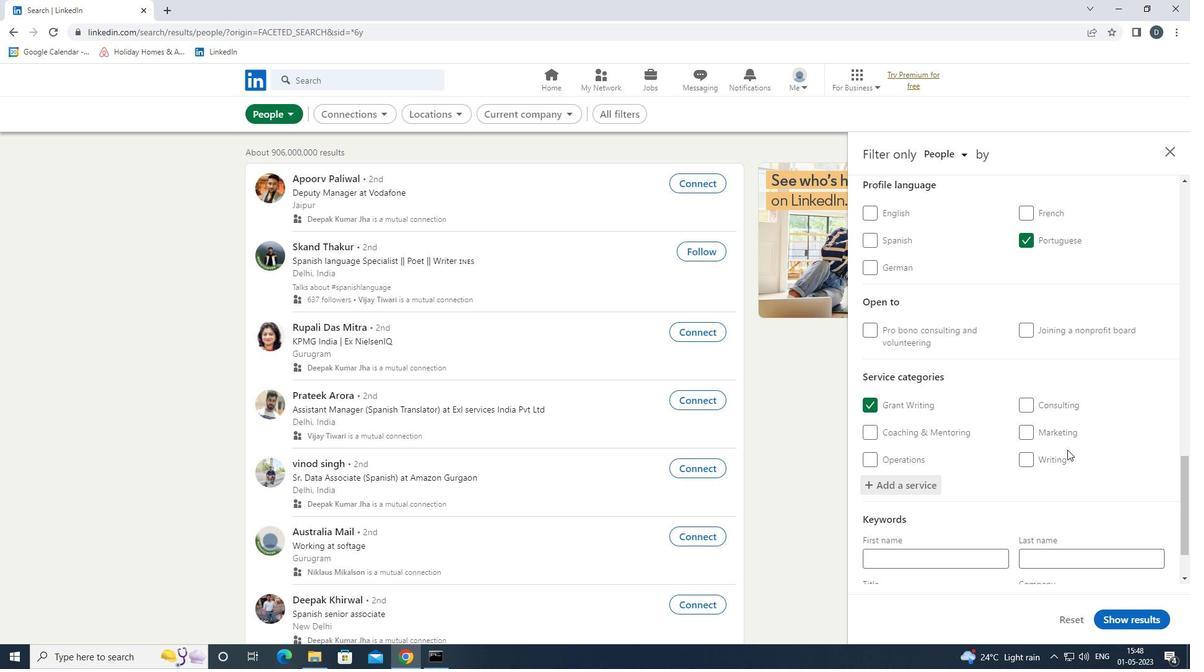 
Action: Mouse scrolled (1039, 475) with delta (0, 0)
Screenshot: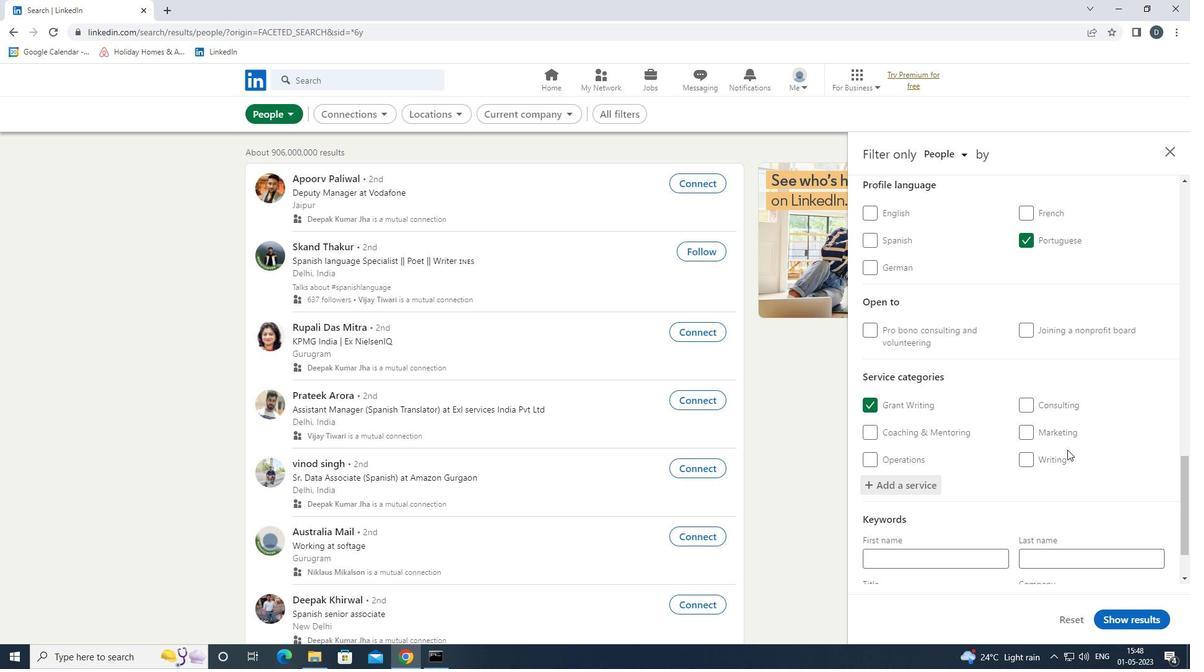 
Action: Mouse moved to (943, 529)
Screenshot: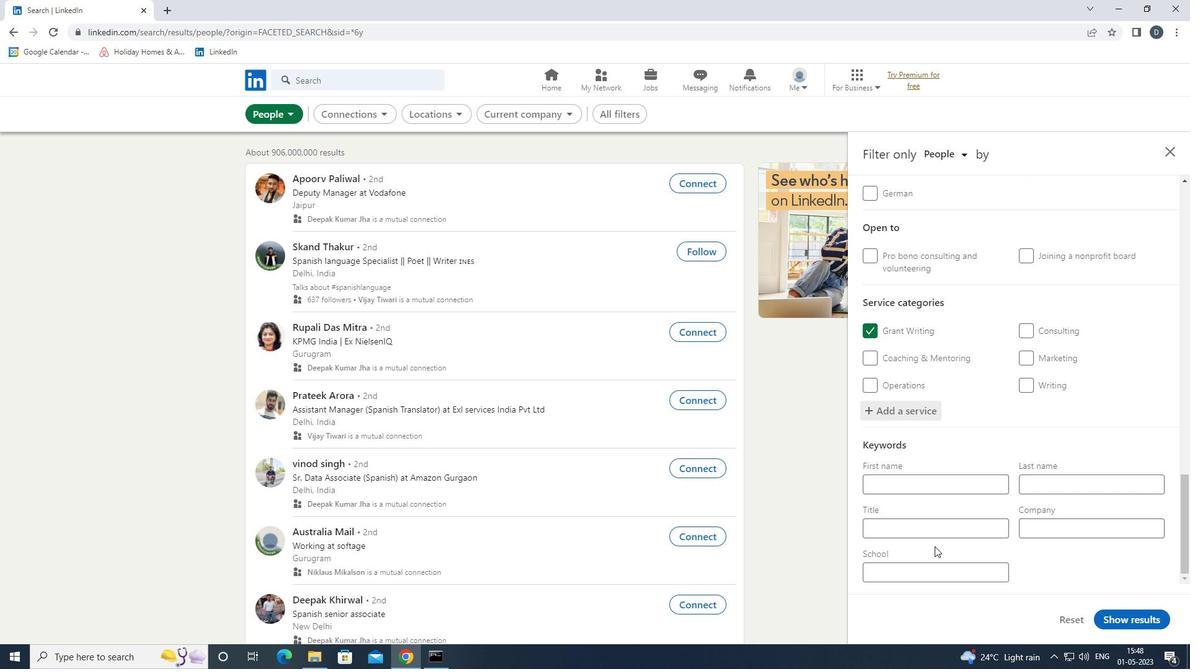 
Action: Mouse pressed left at (943, 529)
Screenshot: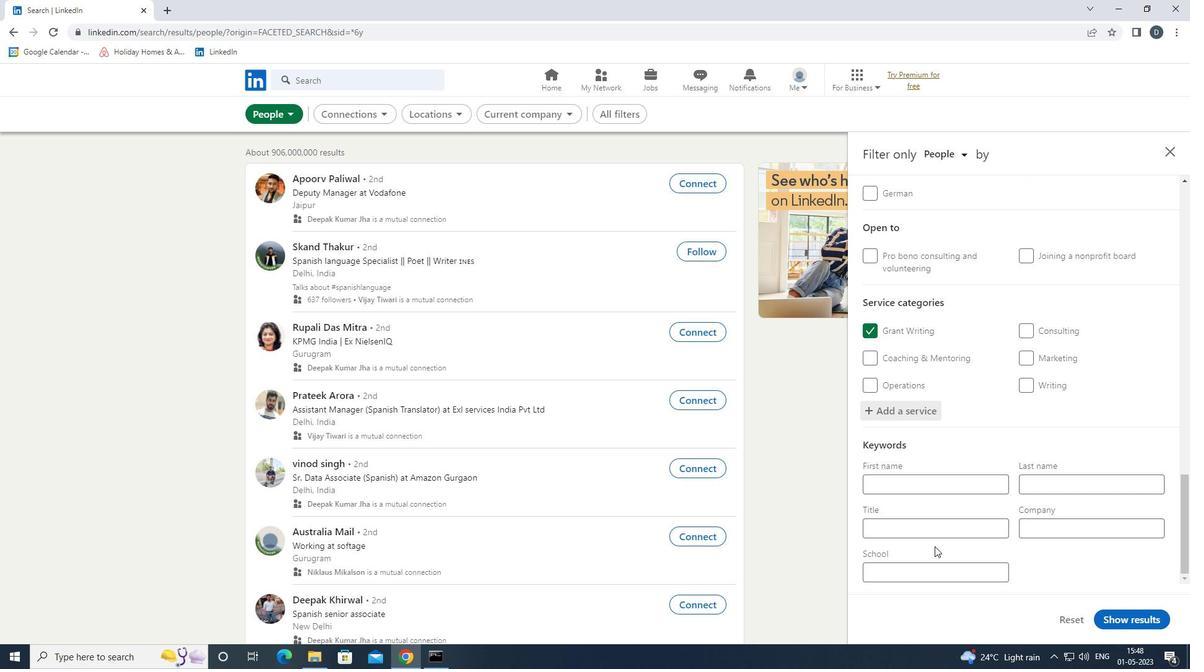 
Action: Key pressed <Key.shift>MECHANIC
Screenshot: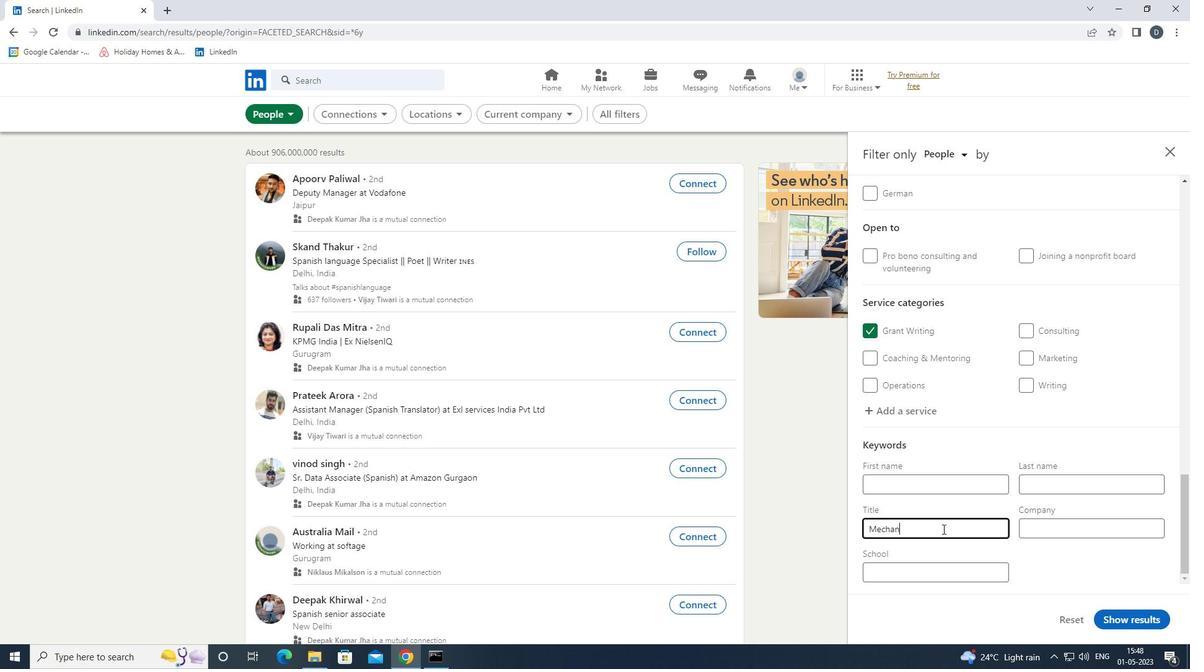 
Action: Mouse moved to (1131, 618)
Screenshot: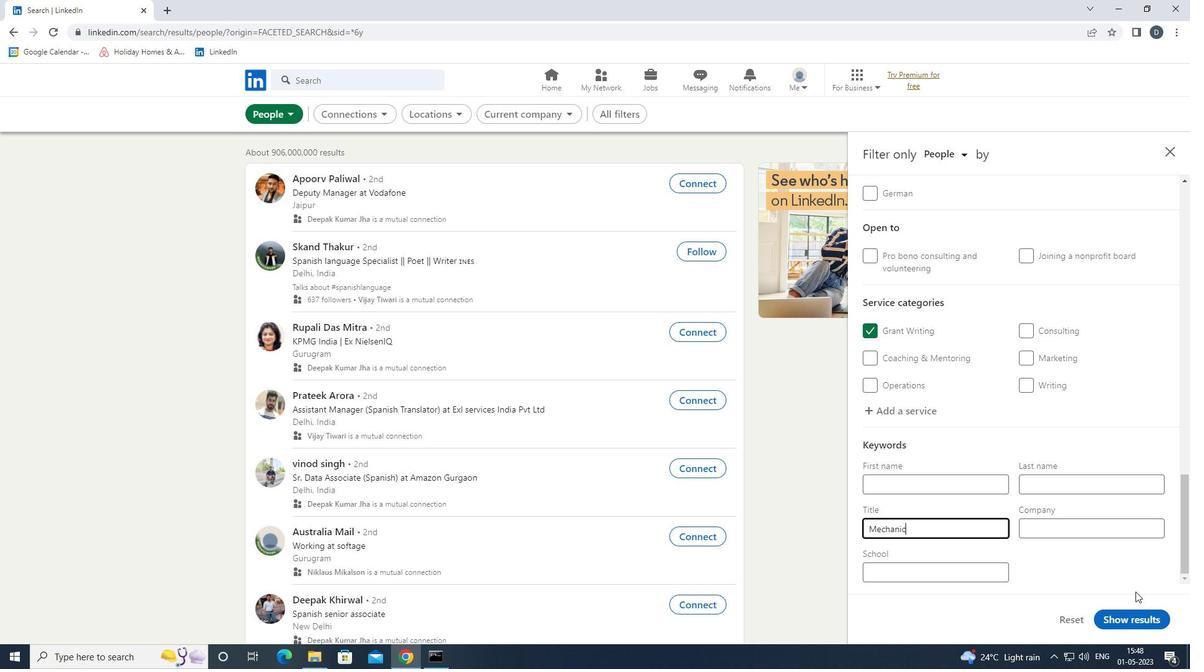 
Action: Mouse pressed left at (1131, 618)
Screenshot: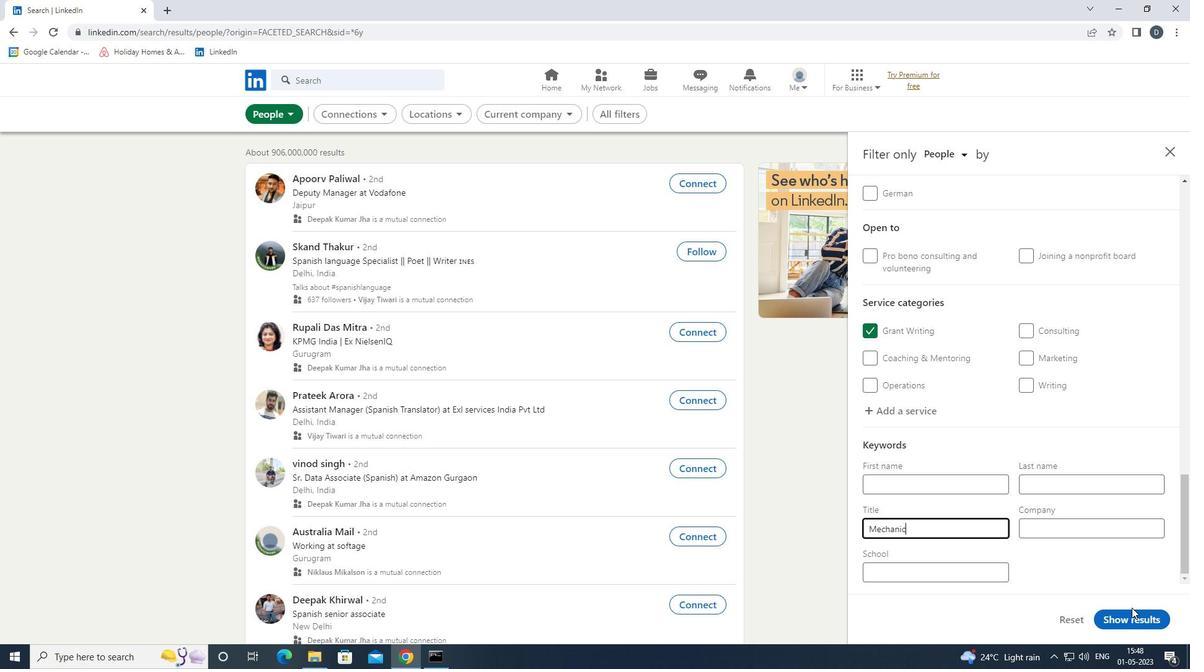 
Action: Mouse moved to (942, 419)
Screenshot: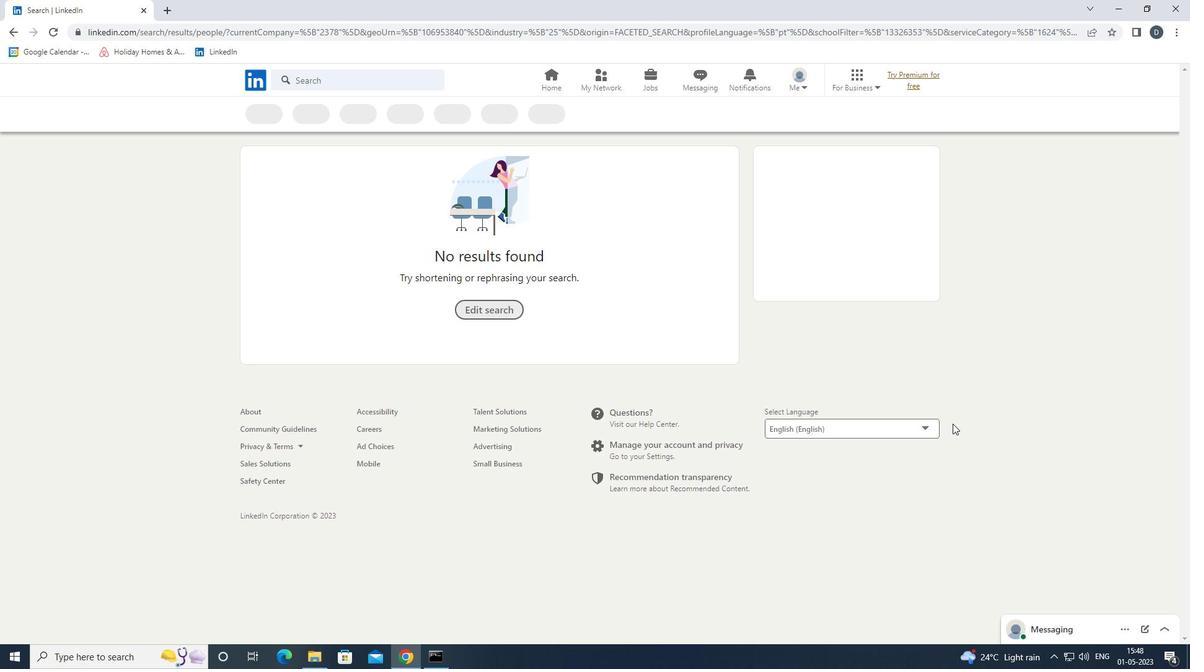 
